 Task: Look for Airbnb options in Honda, Colombia from 4th December, 2023 to 15th December, 2023 for 2 adults. Place can be entire room with 1  bedroom having 1 bed and 1 bathroom. Property type can be hotel. Amenities needed are: washing machine.
Action: Mouse moved to (350, 164)
Screenshot: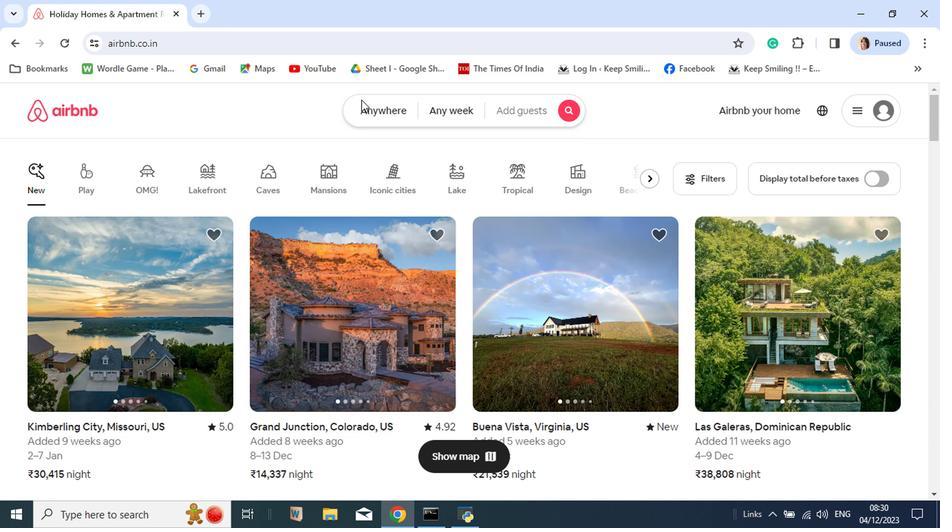 
Action: Mouse pressed left at (350, 164)
Screenshot: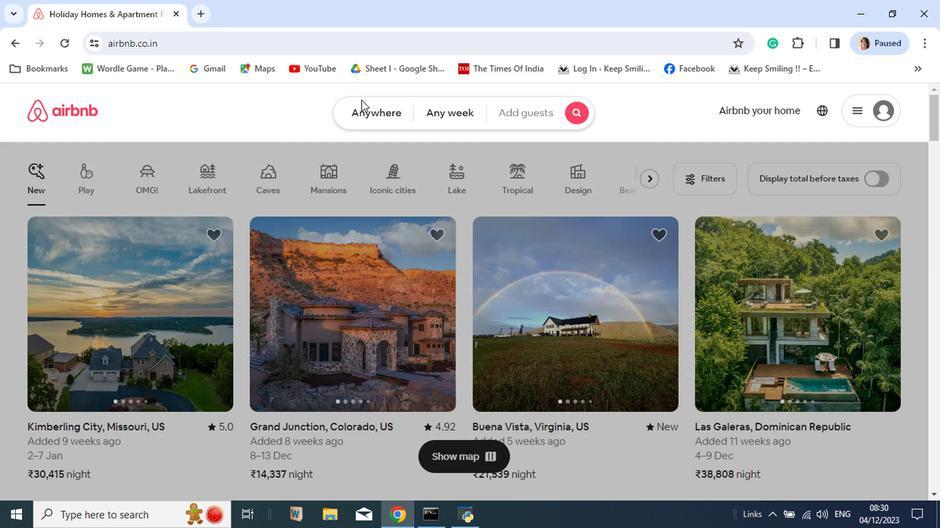 
Action: Mouse moved to (349, 164)
Screenshot: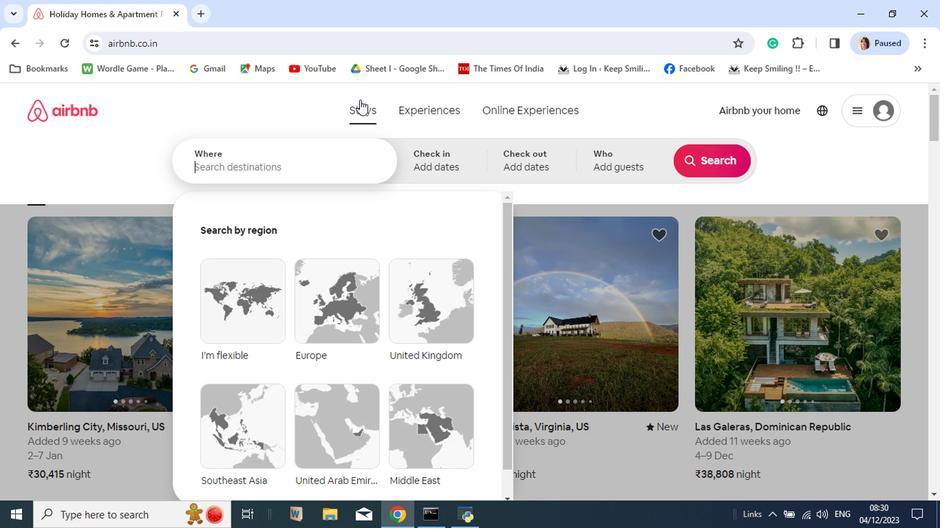 
Action: Key pressed <Key.shift>Honda
Screenshot: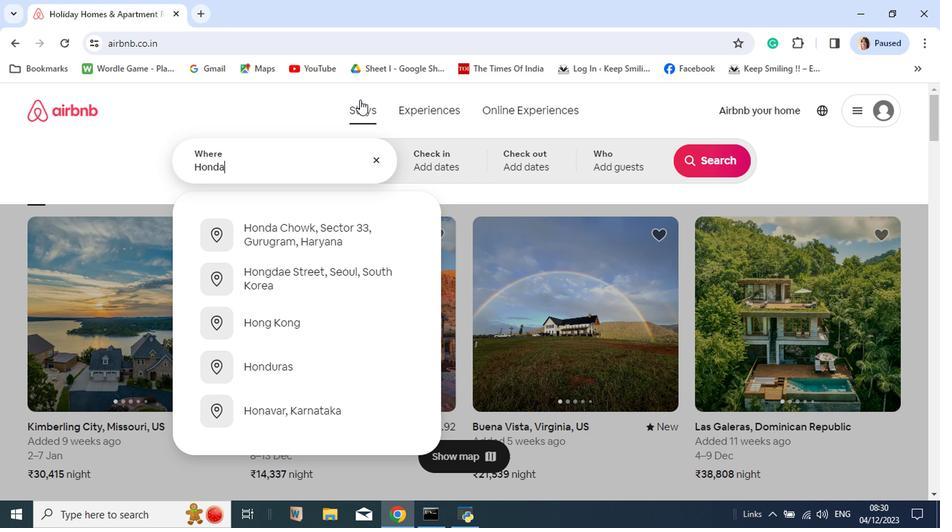 
Action: Mouse moved to (341, 318)
Screenshot: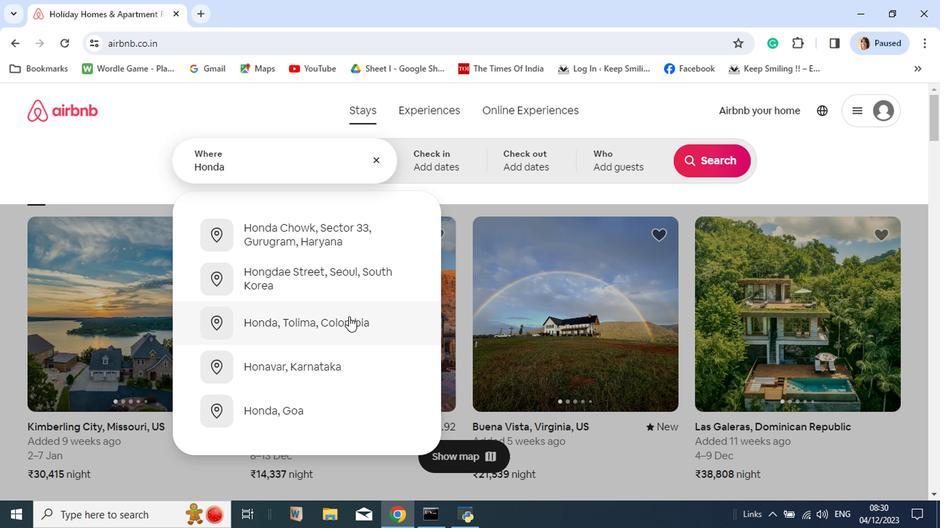 
Action: Mouse pressed left at (341, 318)
Screenshot: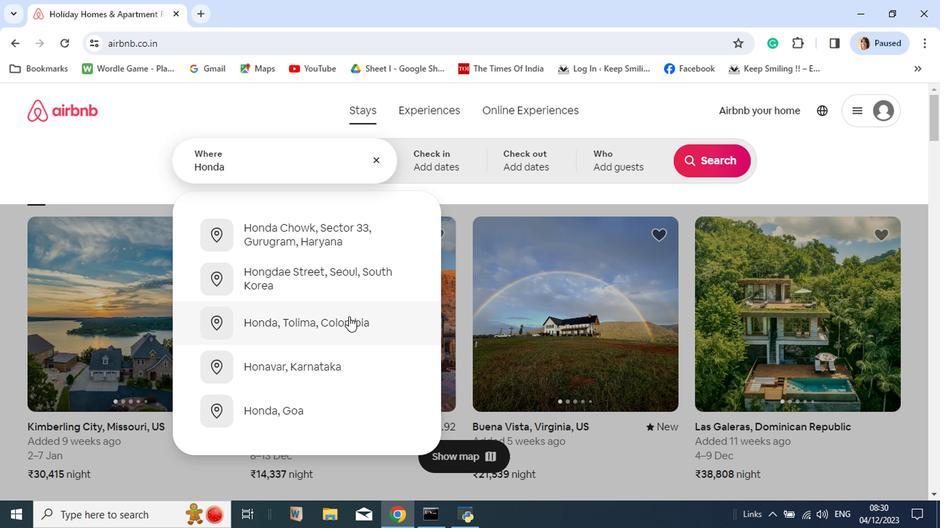 
Action: Mouse moved to (278, 211)
Screenshot: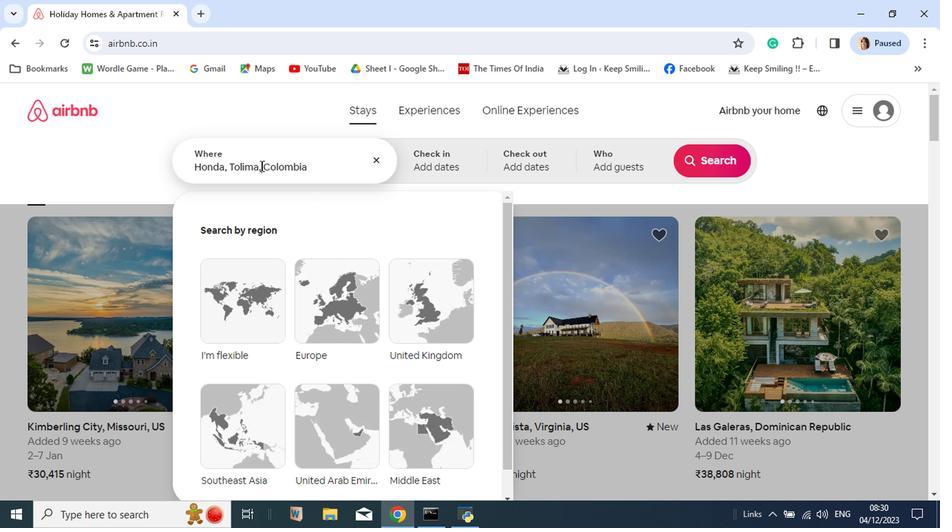 
Action: Mouse pressed left at (278, 211)
Screenshot: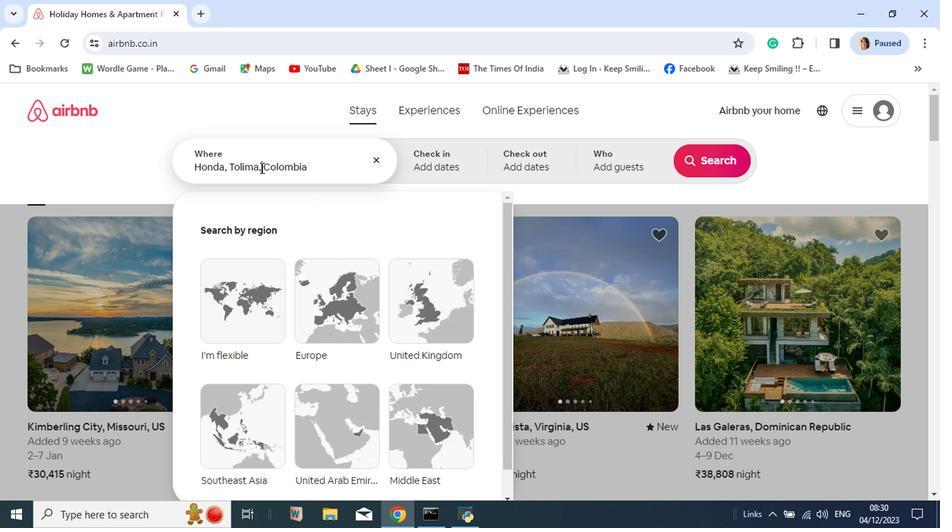 
Action: Mouse moved to (278, 223)
Screenshot: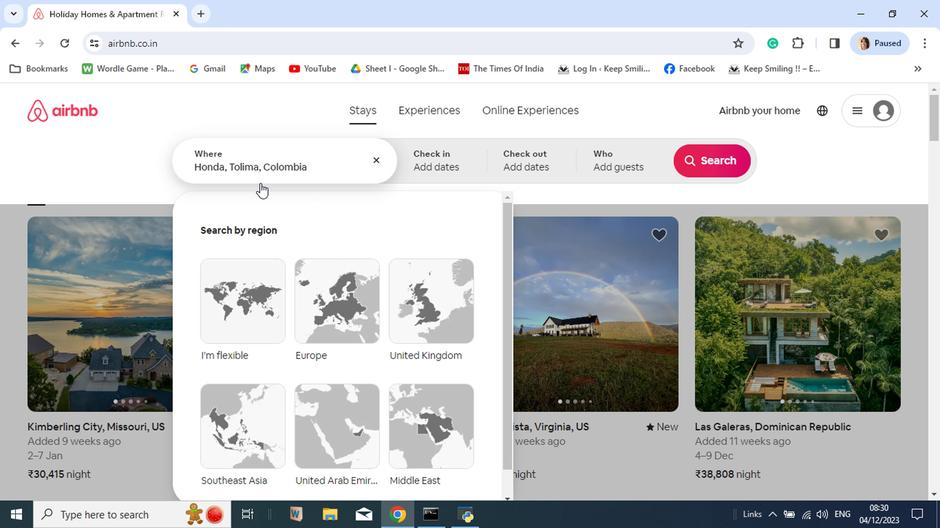 
Action: Key pressed <Key.backspace><Key.backspace><Key.backspace><Key.backspace><Key.backspace><Key.backspace><Key.backspace>
Screenshot: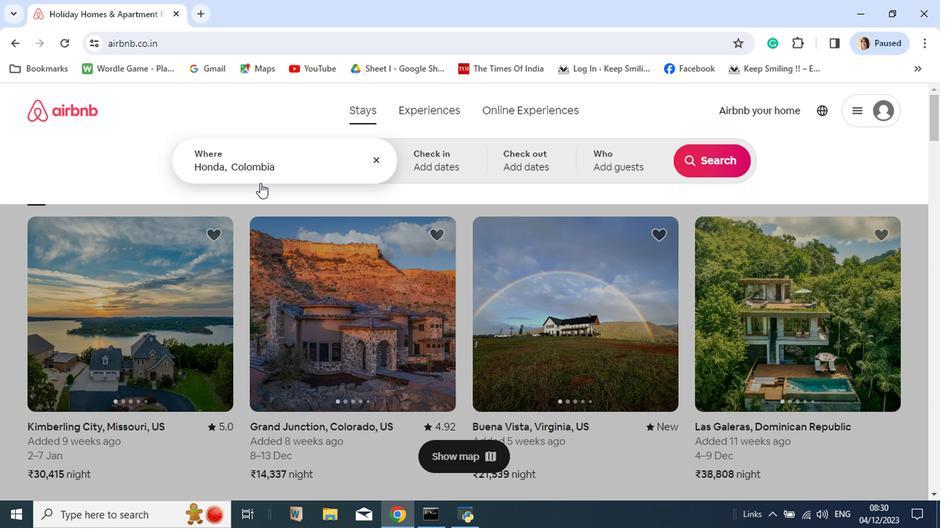 
Action: Mouse moved to (295, 213)
Screenshot: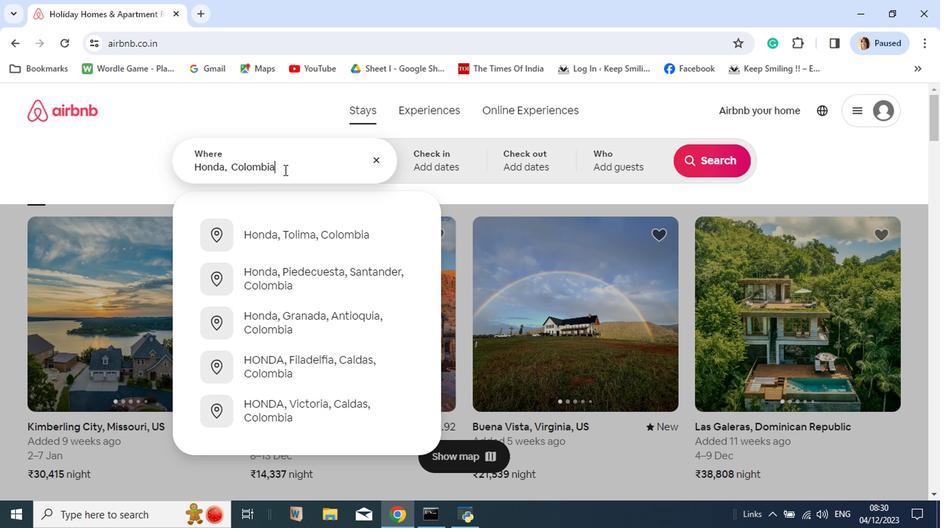 
Action: Mouse pressed left at (295, 213)
Screenshot: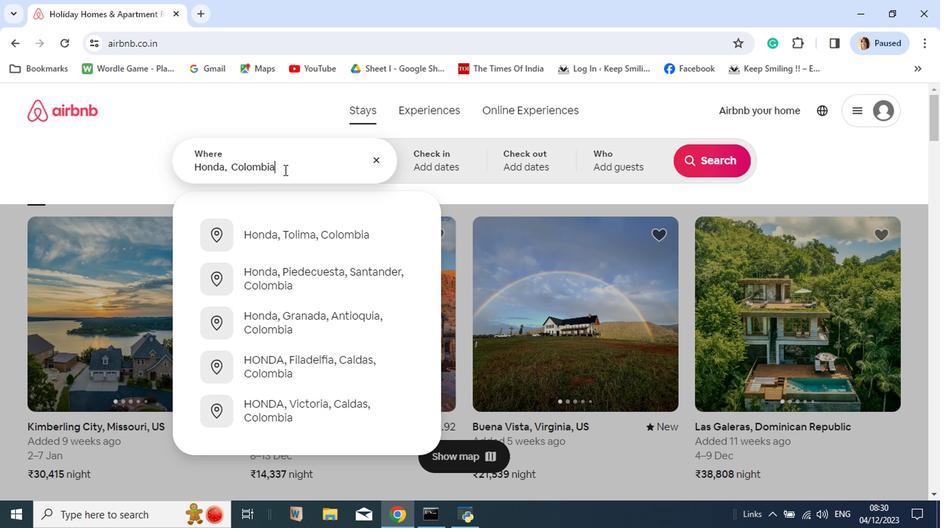 
Action: Key pressed <Key.enter>
Screenshot: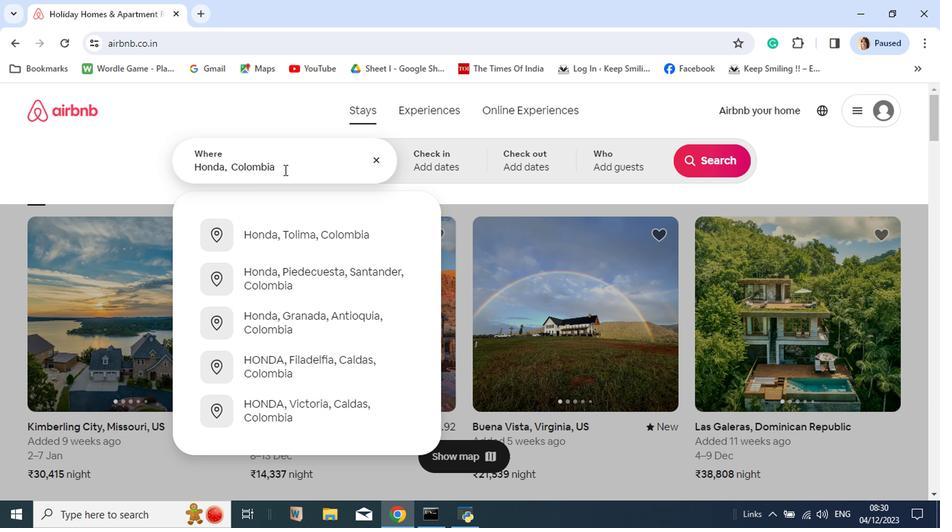 
Action: Mouse moved to (276, 355)
Screenshot: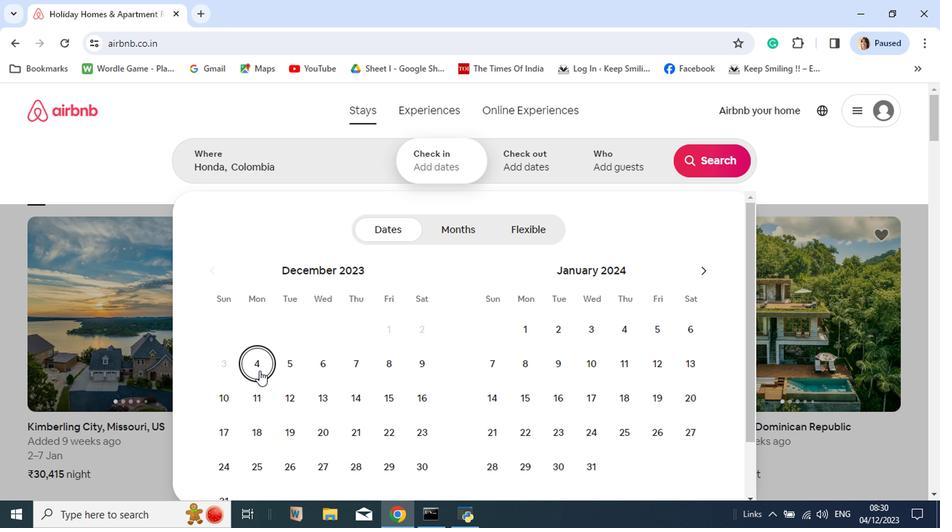
Action: Mouse pressed left at (276, 355)
Screenshot: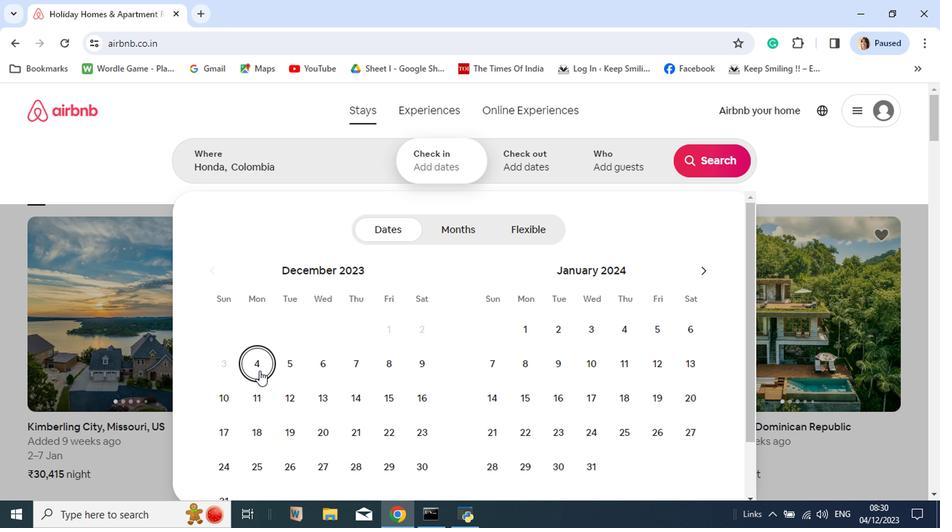 
Action: Mouse moved to (373, 379)
Screenshot: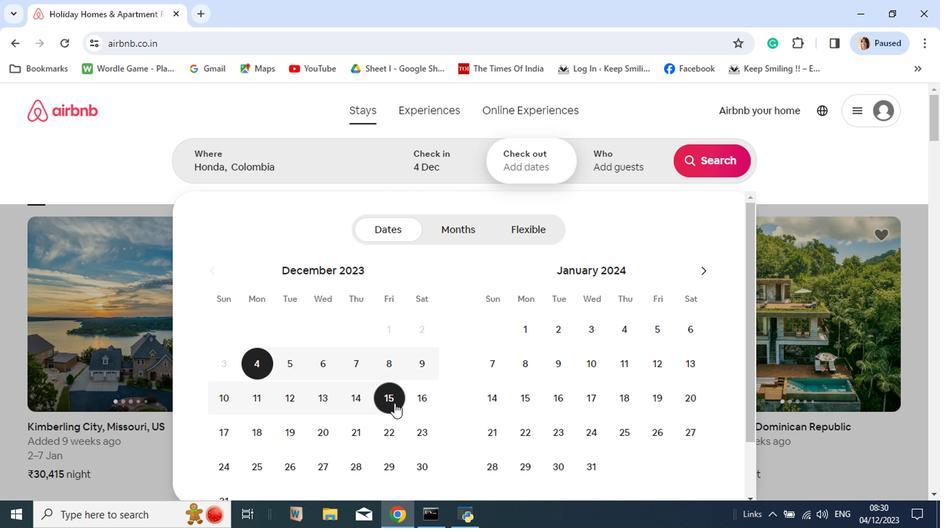 
Action: Mouse pressed left at (373, 379)
Screenshot: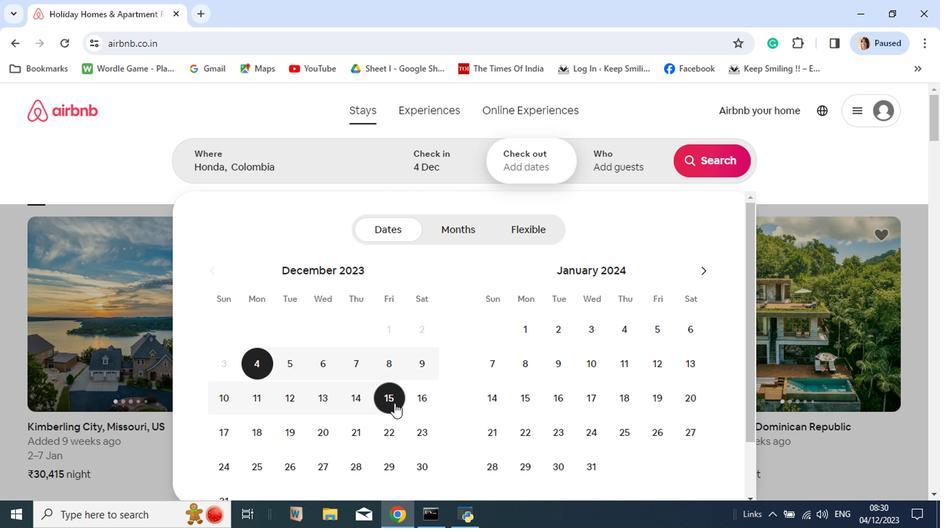 
Action: Mouse moved to (537, 208)
Screenshot: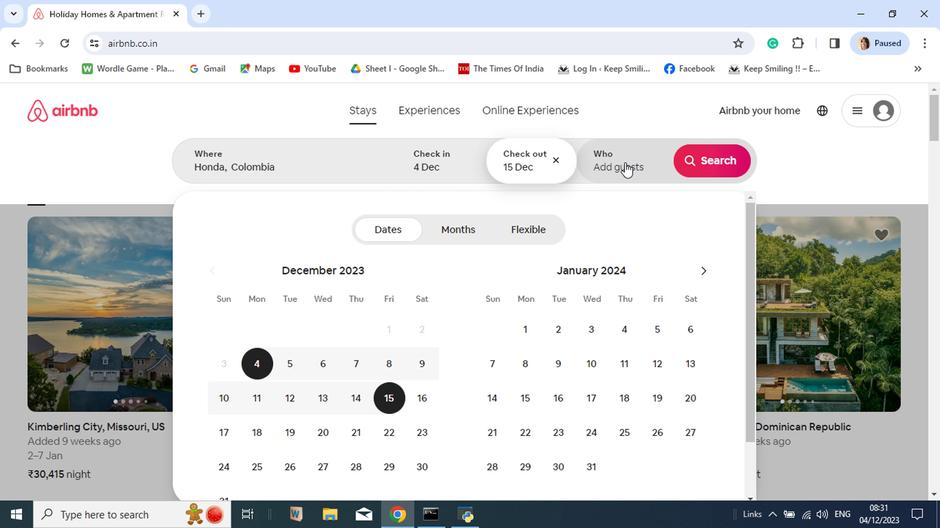 
Action: Mouse pressed left at (537, 208)
Screenshot: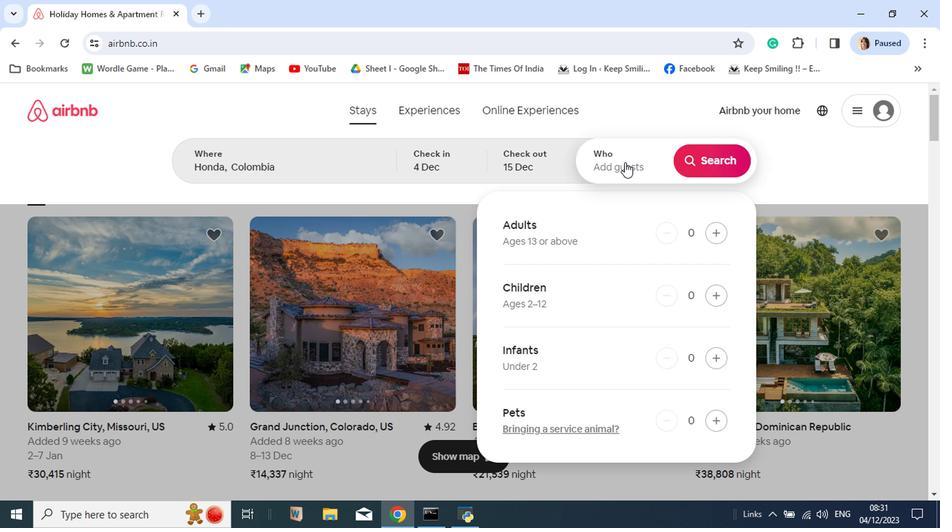 
Action: Mouse moved to (598, 261)
Screenshot: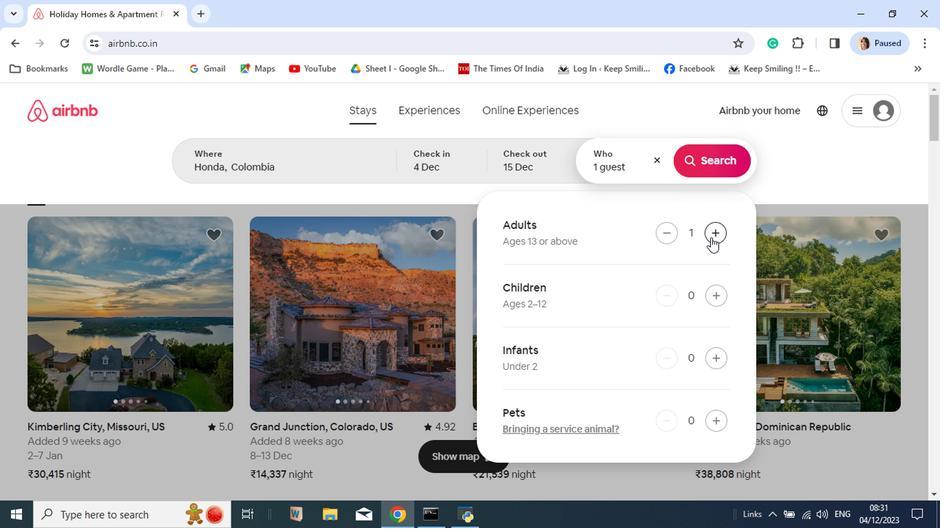 
Action: Mouse pressed left at (598, 261)
Screenshot: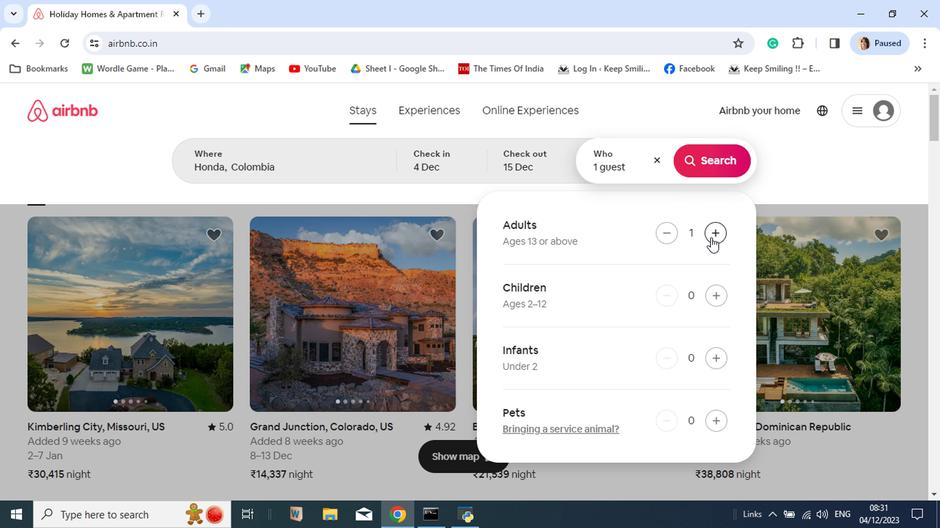 
Action: Mouse moved to (598, 261)
Screenshot: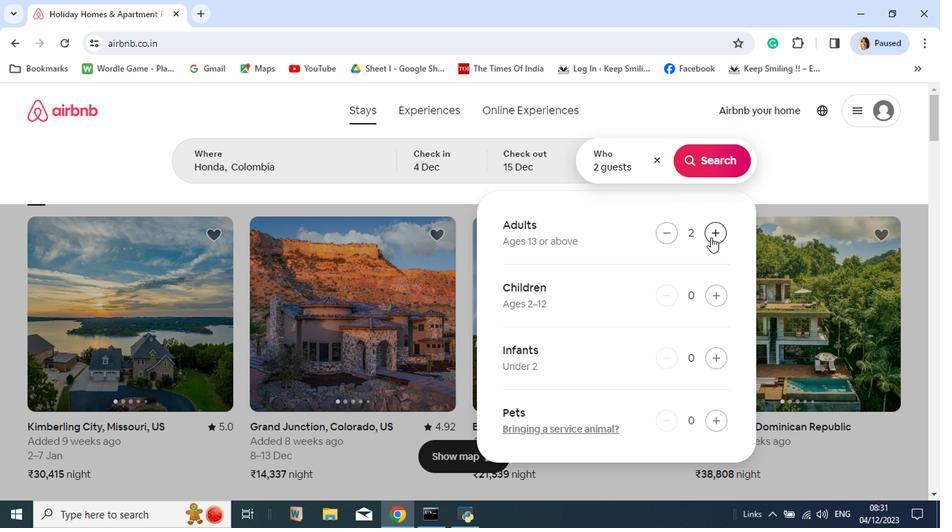 
Action: Mouse pressed left at (598, 261)
Screenshot: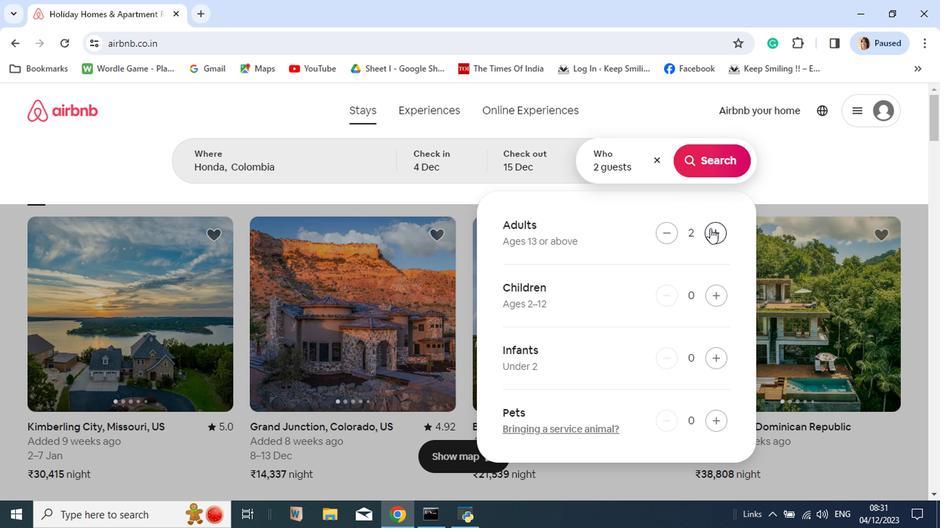 
Action: Mouse moved to (593, 204)
Screenshot: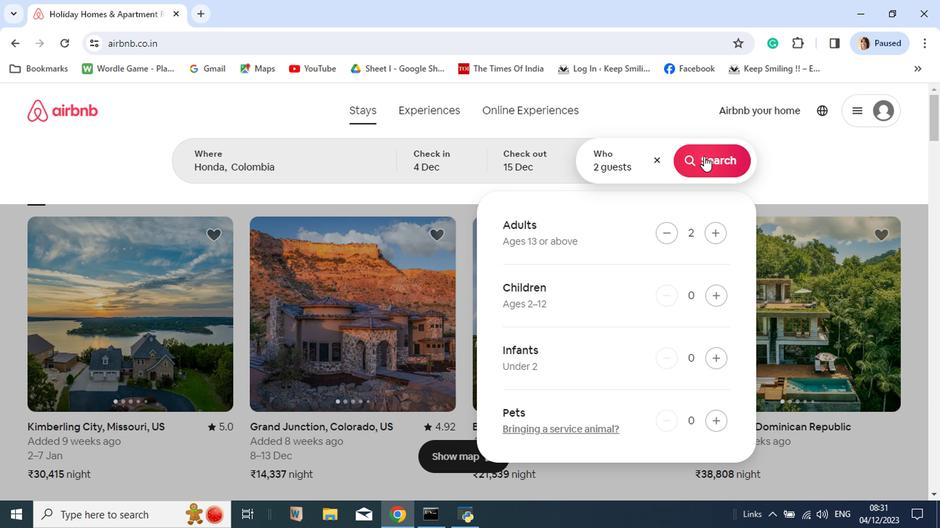 
Action: Mouse pressed left at (593, 204)
Screenshot: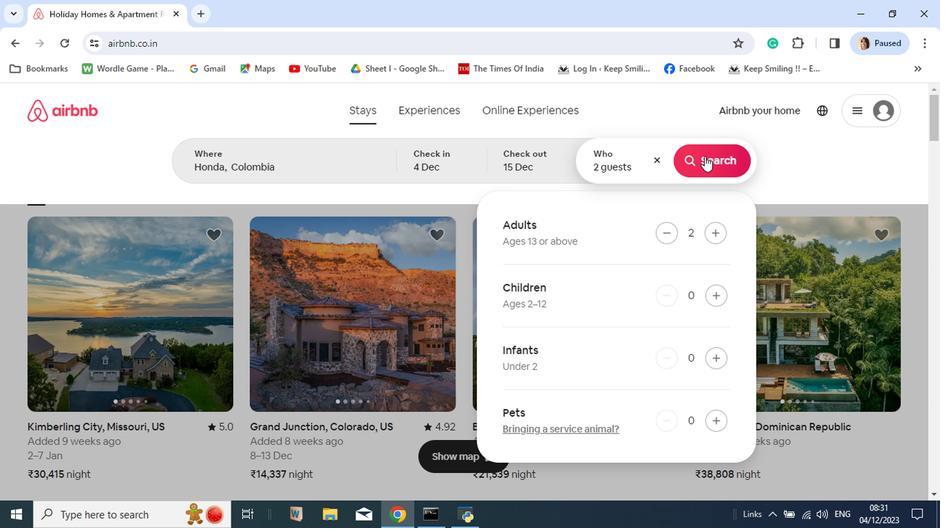 
Action: Mouse moved to (612, 206)
Screenshot: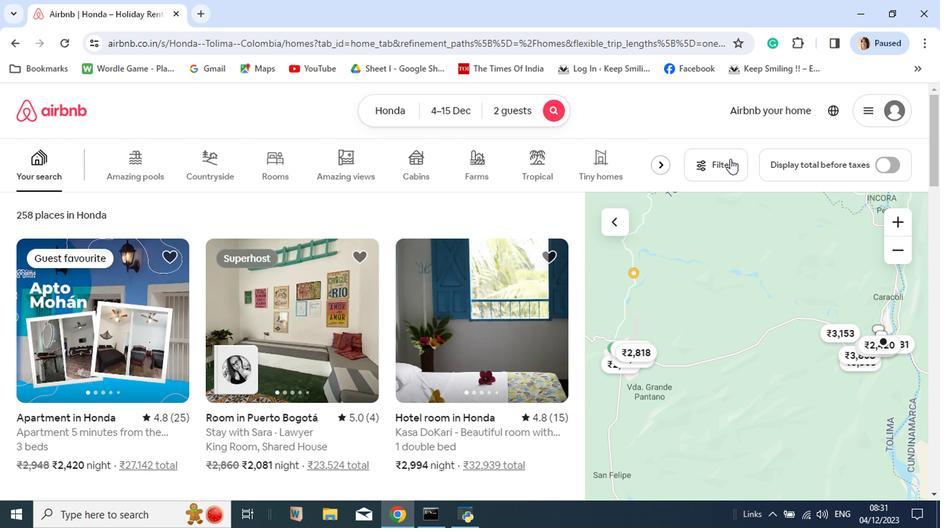 
Action: Mouse pressed left at (612, 206)
Screenshot: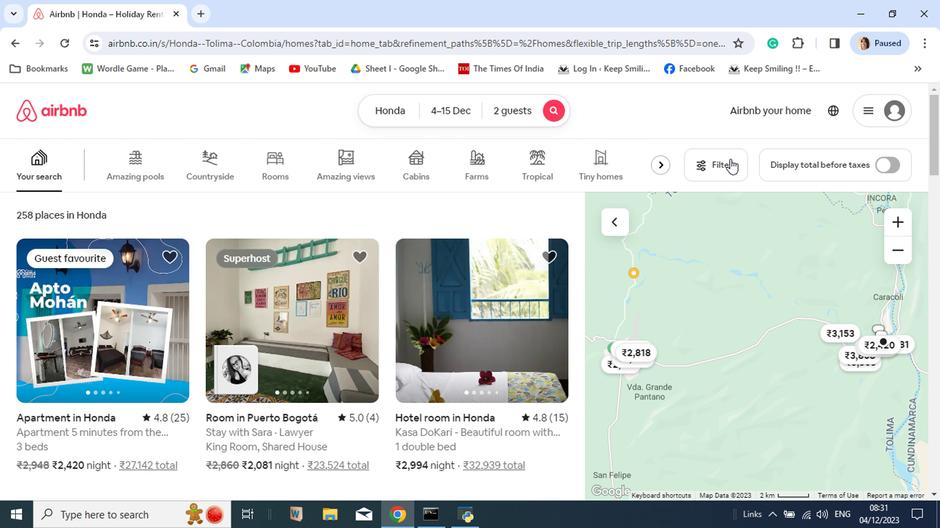 
Action: Mouse moved to (615, 217)
Screenshot: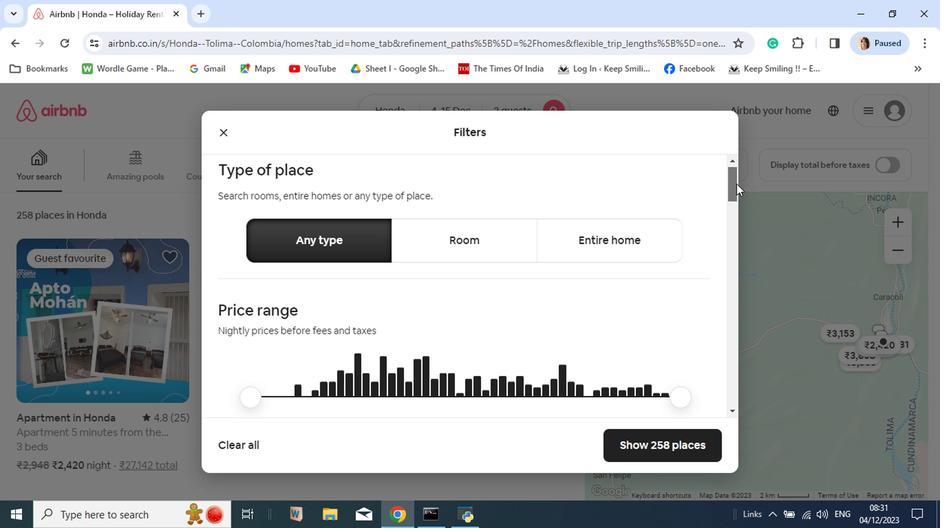 
Action: Mouse pressed left at (615, 217)
Screenshot: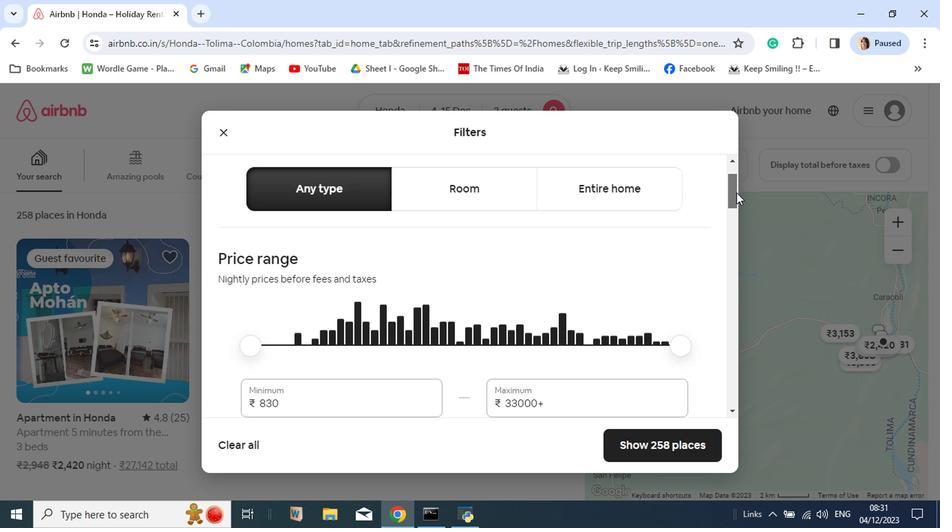 
Action: Mouse moved to (310, 237)
Screenshot: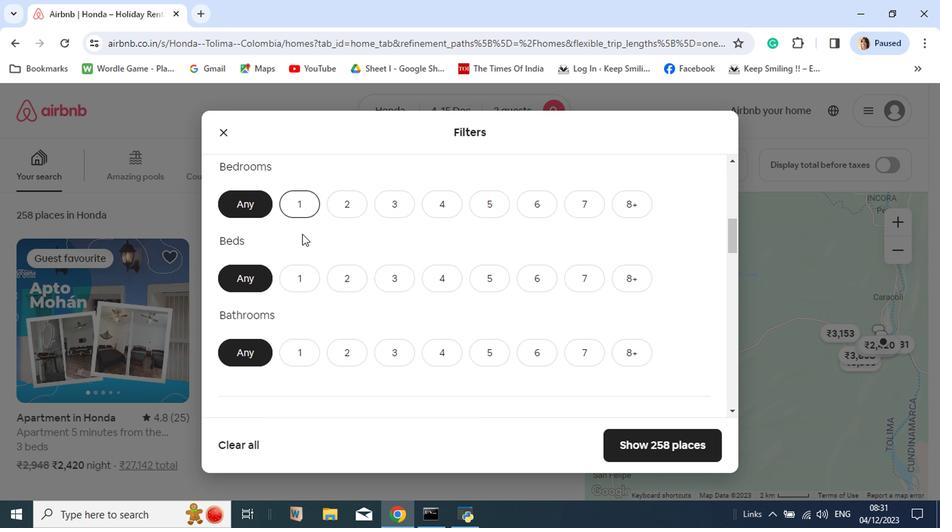 
Action: Mouse pressed left at (310, 237)
Screenshot: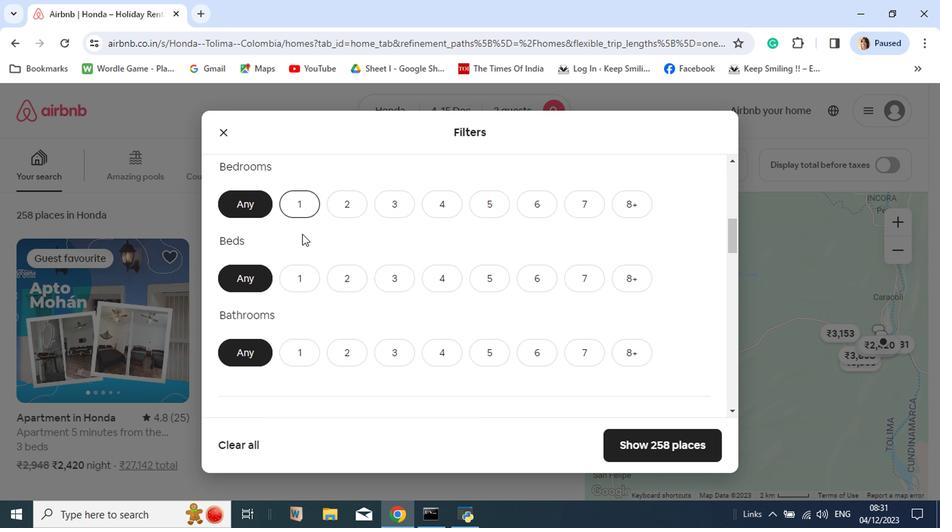 
Action: Mouse moved to (305, 286)
Screenshot: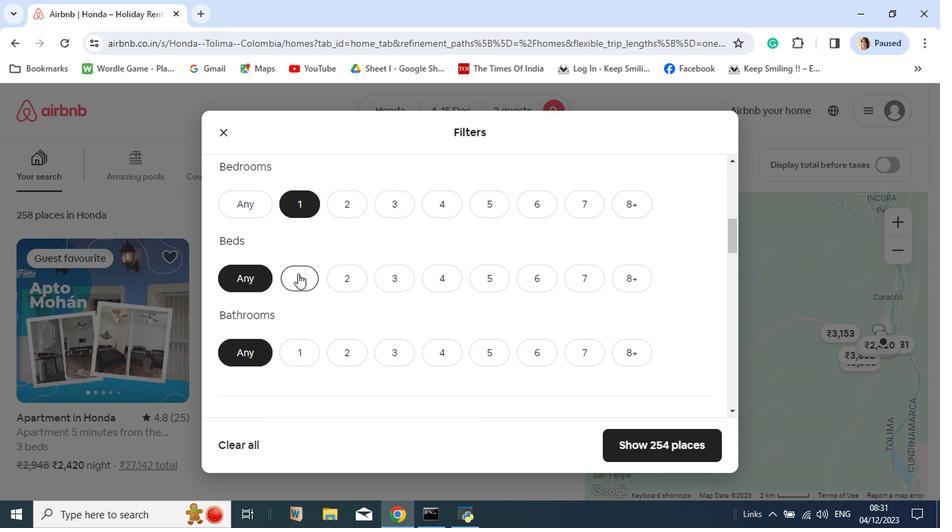 
Action: Mouse pressed left at (305, 286)
Screenshot: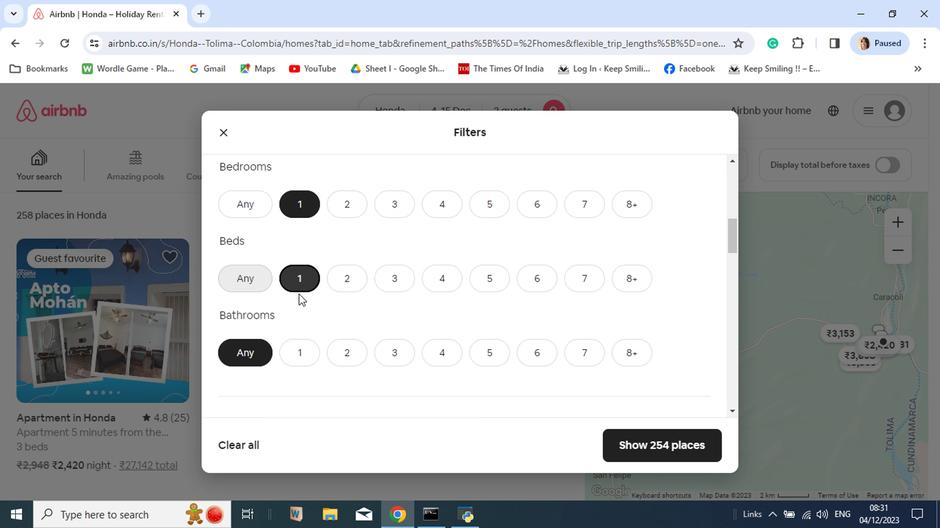 
Action: Mouse moved to (301, 345)
Screenshot: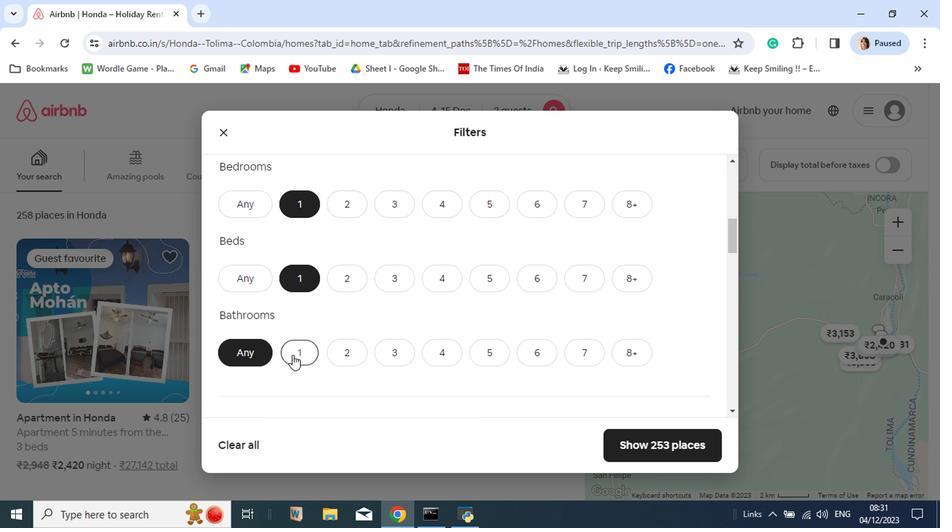 
Action: Mouse pressed left at (301, 345)
Screenshot: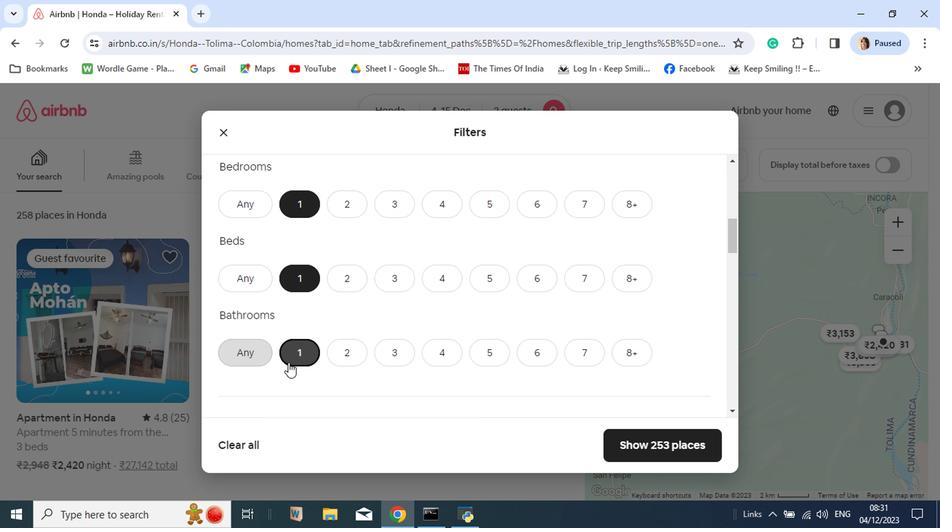 
Action: Mouse moved to (303, 367)
Screenshot: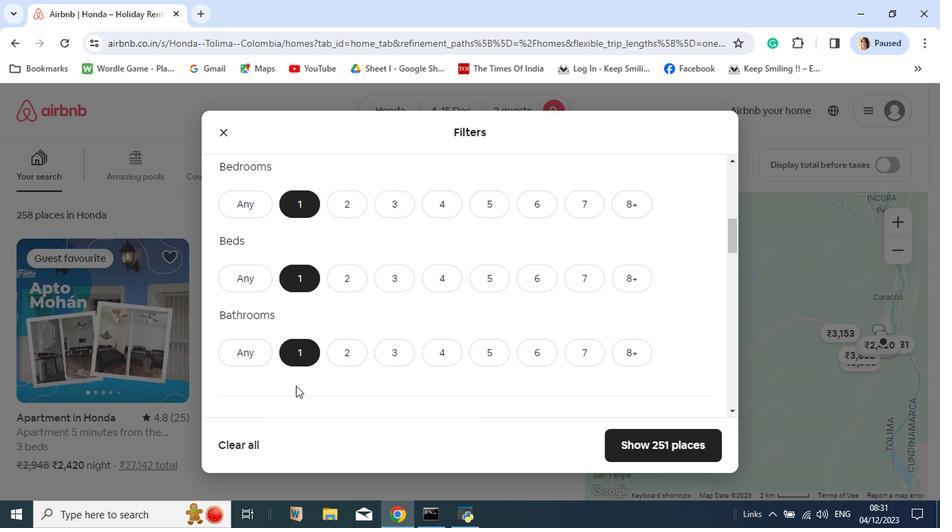 
Action: Mouse scrolled (303, 367) with delta (0, 0)
Screenshot: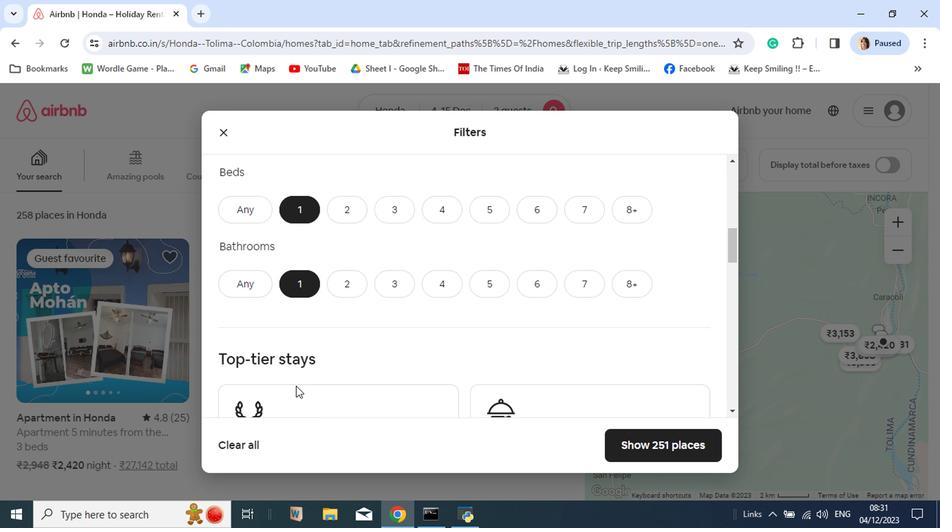 
Action: Mouse moved to (303, 367)
Screenshot: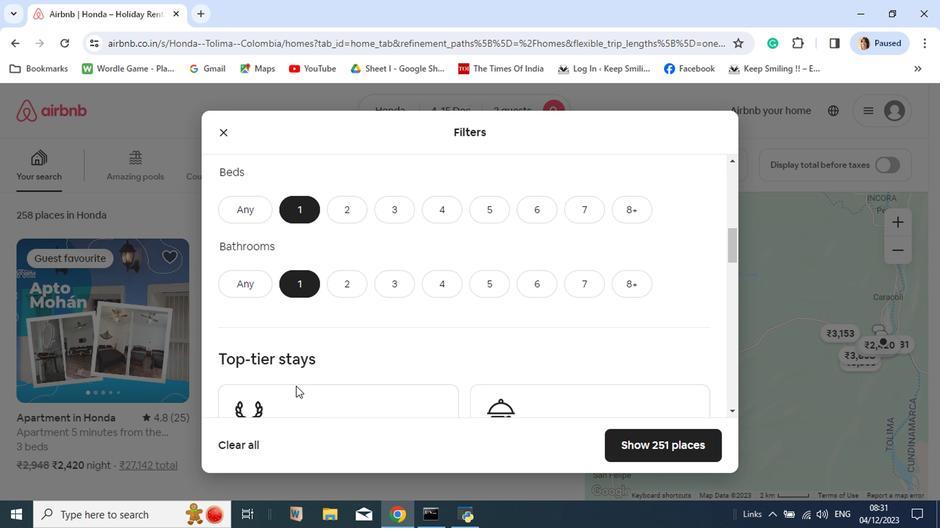 
Action: Mouse scrolled (303, 367) with delta (0, 0)
Screenshot: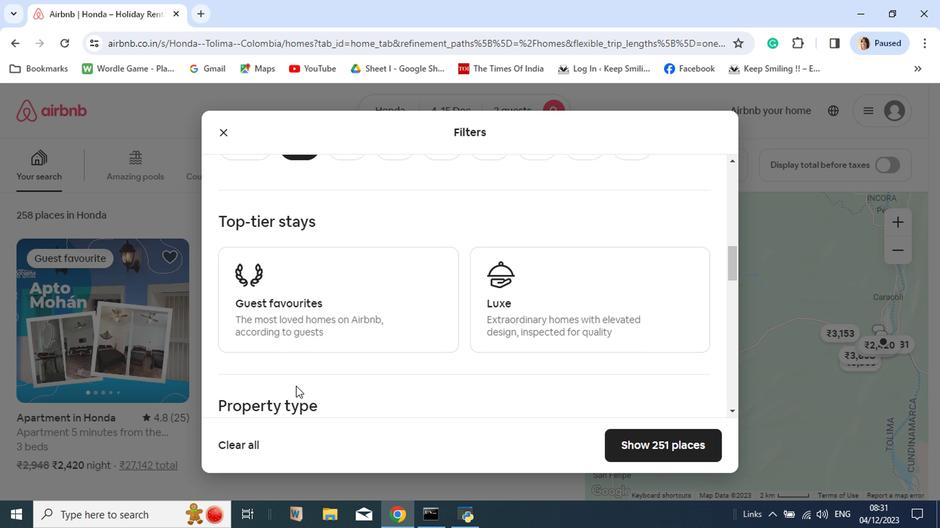 
Action: Mouse scrolled (303, 367) with delta (0, 0)
Screenshot: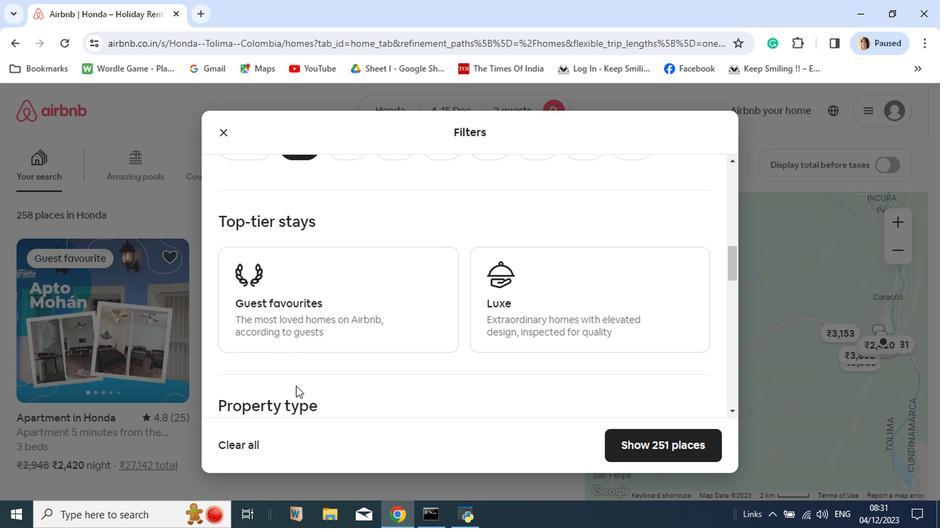 
Action: Mouse moved to (303, 367)
Screenshot: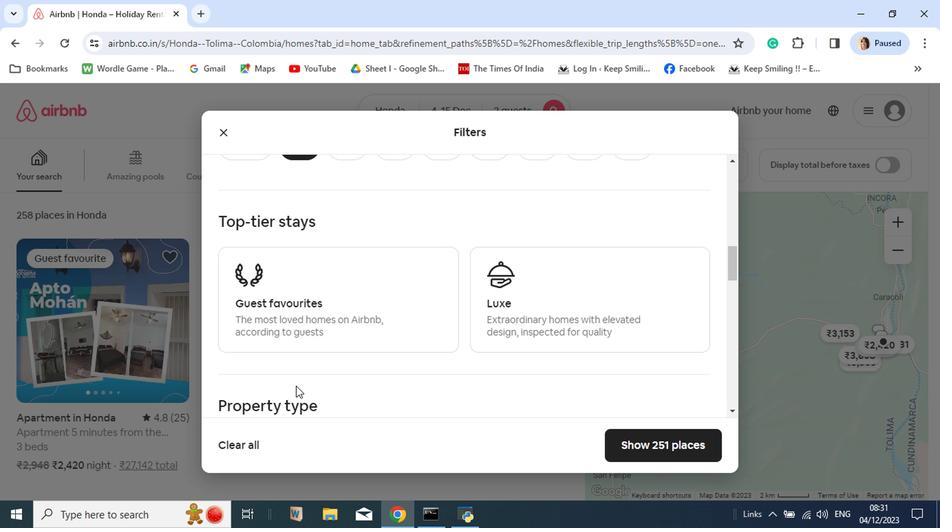 
Action: Mouse scrolled (303, 367) with delta (0, 0)
Screenshot: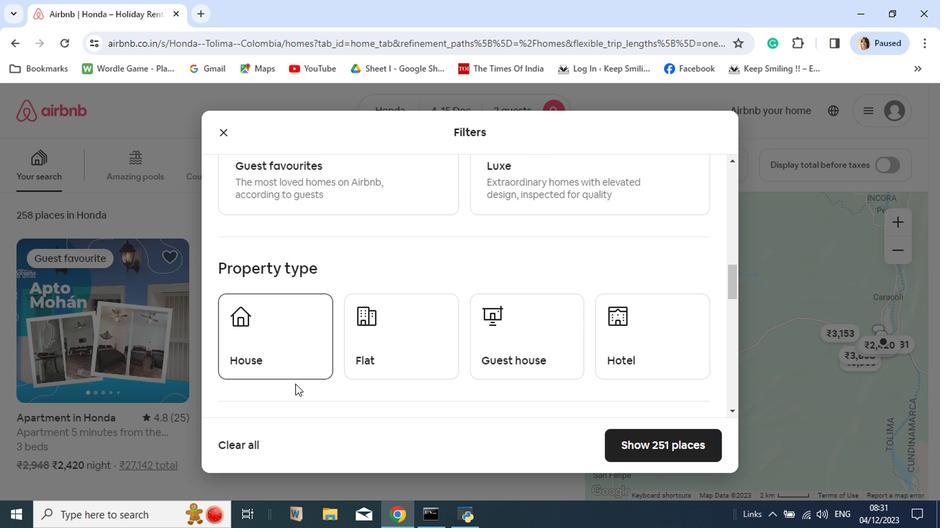 
Action: Mouse scrolled (303, 367) with delta (0, 0)
Screenshot: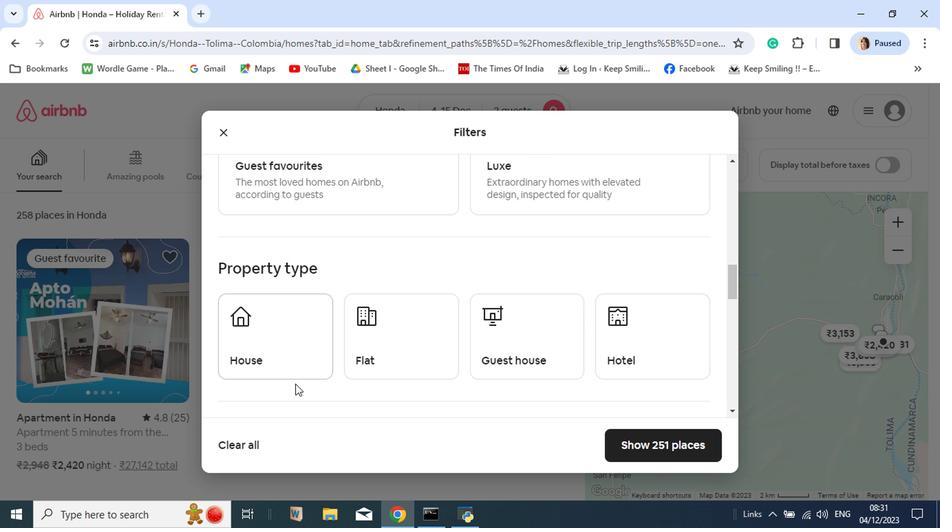 
Action: Mouse moved to (542, 345)
Screenshot: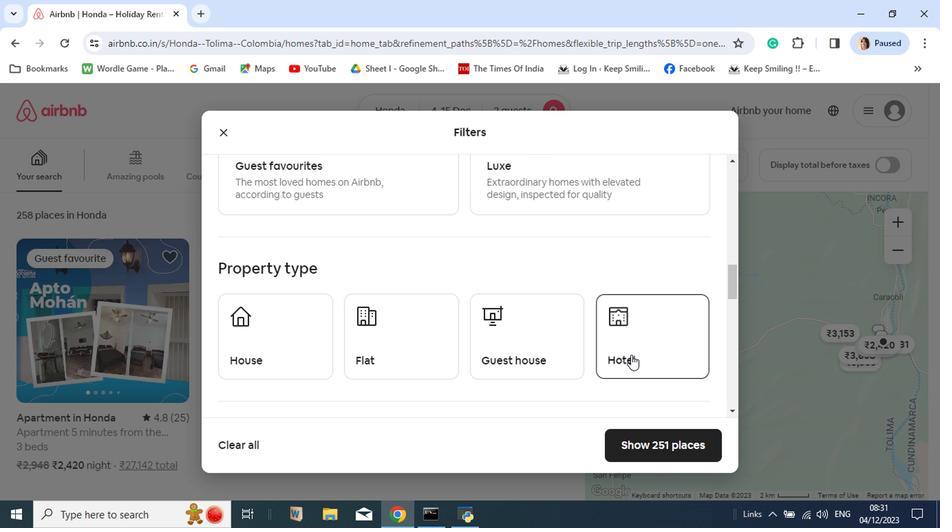 
Action: Mouse pressed left at (542, 345)
Screenshot: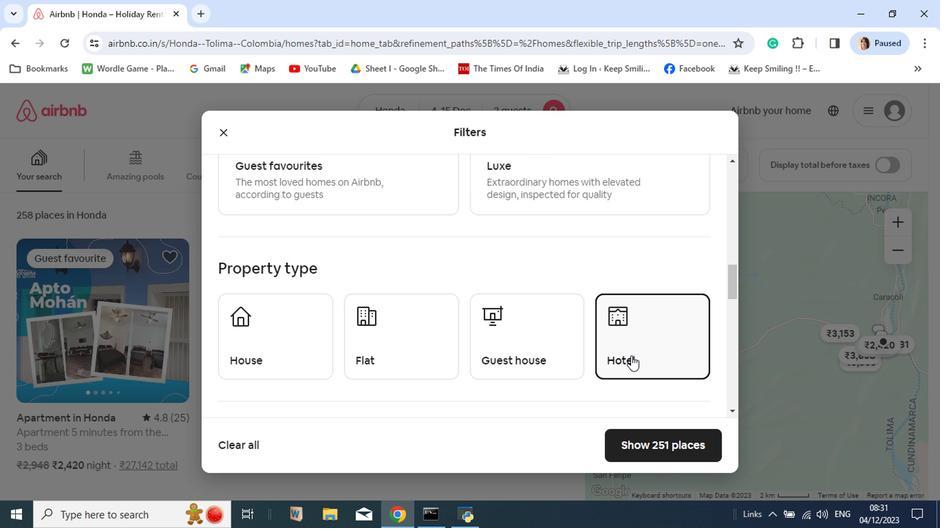 
Action: Mouse moved to (410, 367)
Screenshot: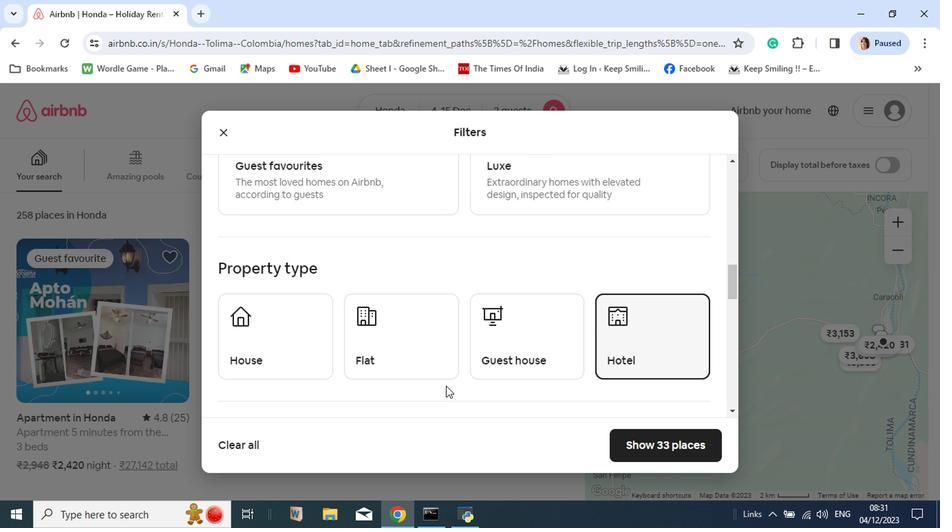 
Action: Mouse scrolled (410, 367) with delta (0, 0)
Screenshot: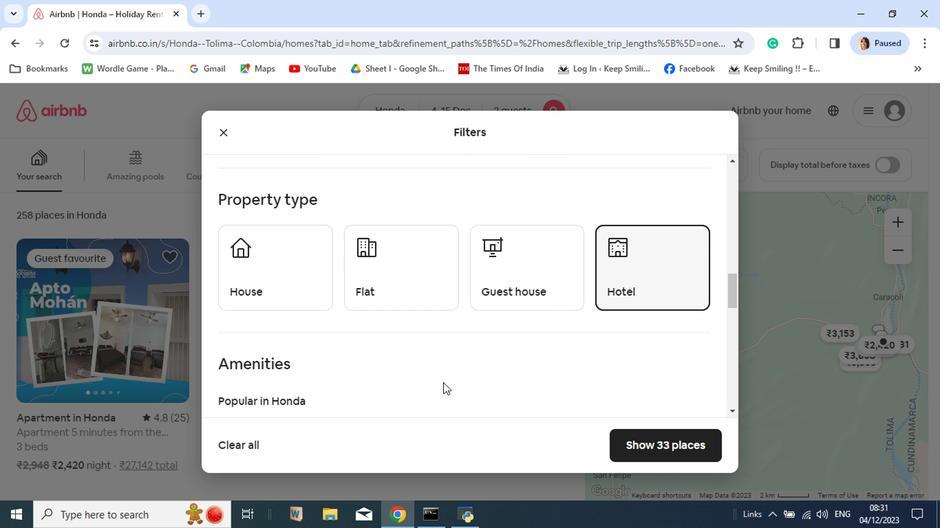 
Action: Mouse moved to (408, 365)
Screenshot: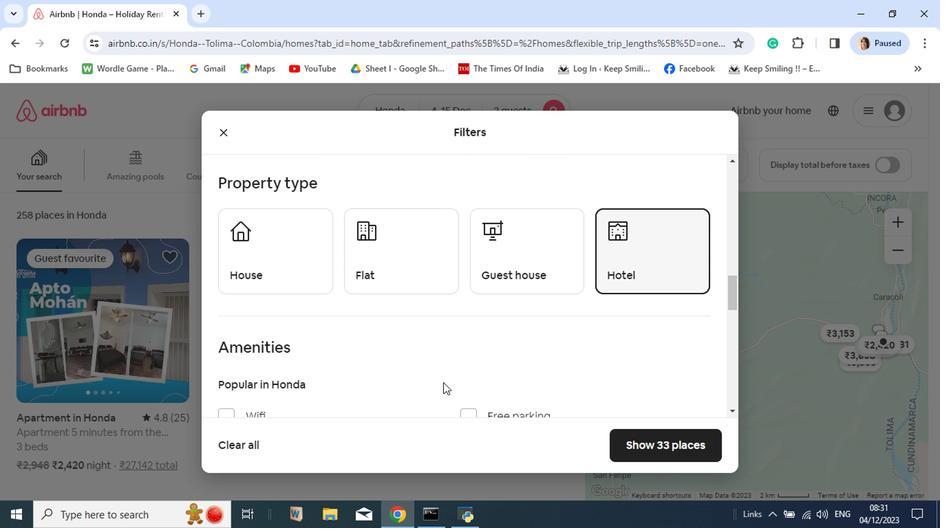 
Action: Mouse scrolled (408, 364) with delta (0, 0)
Screenshot: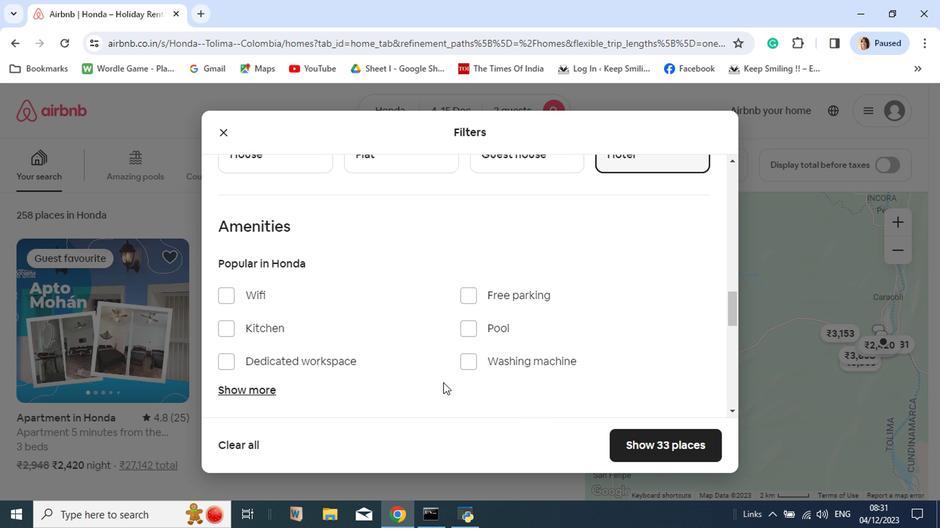 
Action: Mouse scrolled (408, 364) with delta (0, 0)
Screenshot: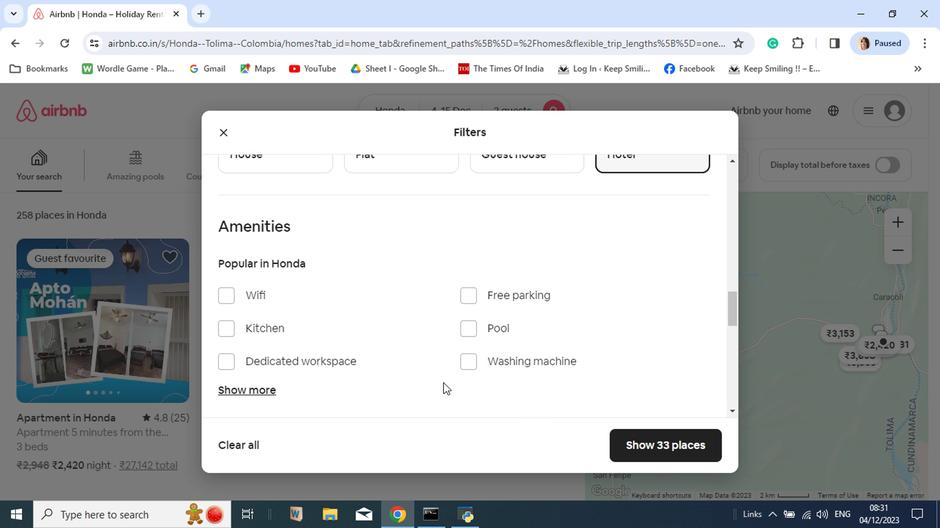 
Action: Mouse moved to (425, 350)
Screenshot: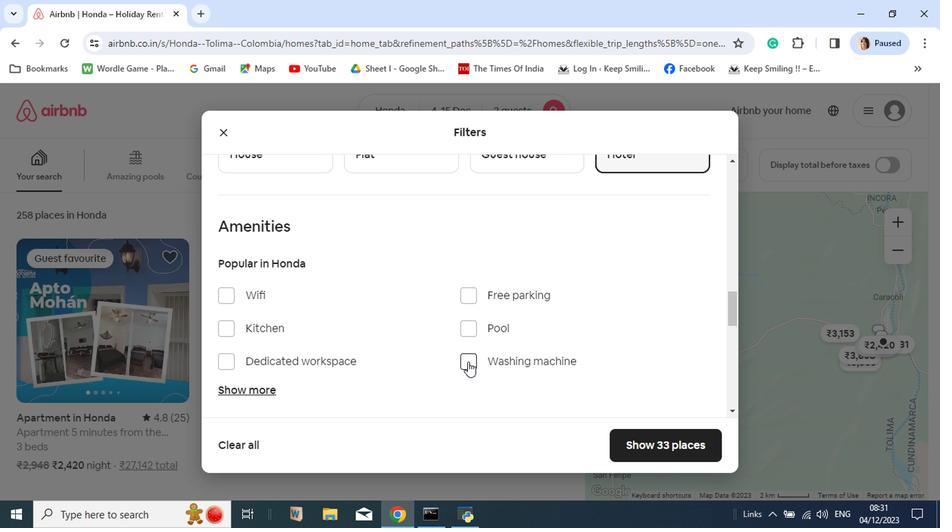 
Action: Mouse pressed left at (425, 350)
Screenshot: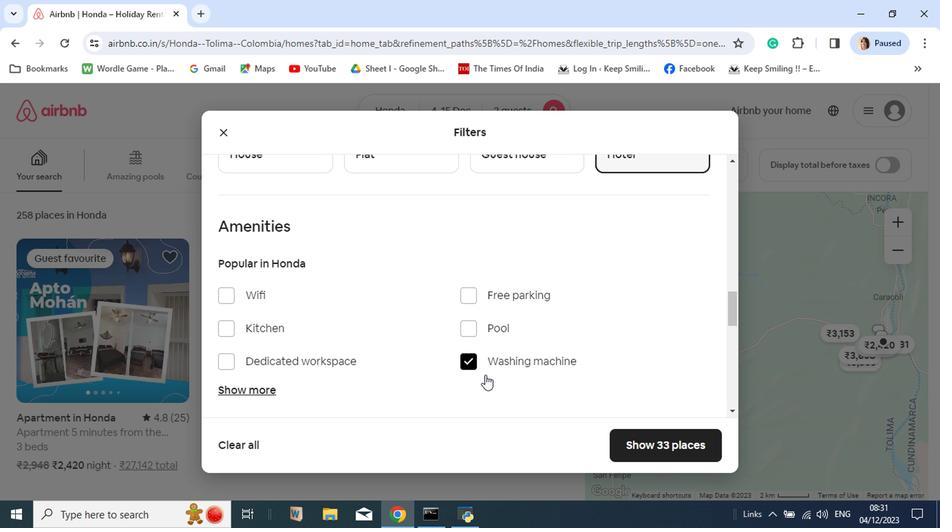 
Action: Mouse moved to (563, 411)
Screenshot: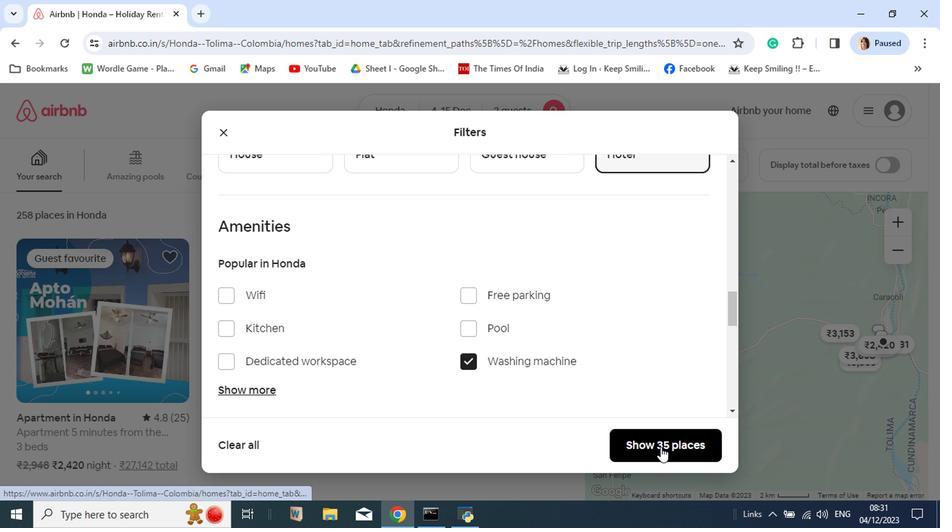 
Action: Mouse pressed left at (563, 411)
Screenshot: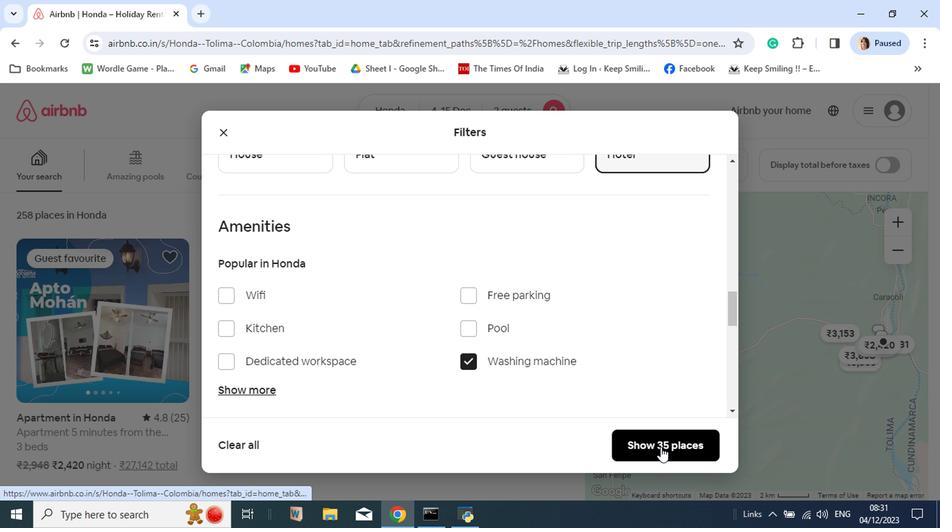 
Action: Mouse moved to (359, 400)
Screenshot: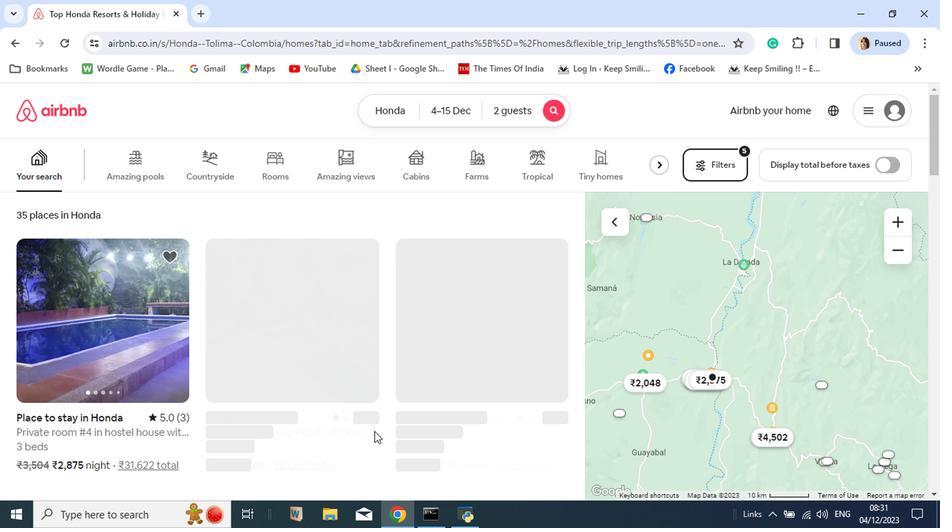 
Action: Mouse scrolled (359, 399) with delta (0, 0)
Screenshot: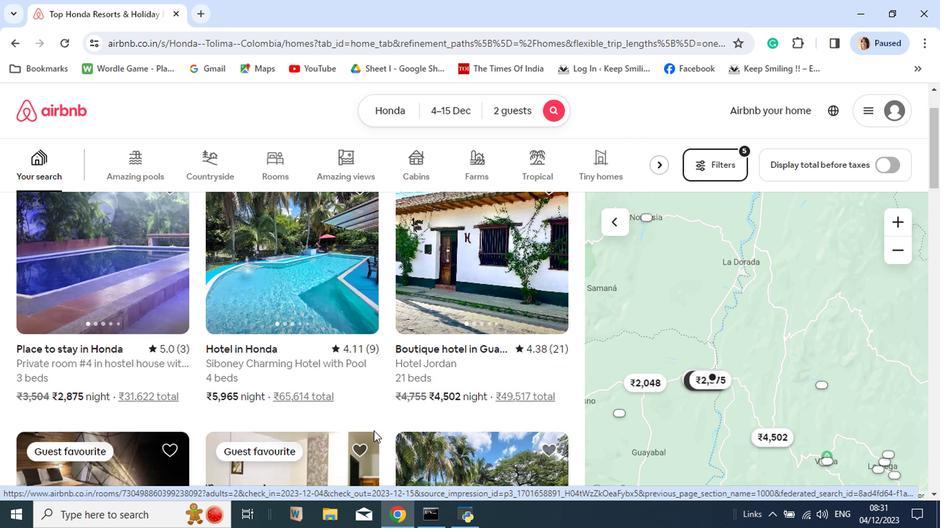 
Action: Mouse moved to (165, 339)
Screenshot: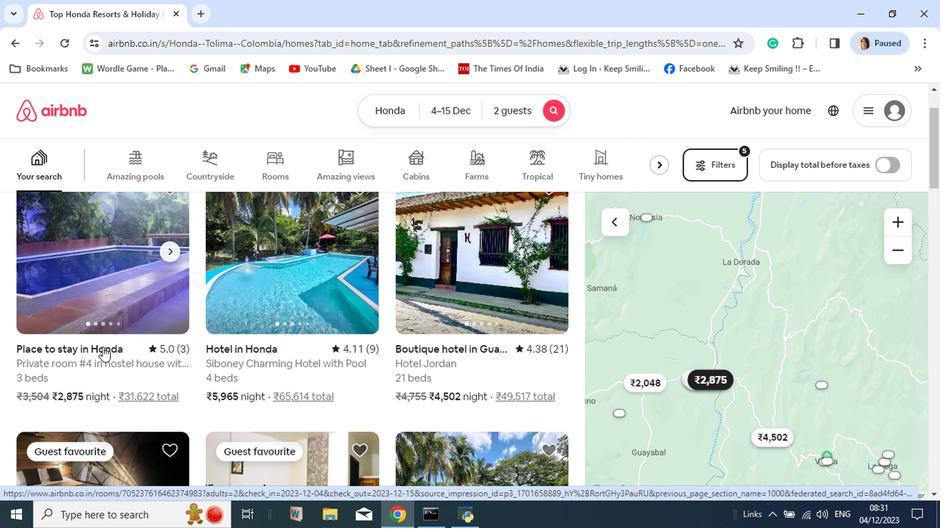 
Action: Mouse pressed left at (165, 339)
Screenshot: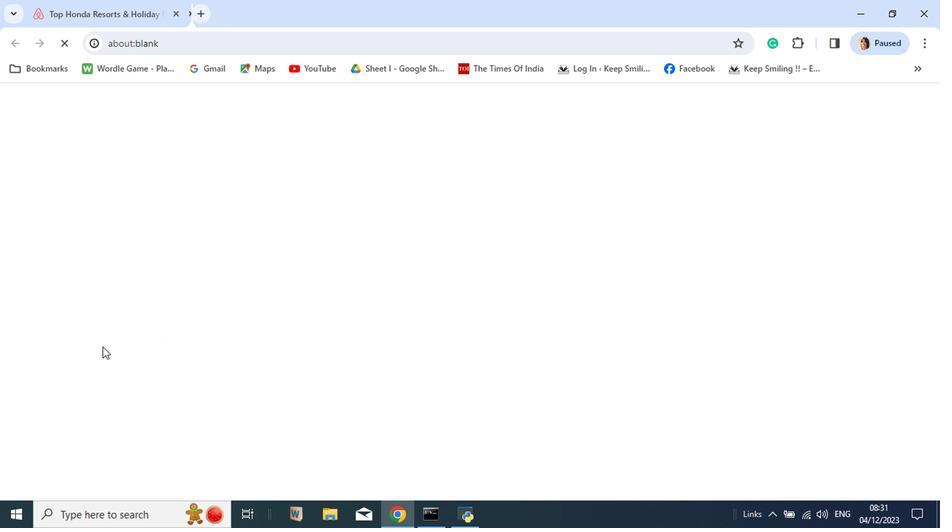 
Action: Mouse moved to (654, 353)
Screenshot: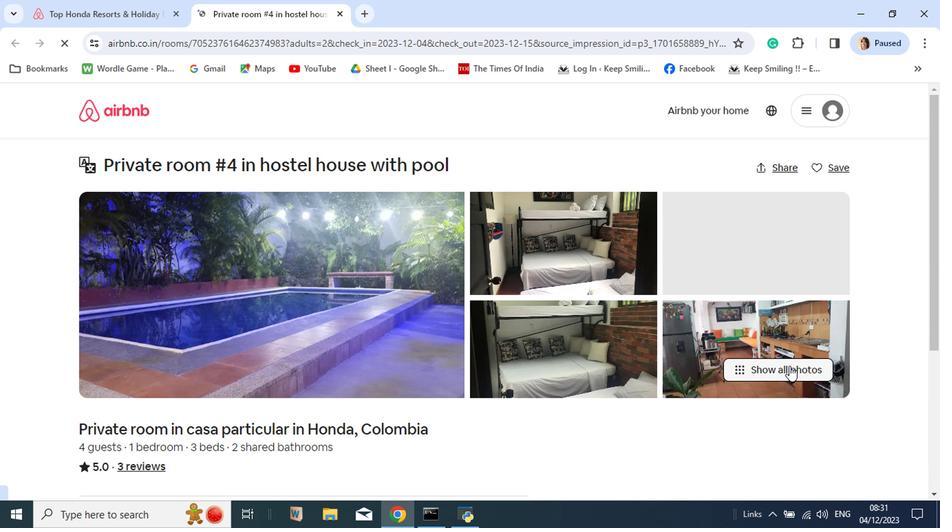 
Action: Mouse pressed left at (654, 353)
Screenshot: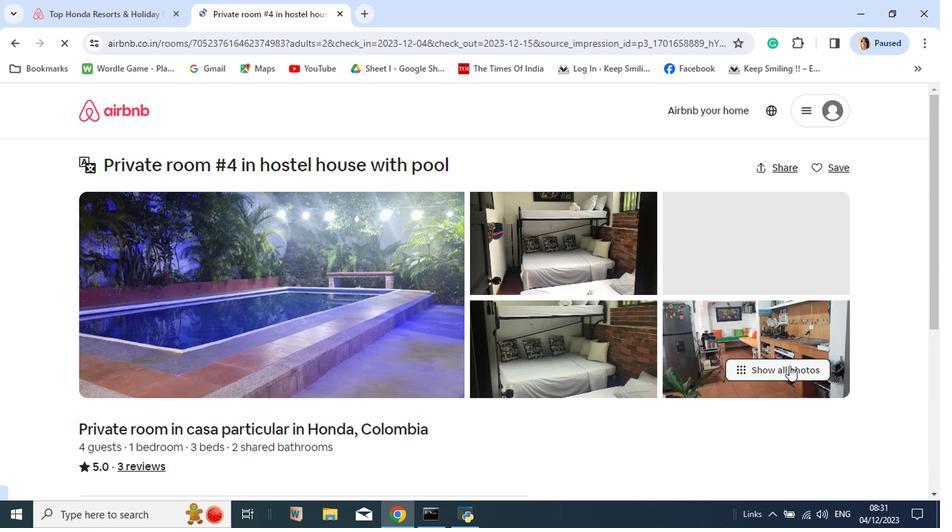 
Action: Mouse moved to (676, 363)
Screenshot: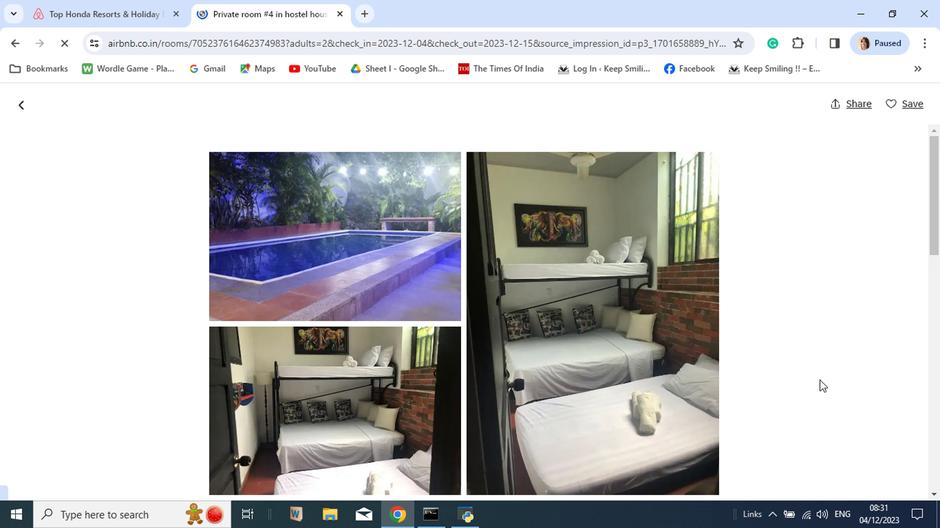 
Action: Mouse scrolled (676, 362) with delta (0, 0)
Screenshot: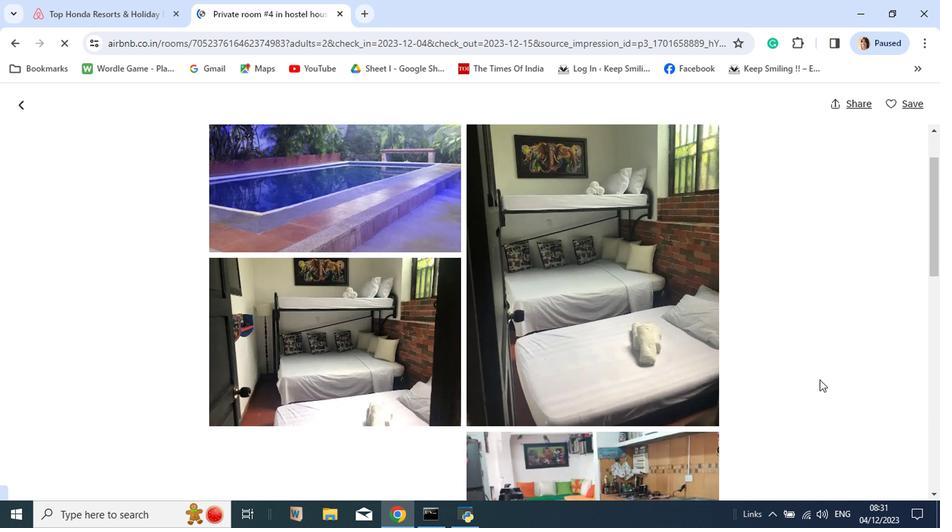 
Action: Mouse scrolled (676, 362) with delta (0, 0)
Screenshot: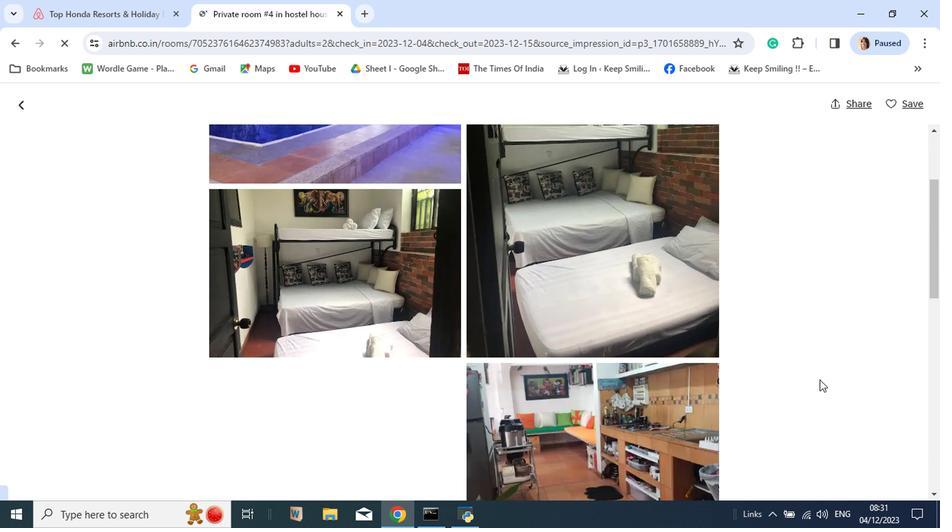 
Action: Mouse scrolled (676, 362) with delta (0, 0)
Screenshot: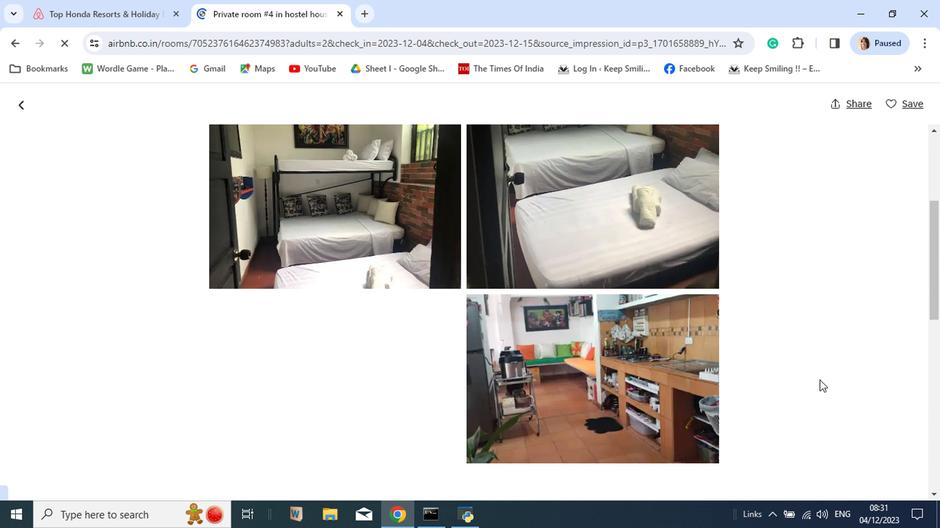 
Action: Mouse scrolled (676, 362) with delta (0, 0)
Screenshot: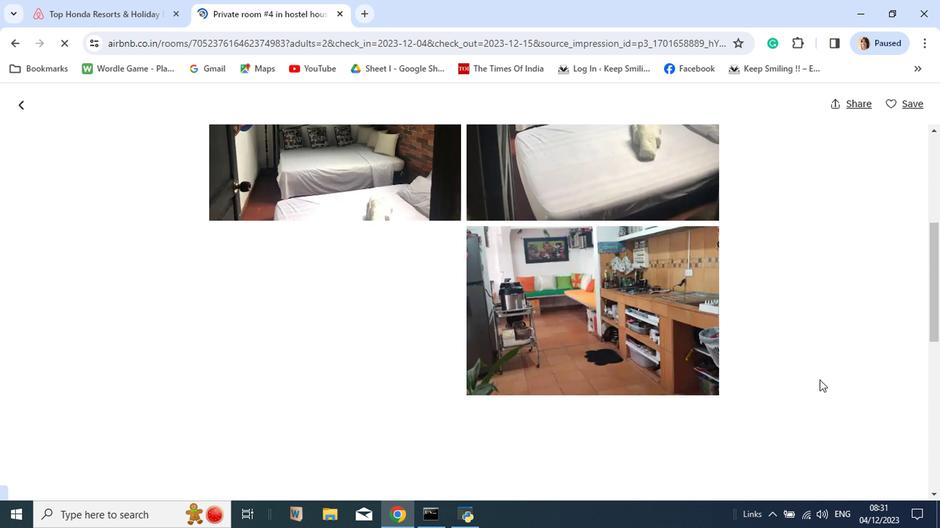 
Action: Mouse moved to (667, 361)
Screenshot: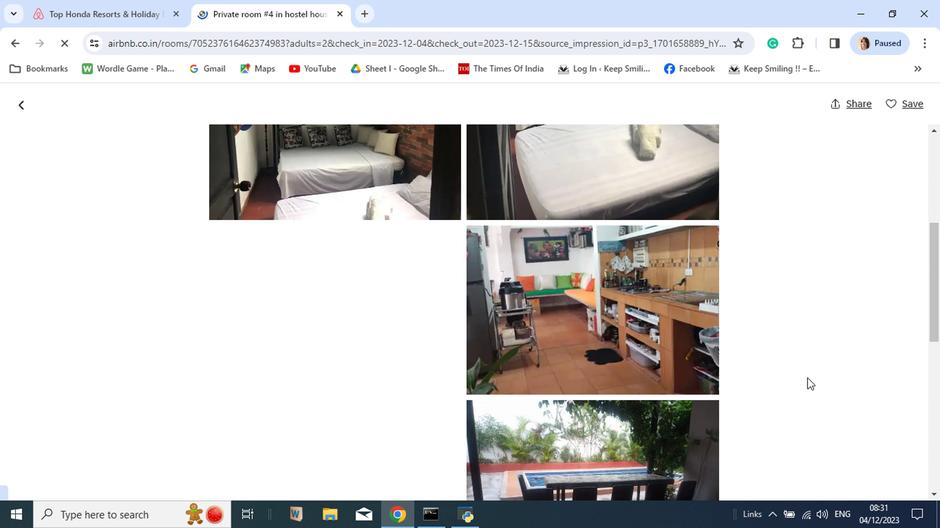 
Action: Mouse scrolled (667, 361) with delta (0, 0)
Screenshot: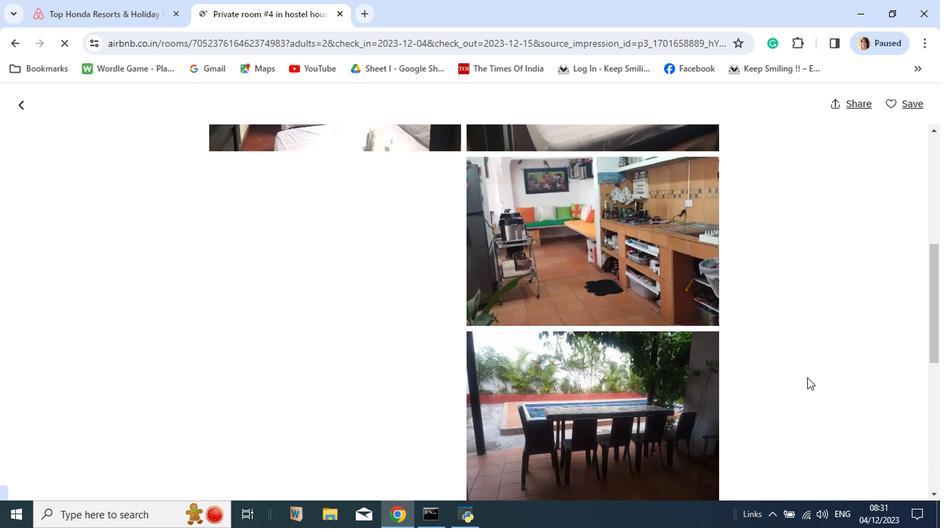 
Action: Mouse scrolled (667, 361) with delta (0, 0)
Screenshot: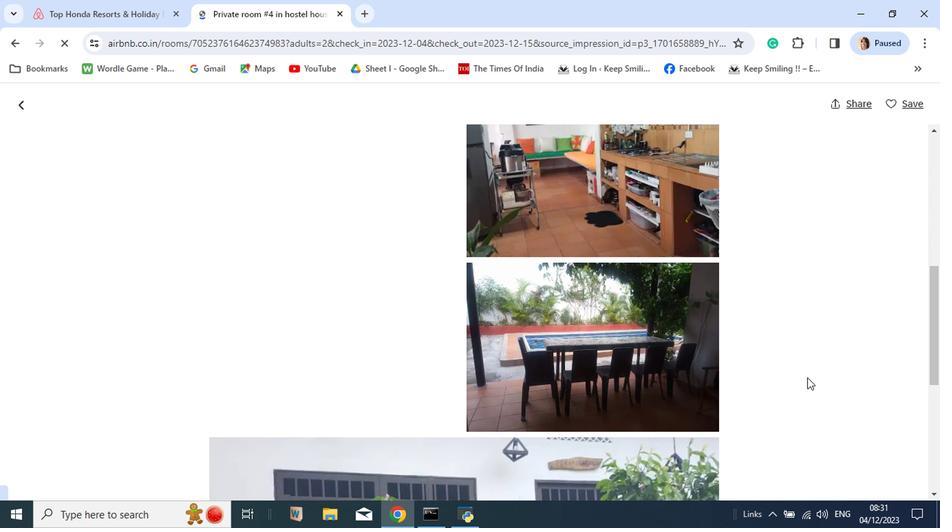 
Action: Mouse scrolled (667, 361) with delta (0, 0)
Screenshot: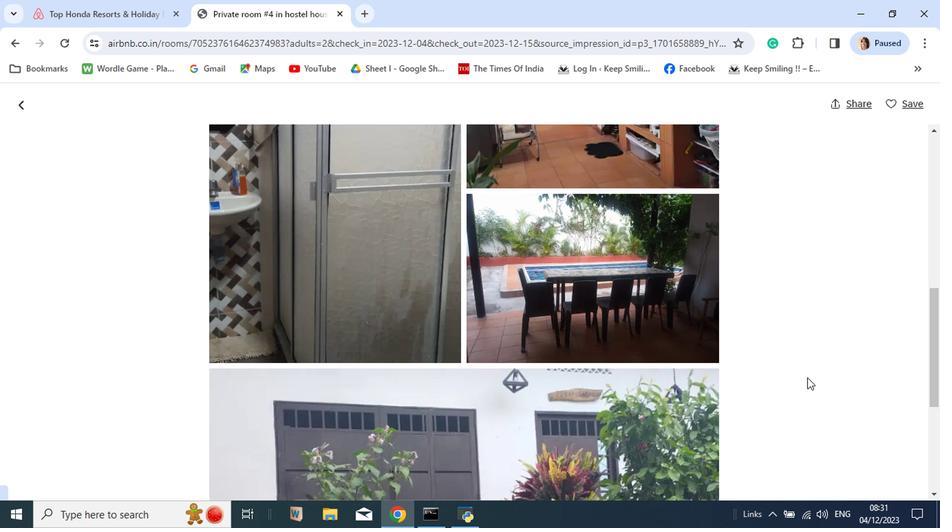 
Action: Mouse moved to (666, 361)
Screenshot: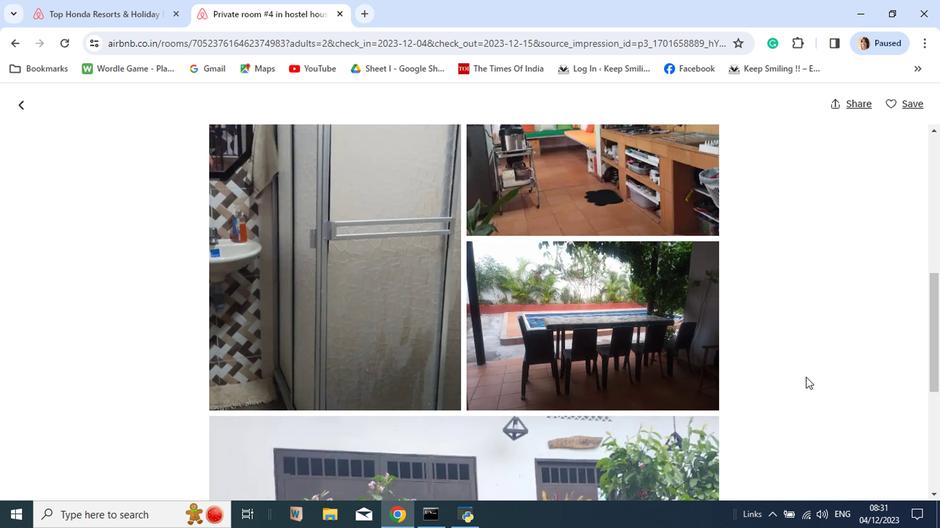 
Action: Mouse scrolled (666, 361) with delta (0, 0)
Screenshot: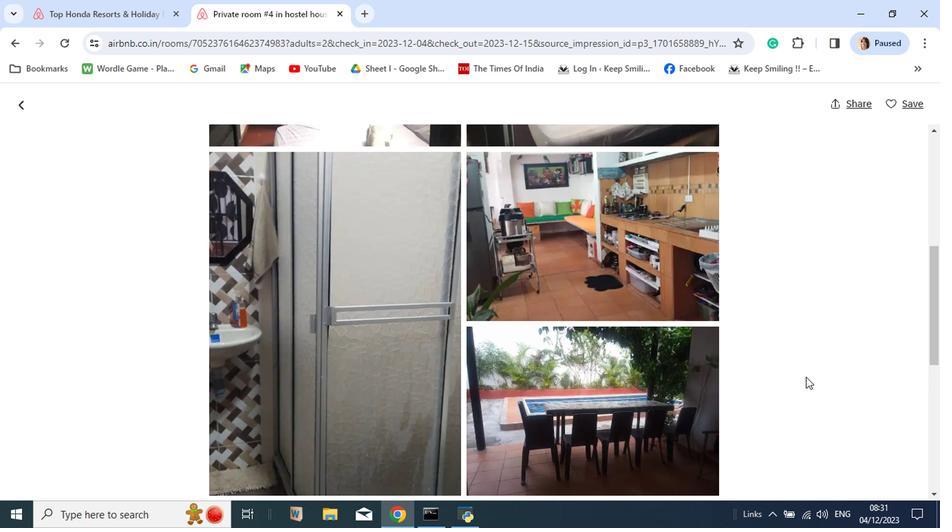 
Action: Mouse scrolled (666, 361) with delta (0, 0)
Screenshot: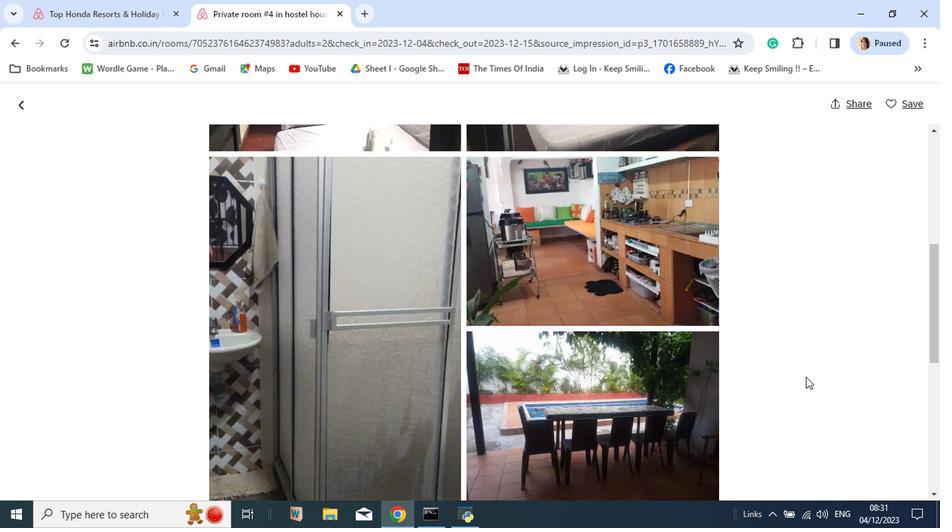 
Action: Mouse scrolled (666, 361) with delta (0, 0)
Screenshot: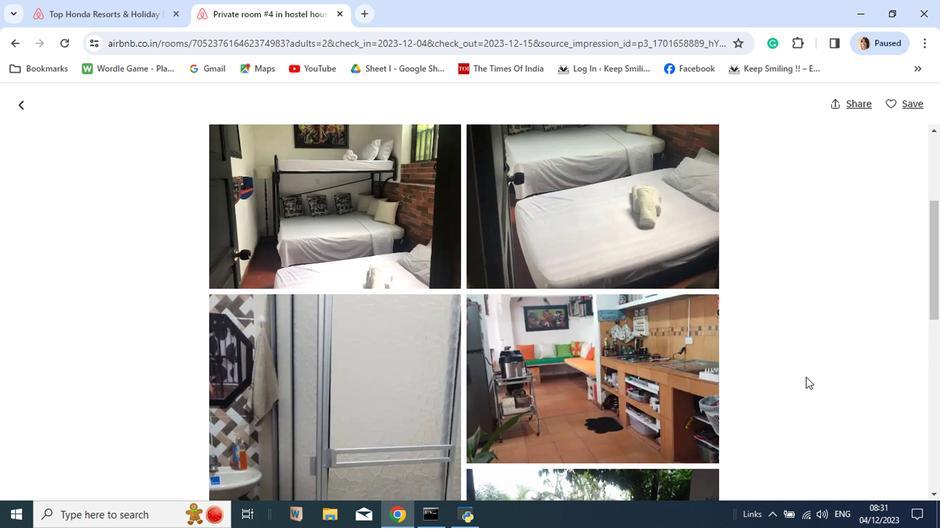 
Action: Mouse scrolled (666, 361) with delta (0, 0)
Screenshot: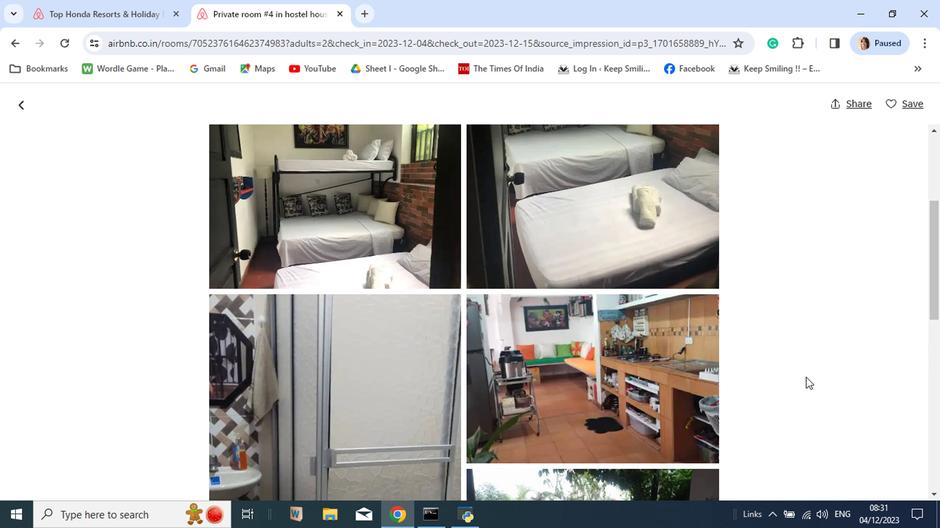 
Action: Mouse scrolled (666, 361) with delta (0, 0)
Screenshot: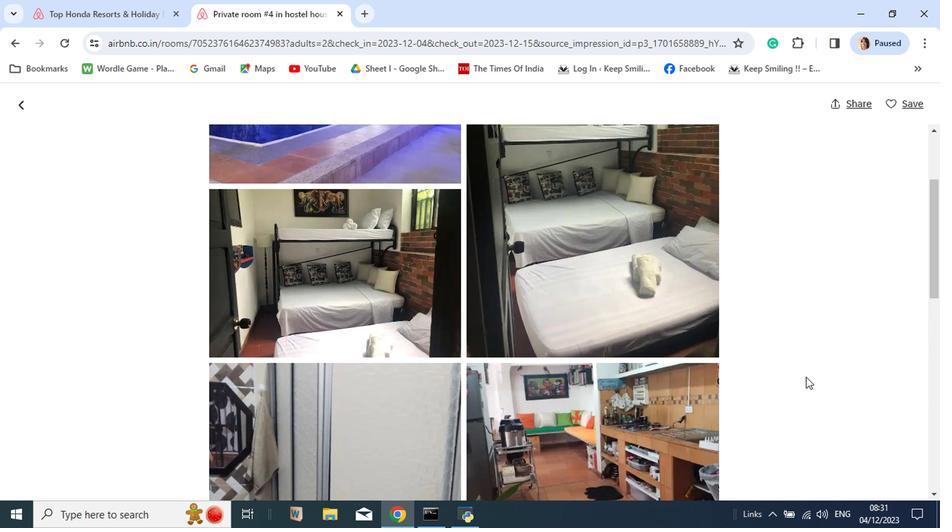 
Action: Mouse scrolled (666, 361) with delta (0, 0)
Screenshot: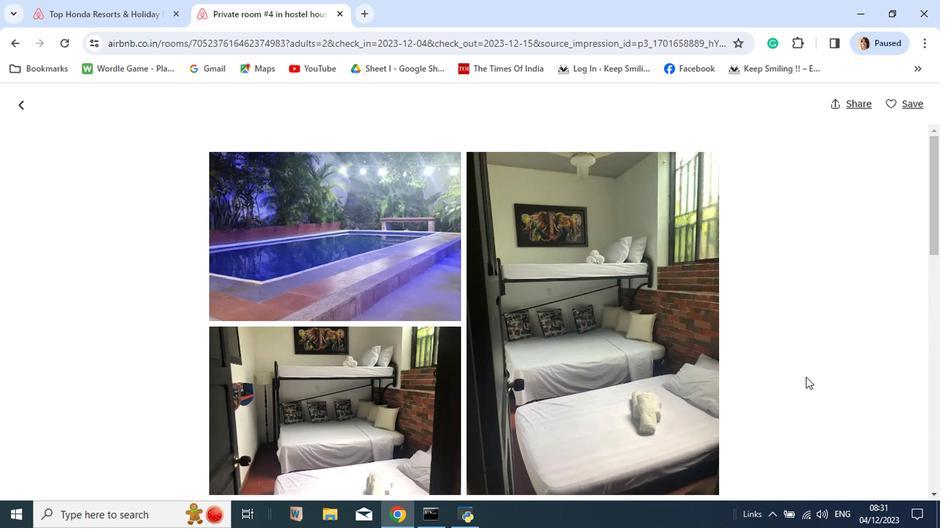 
Action: Mouse scrolled (666, 361) with delta (0, 0)
Screenshot: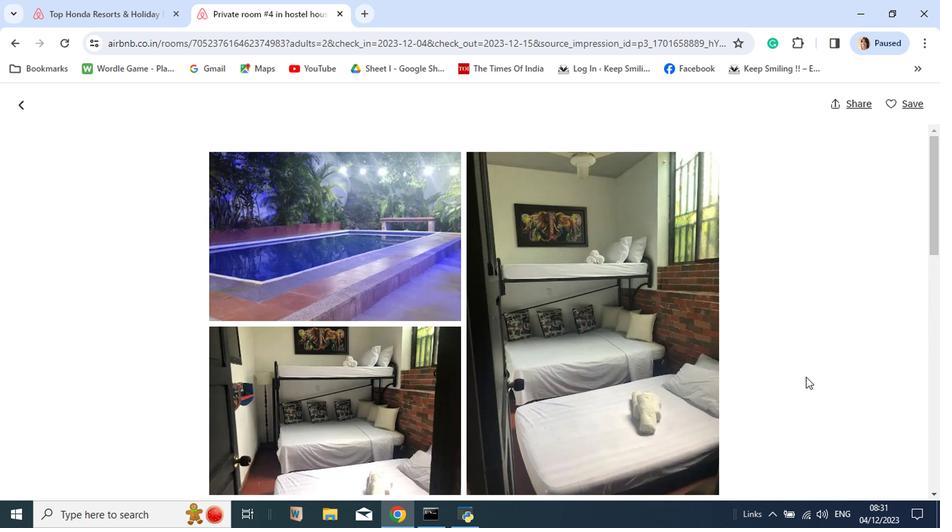 
Action: Mouse scrolled (666, 361) with delta (0, 0)
Screenshot: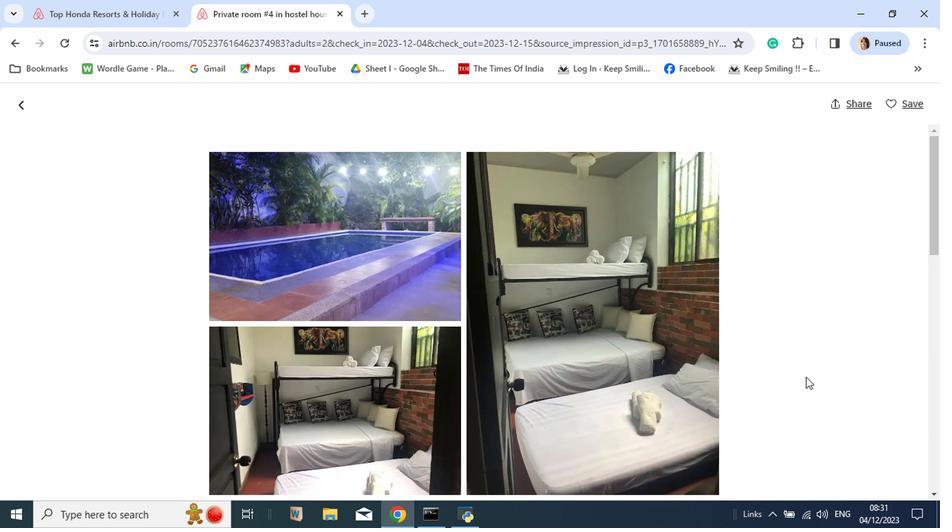 
Action: Mouse scrolled (666, 361) with delta (0, 0)
Screenshot: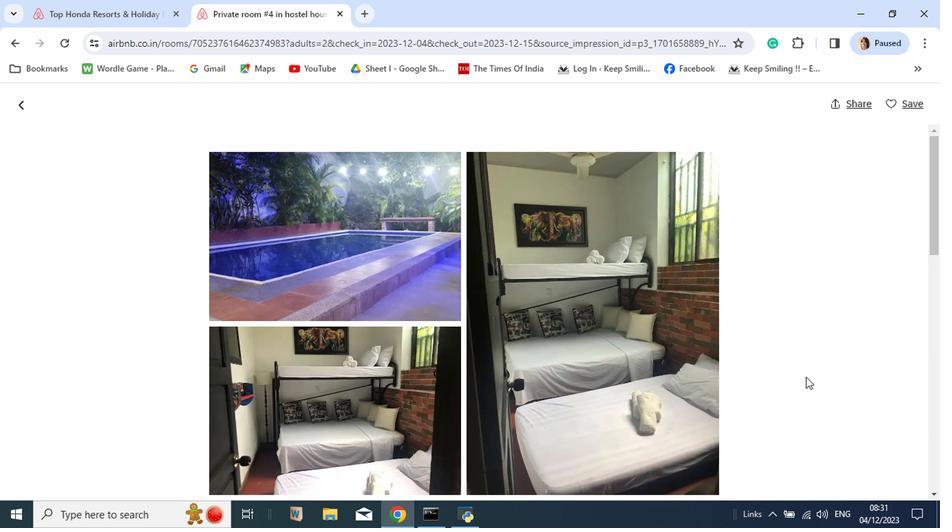 
Action: Mouse scrolled (666, 360) with delta (0, 0)
Screenshot: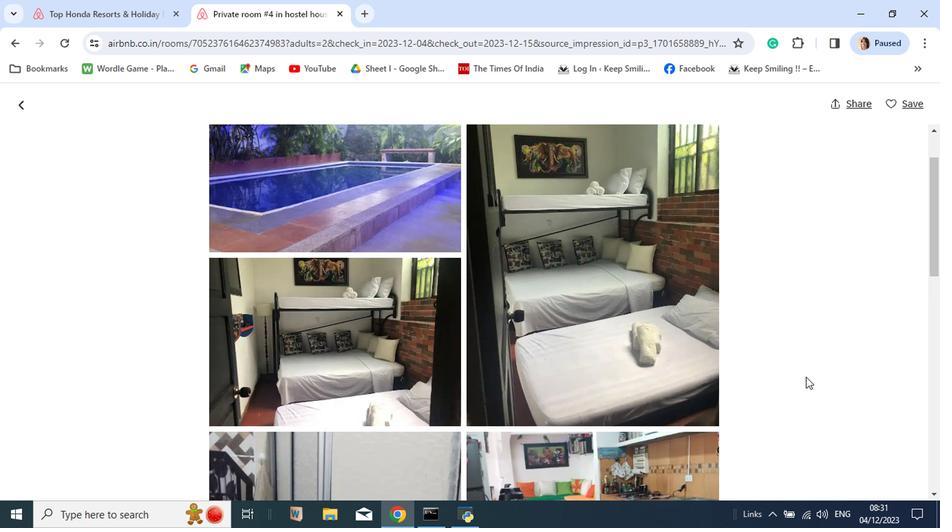 
Action: Mouse scrolled (666, 360) with delta (0, 0)
Screenshot: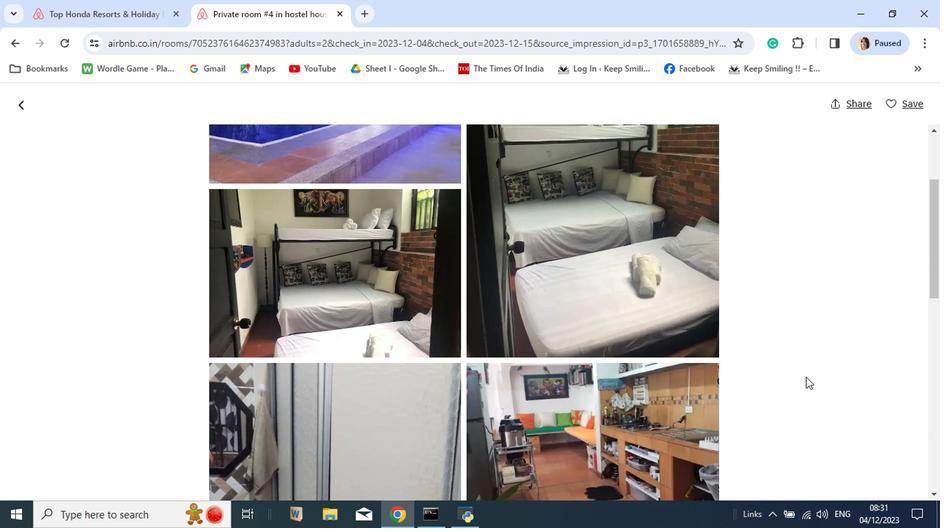 
Action: Mouse scrolled (666, 360) with delta (0, 0)
Screenshot: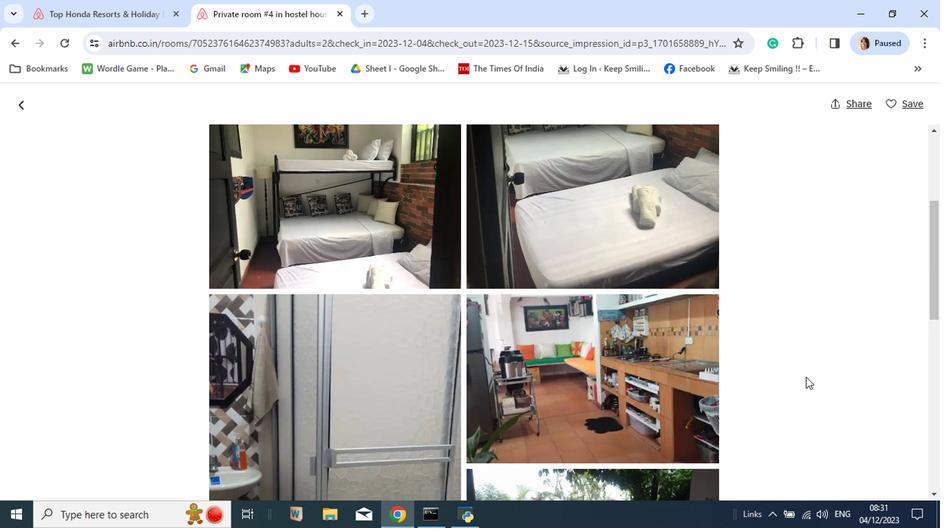 
Action: Mouse scrolled (666, 360) with delta (0, 0)
Screenshot: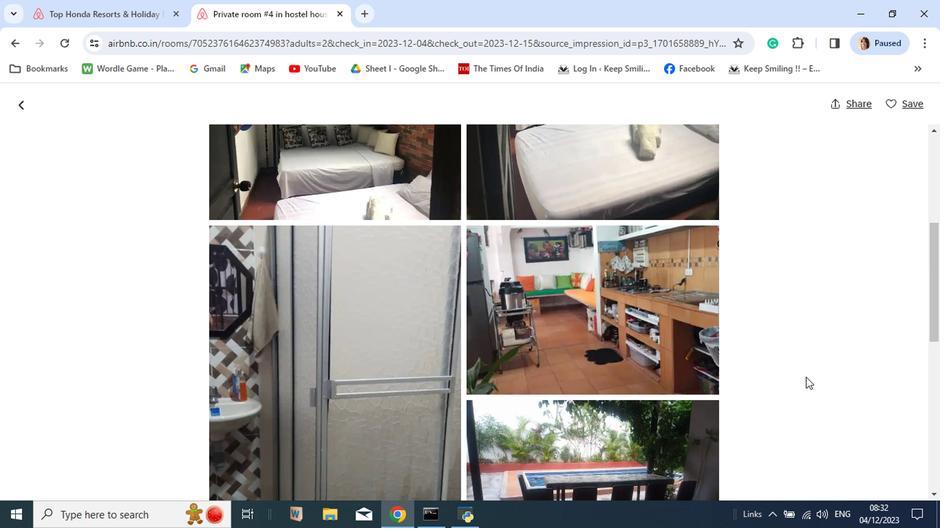 
Action: Mouse scrolled (666, 360) with delta (0, 0)
Screenshot: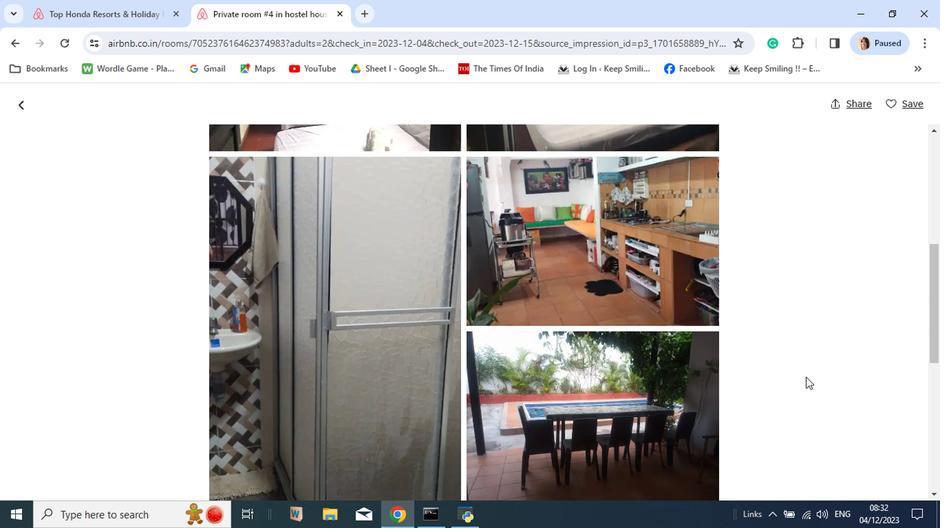 
Action: Mouse scrolled (666, 360) with delta (0, 0)
Screenshot: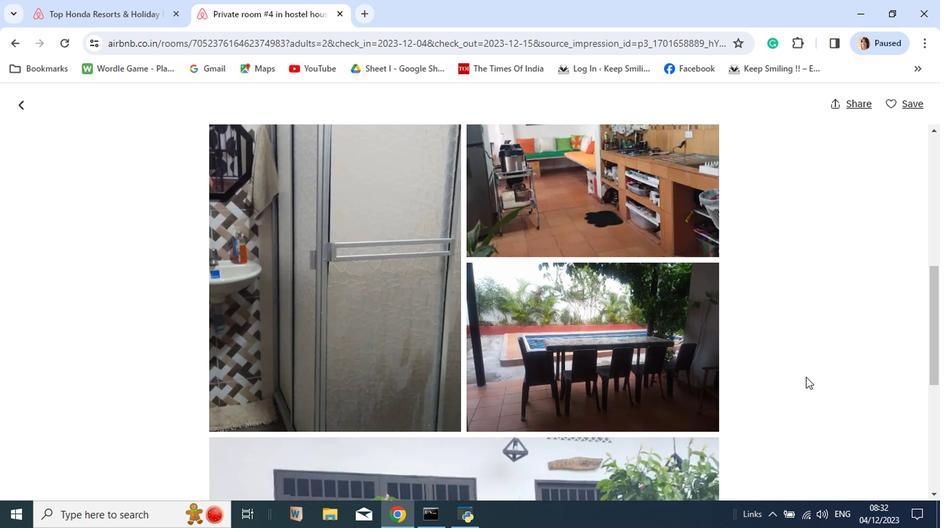 
Action: Mouse scrolled (666, 360) with delta (0, 0)
Screenshot: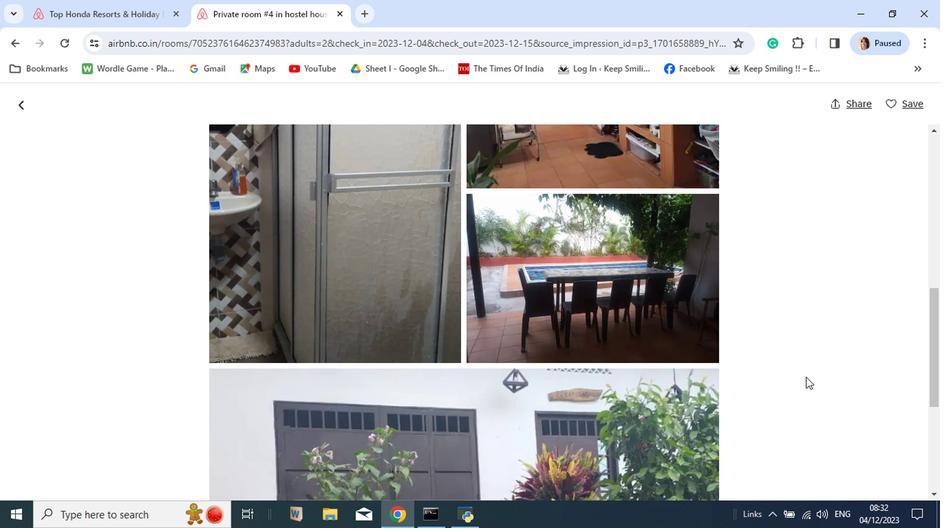 
Action: Mouse scrolled (666, 360) with delta (0, 0)
Screenshot: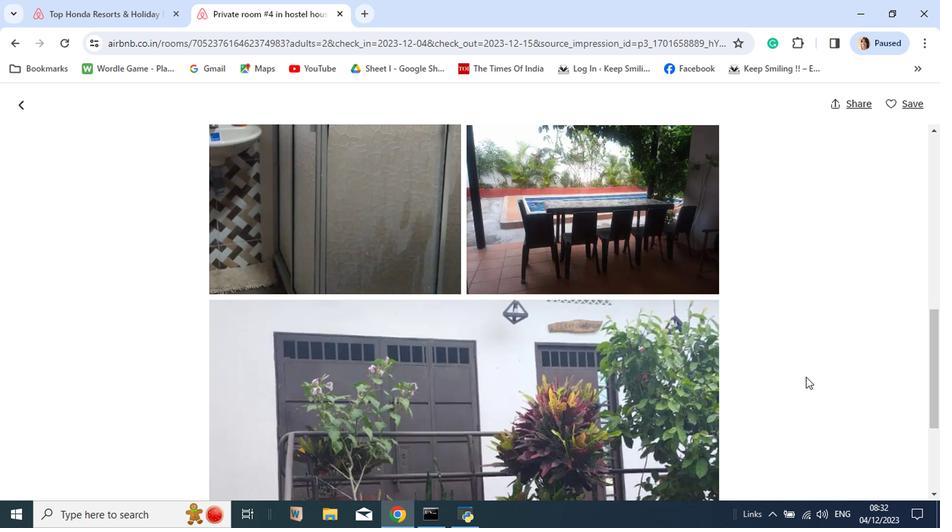 
Action: Mouse scrolled (666, 360) with delta (0, 0)
Screenshot: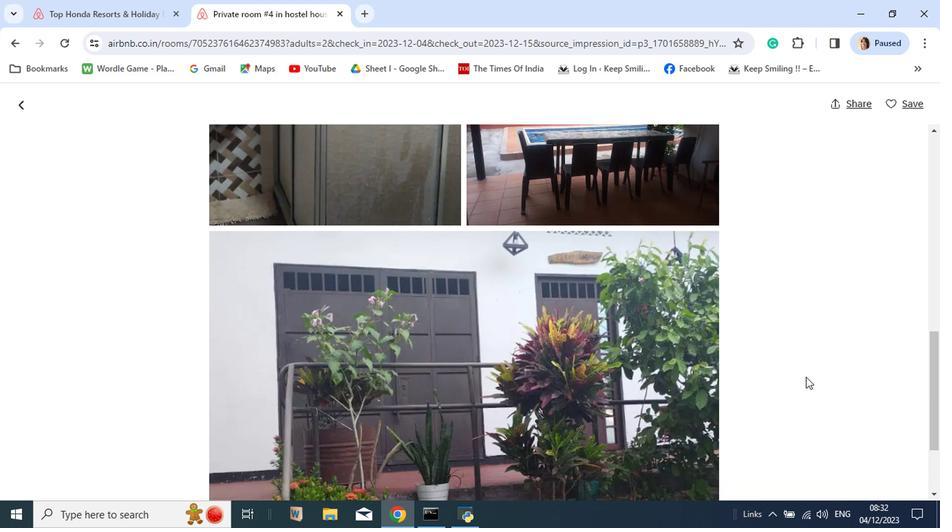
Action: Mouse scrolled (666, 360) with delta (0, 0)
Screenshot: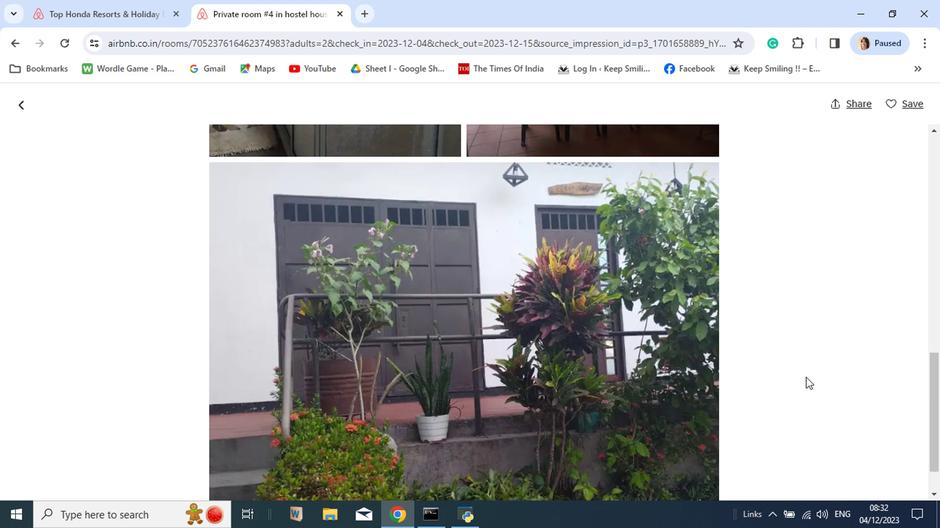 
Action: Mouse scrolled (666, 360) with delta (0, 0)
Screenshot: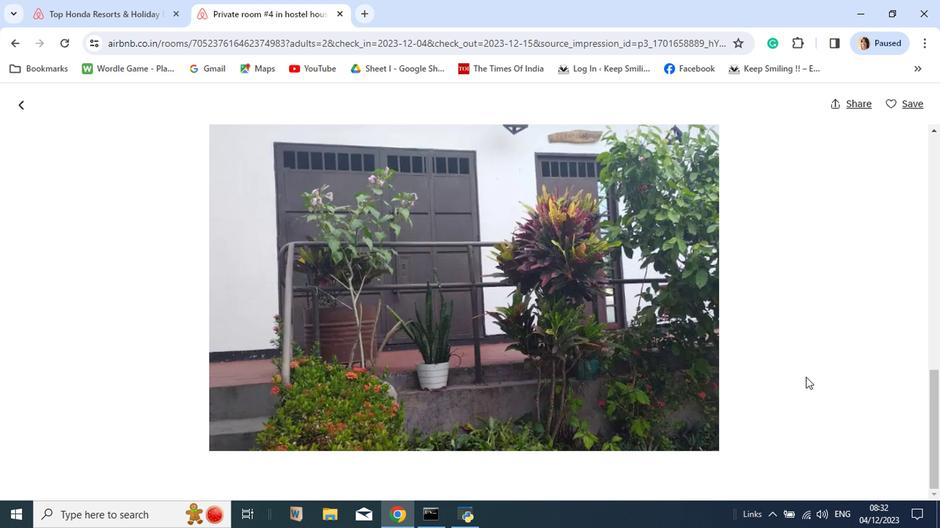 
Action: Mouse scrolled (666, 360) with delta (0, 0)
Screenshot: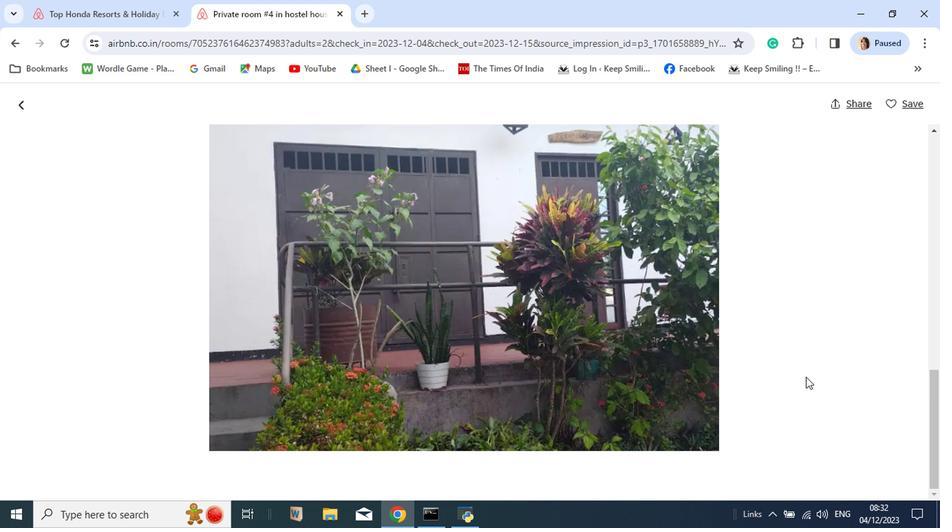 
Action: Mouse scrolled (666, 360) with delta (0, 0)
Screenshot: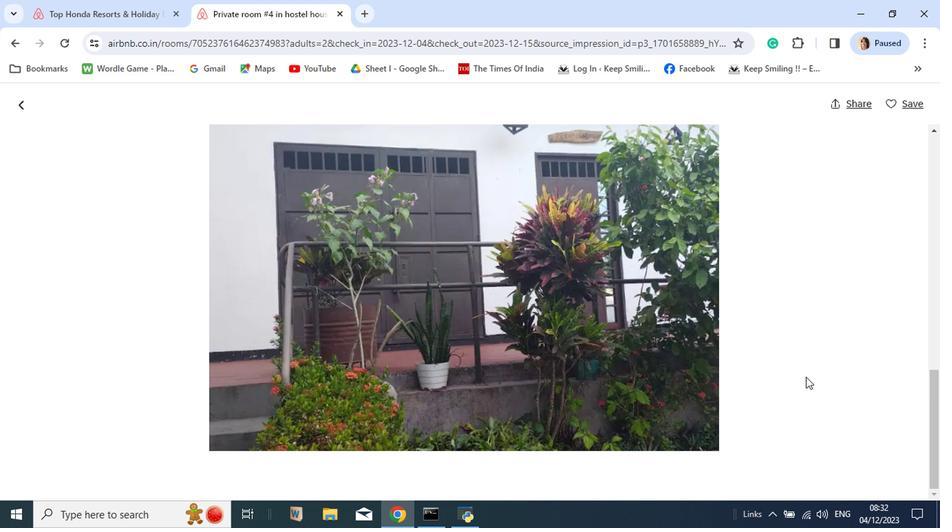 
Action: Mouse moved to (666, 361)
Screenshot: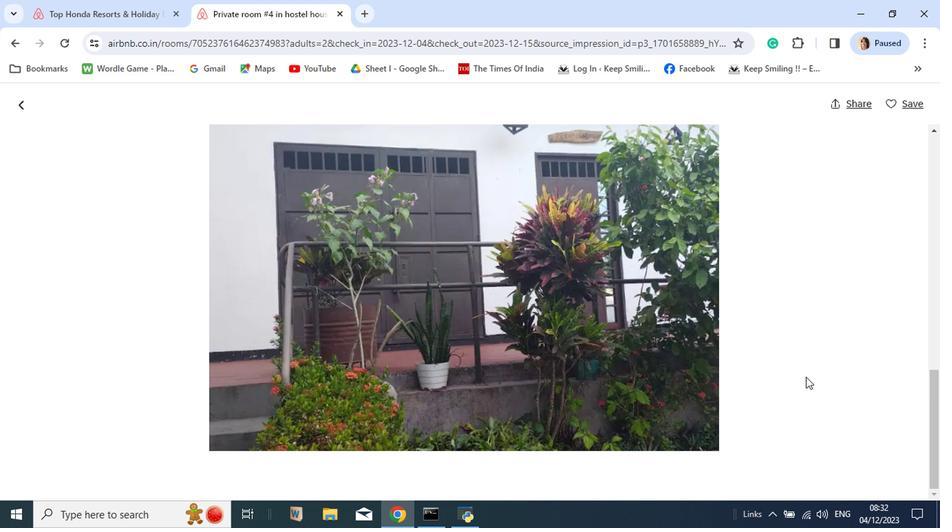 
Action: Mouse scrolled (666, 360) with delta (0, 0)
Screenshot: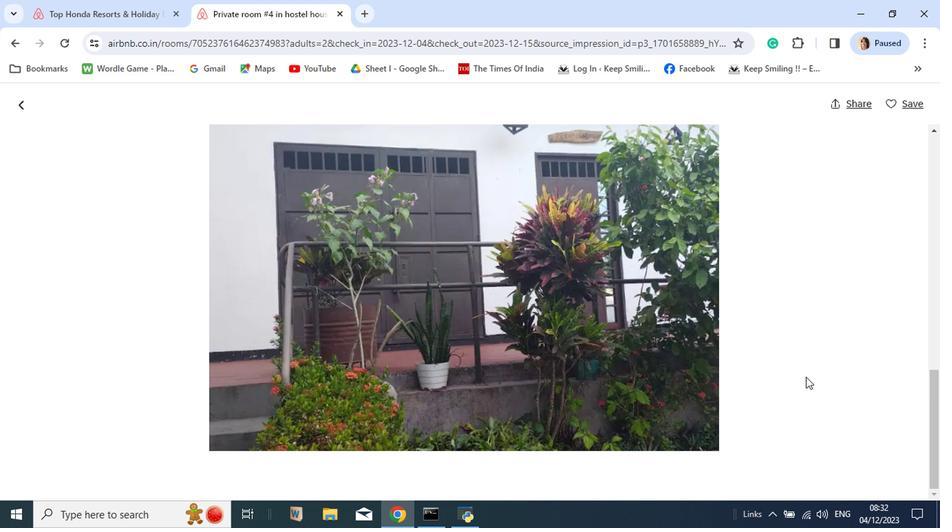
Action: Mouse scrolled (666, 360) with delta (0, 0)
Screenshot: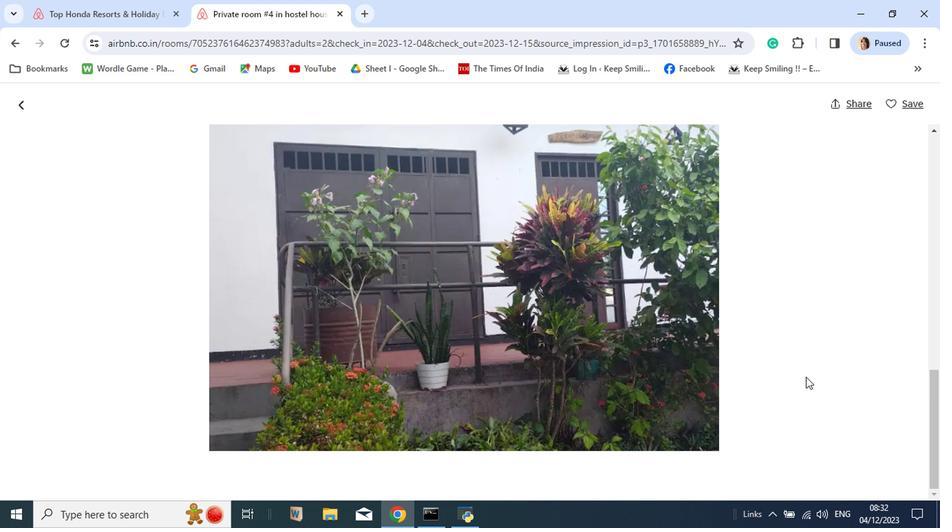 
Action: Mouse moved to (105, 163)
Screenshot: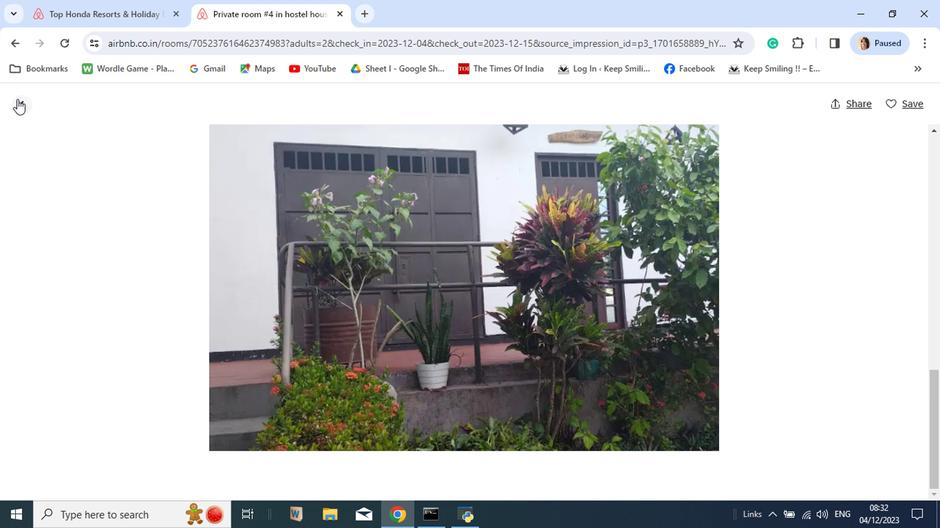 
Action: Mouse pressed left at (105, 163)
Screenshot: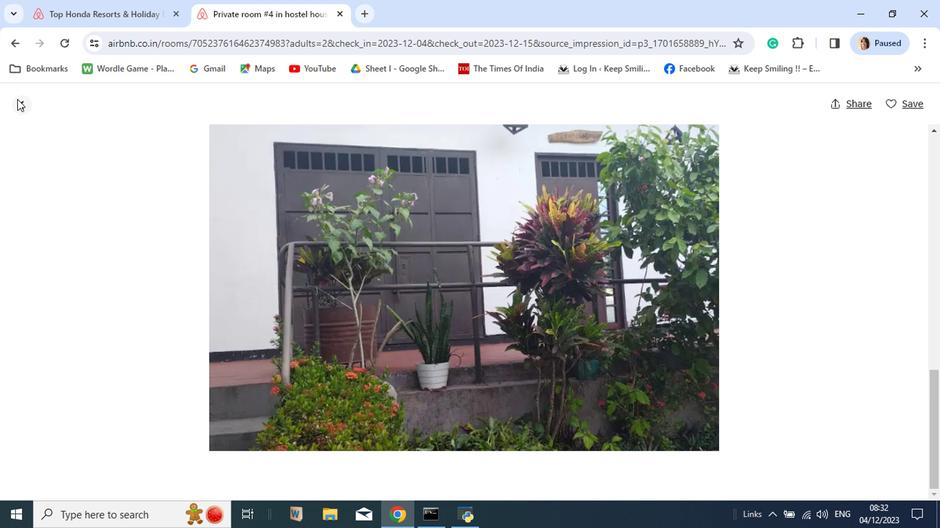 
Action: Mouse moved to (742, 401)
Screenshot: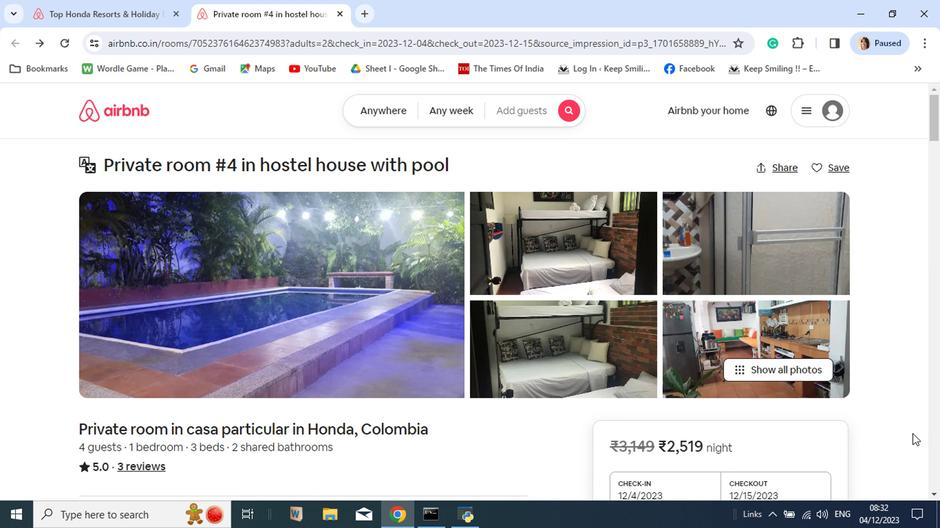 
Action: Mouse scrolled (742, 400) with delta (0, 0)
Screenshot: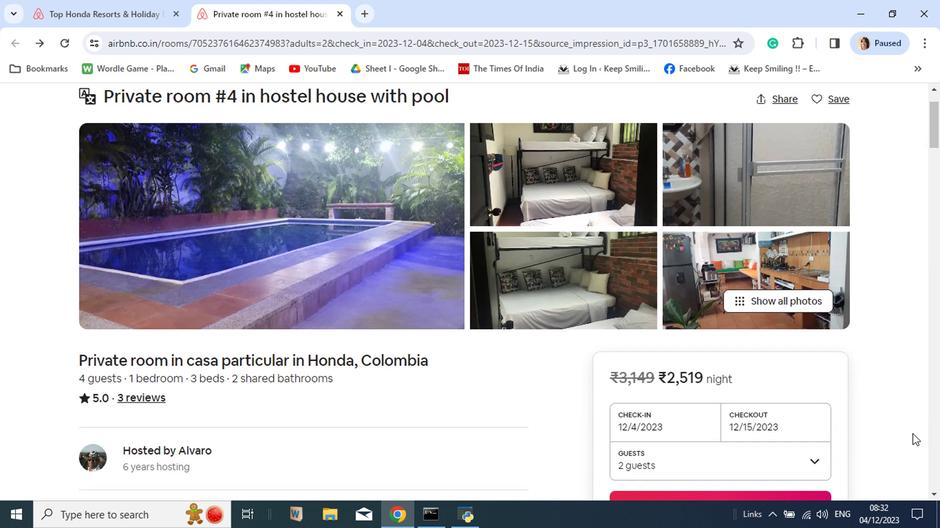 
Action: Mouse scrolled (742, 400) with delta (0, 0)
Screenshot: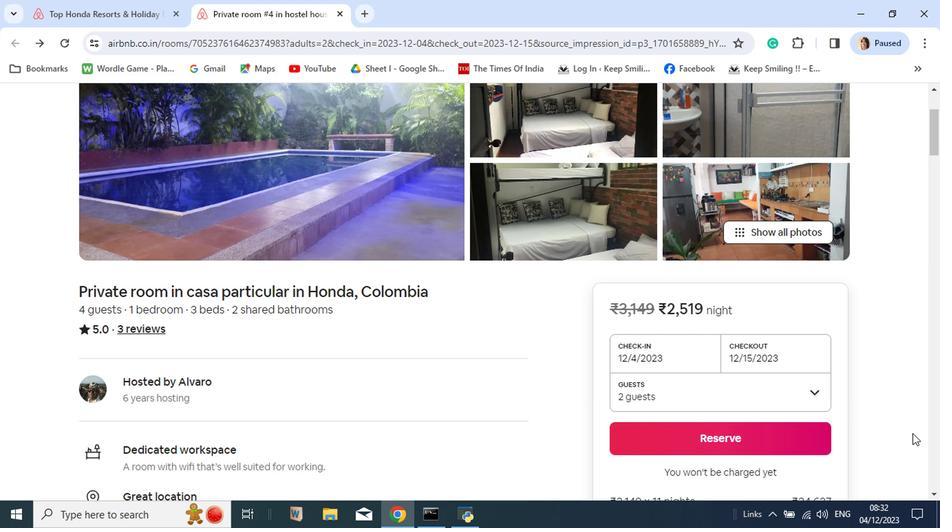 
Action: Mouse scrolled (742, 400) with delta (0, 0)
Screenshot: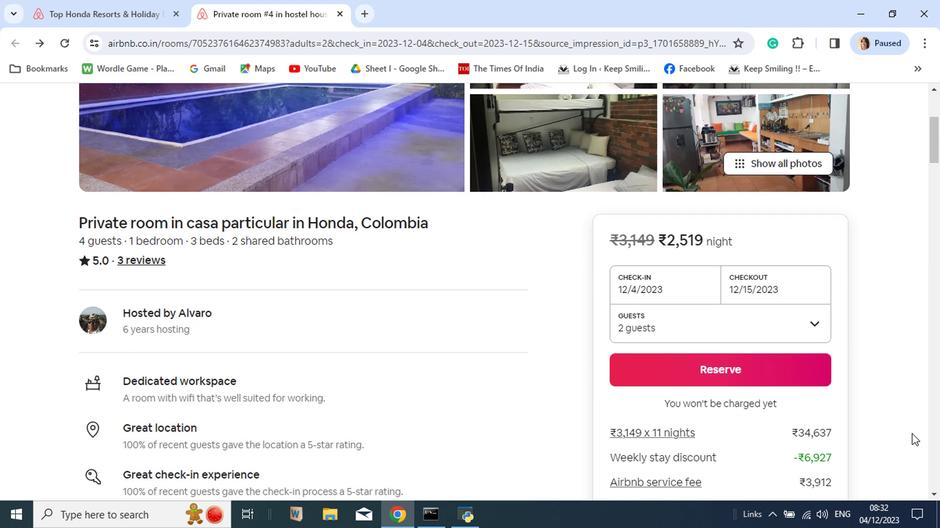 
Action: Mouse moved to (741, 401)
Screenshot: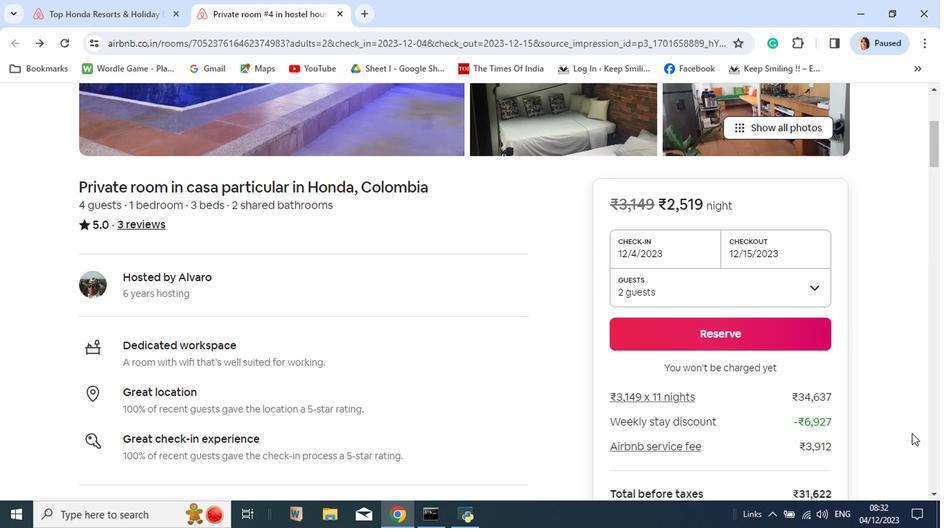 
Action: Mouse scrolled (741, 400) with delta (0, 0)
Screenshot: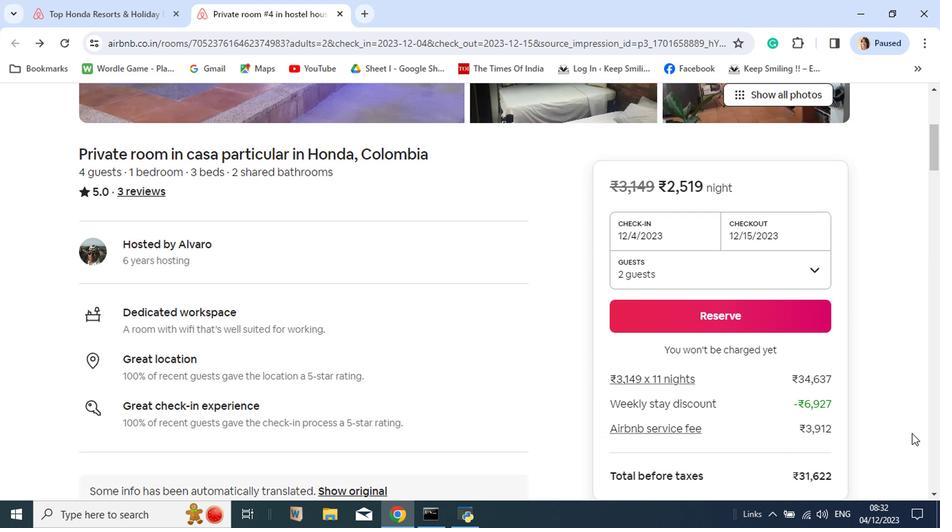 
Action: Mouse scrolled (741, 400) with delta (0, 0)
Screenshot: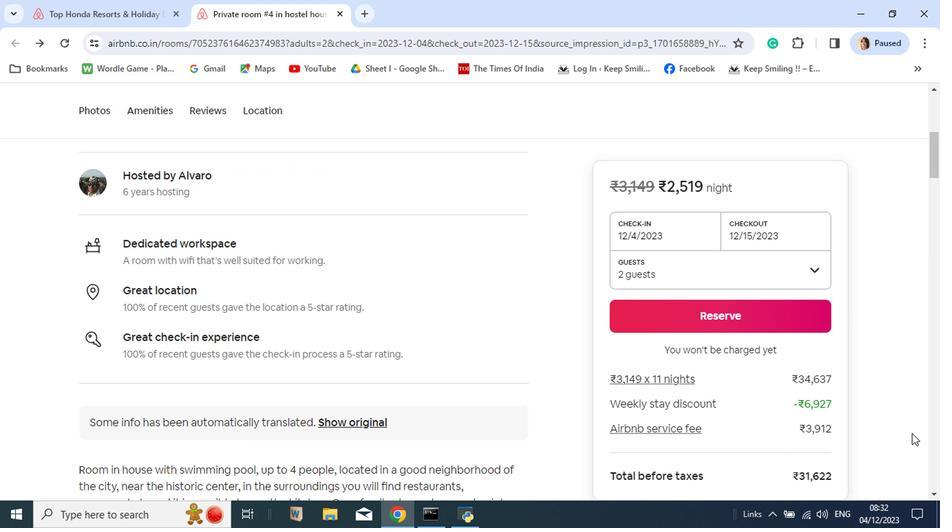 
Action: Mouse scrolled (741, 400) with delta (0, 0)
Screenshot: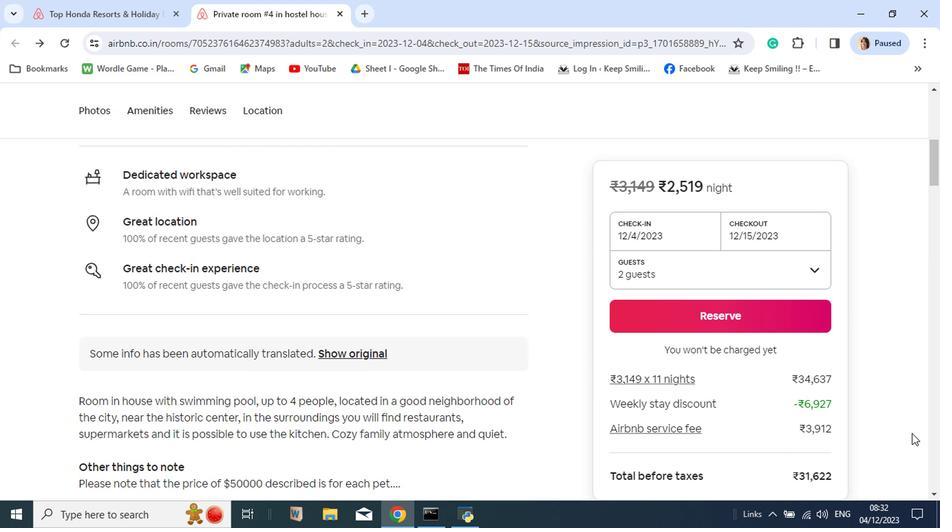 
Action: Mouse moved to (741, 400)
Screenshot: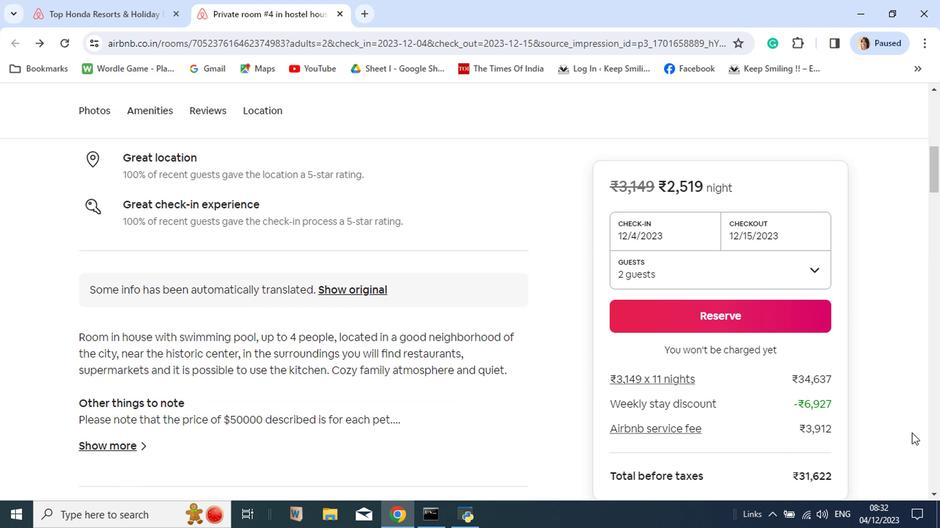 
Action: Mouse scrolled (741, 400) with delta (0, 0)
Screenshot: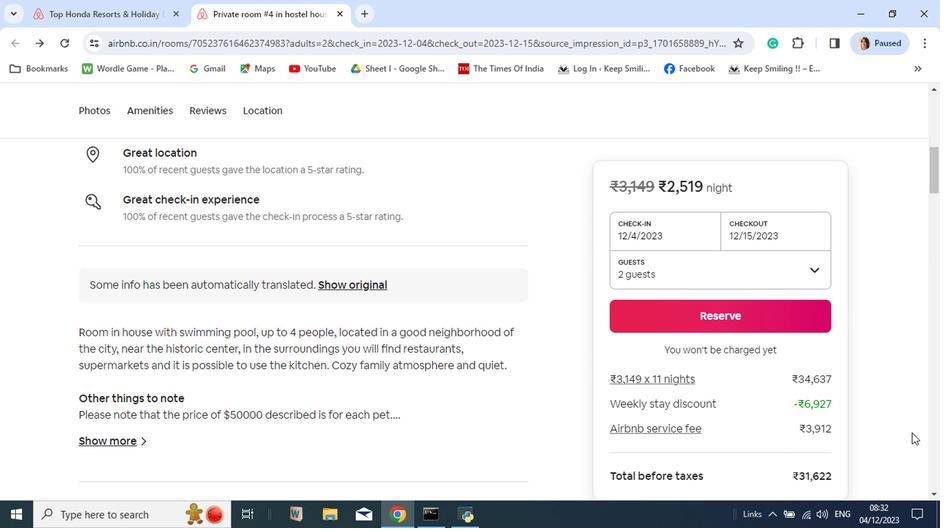 
Action: Mouse scrolled (741, 400) with delta (0, 0)
Screenshot: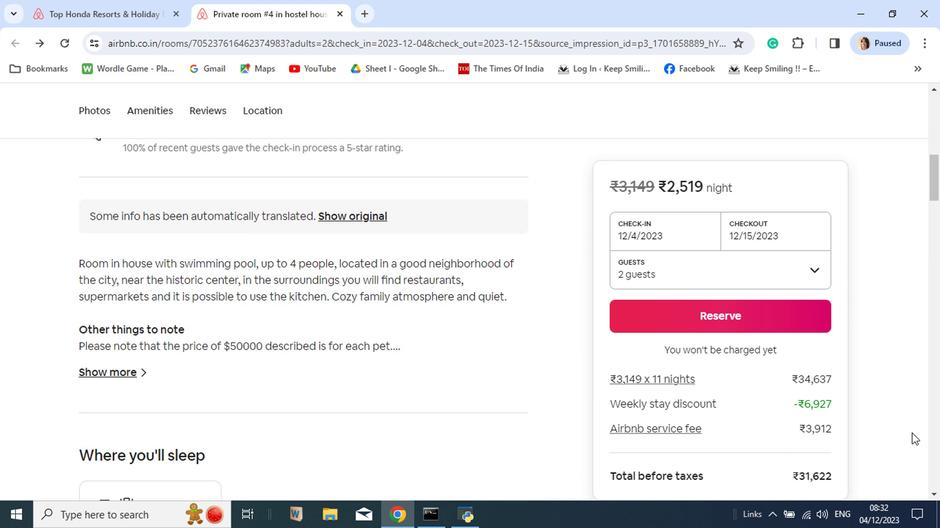 
Action: Mouse moved to (163, 357)
Screenshot: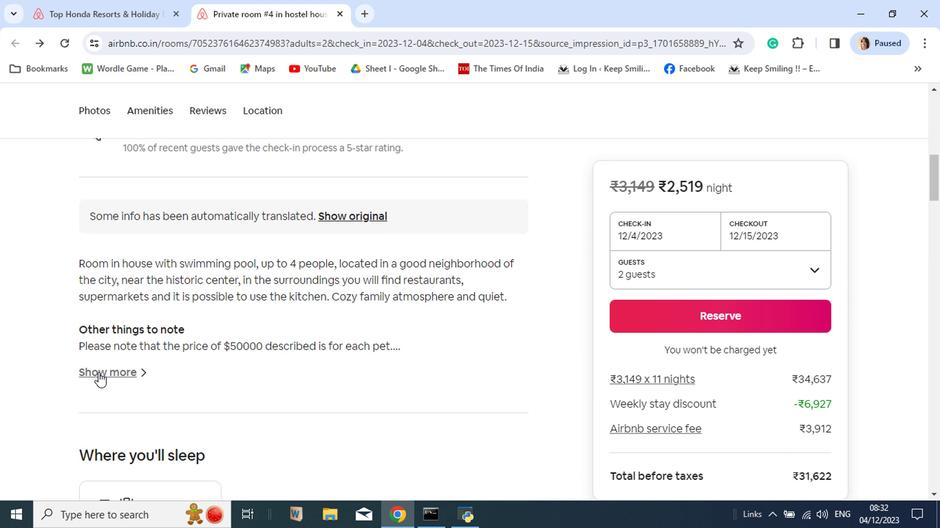 
Action: Mouse pressed left at (163, 357)
Screenshot: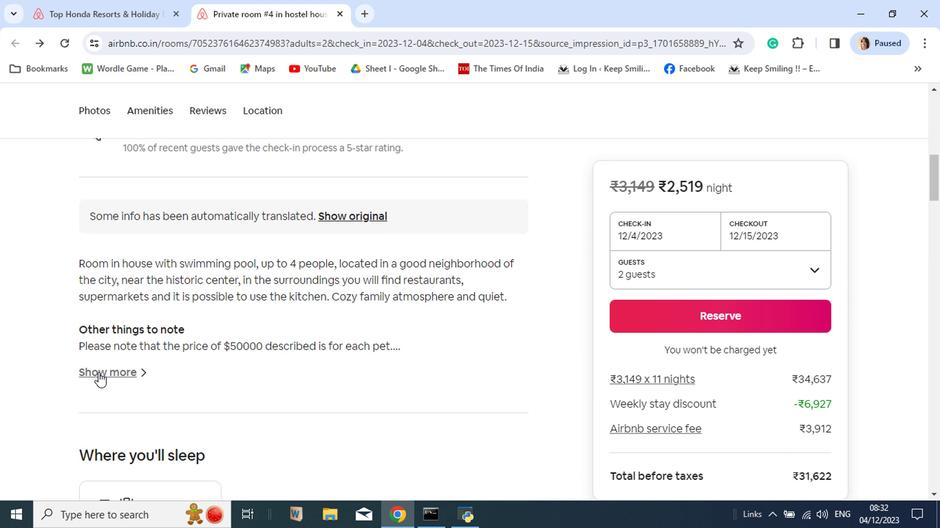 
Action: Mouse moved to (252, 213)
Screenshot: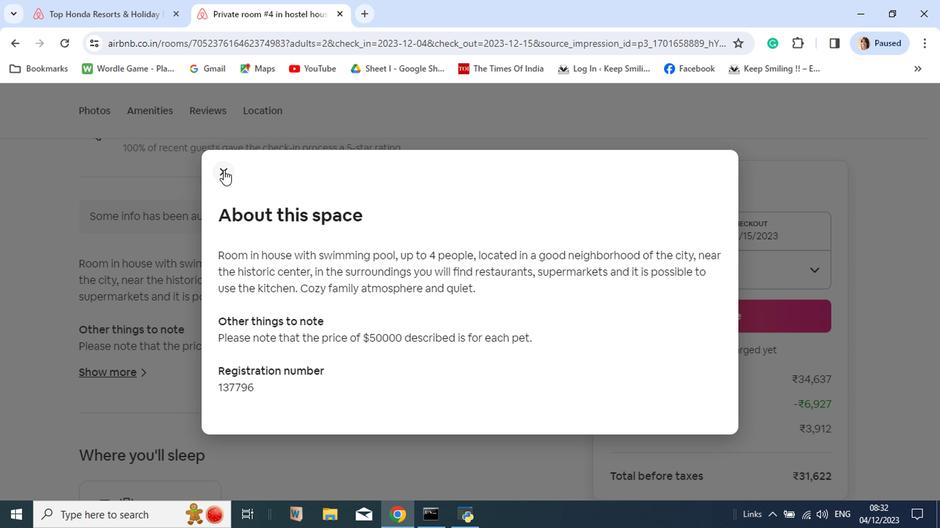 
Action: Mouse pressed left at (252, 213)
Screenshot: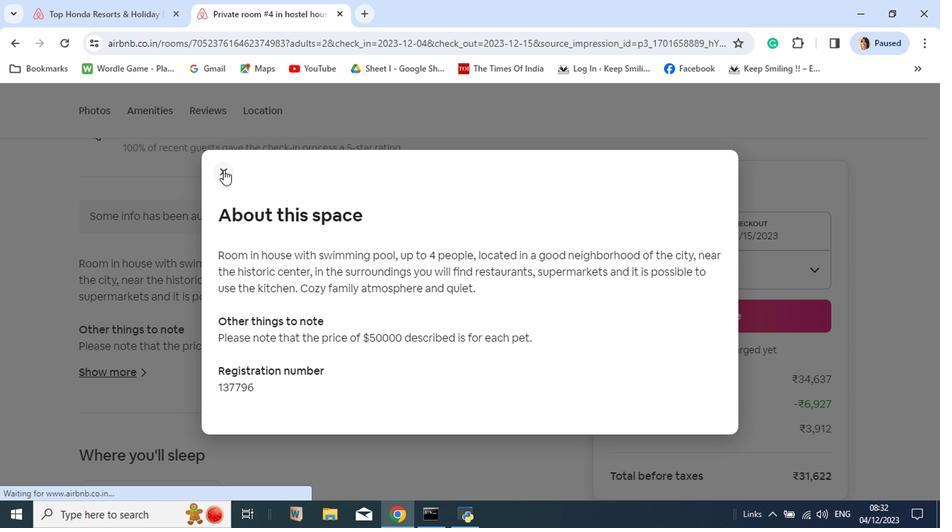 
Action: Mouse moved to (747, 376)
Screenshot: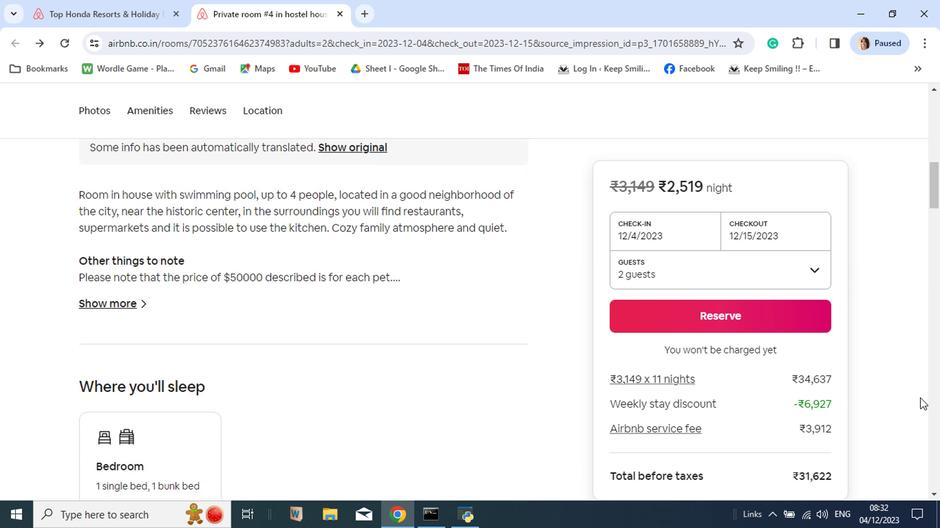 
Action: Mouse scrolled (747, 375) with delta (0, 0)
Screenshot: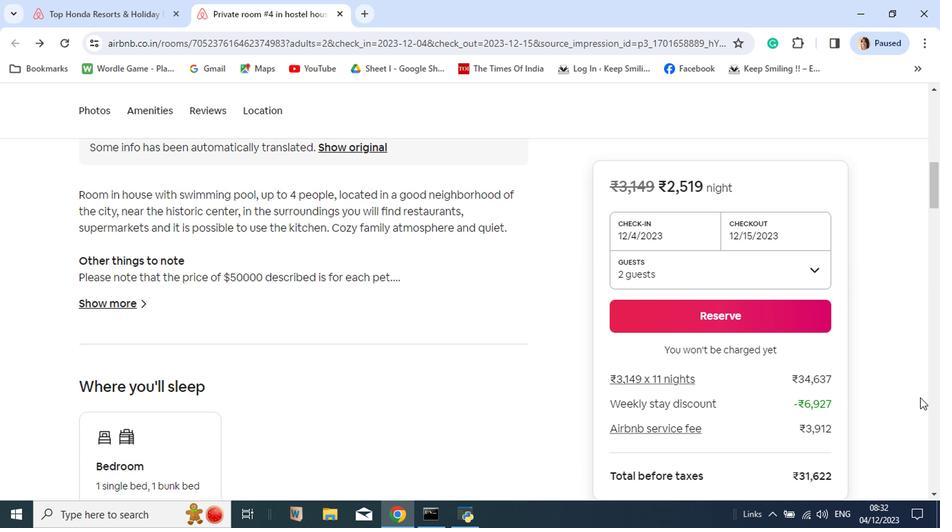 
Action: Mouse scrolled (747, 375) with delta (0, 0)
Screenshot: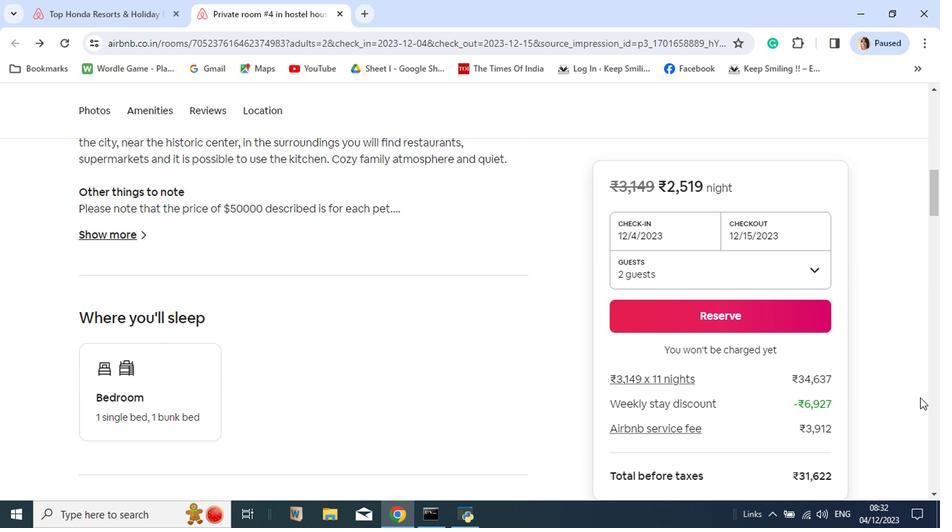 
Action: Mouse moved to (746, 375)
Screenshot: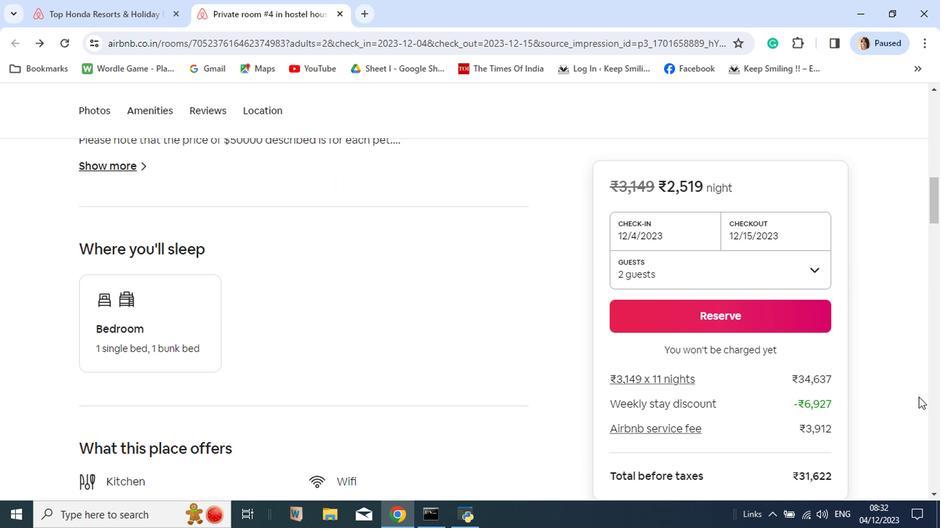 
Action: Mouse scrolled (746, 375) with delta (0, 0)
Screenshot: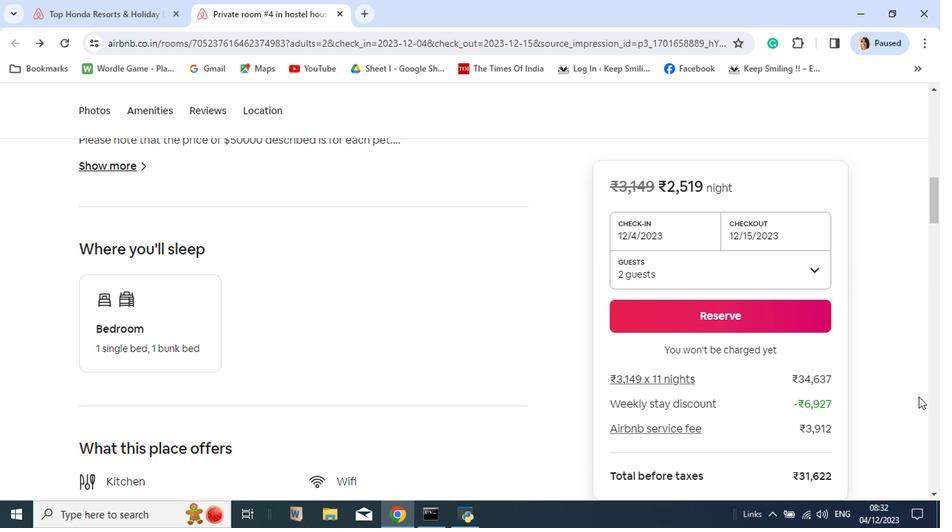
Action: Mouse scrolled (746, 375) with delta (0, 0)
Screenshot: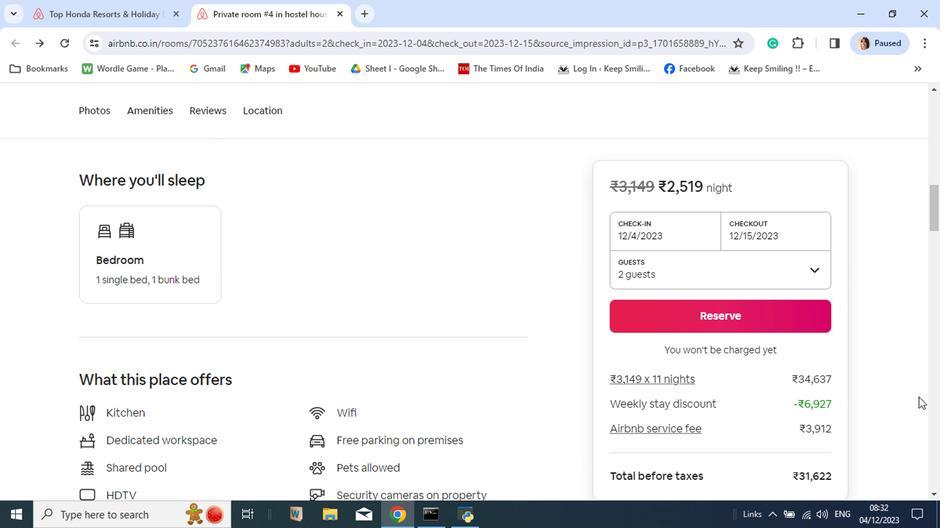 
Action: Mouse scrolled (746, 375) with delta (0, 0)
Screenshot: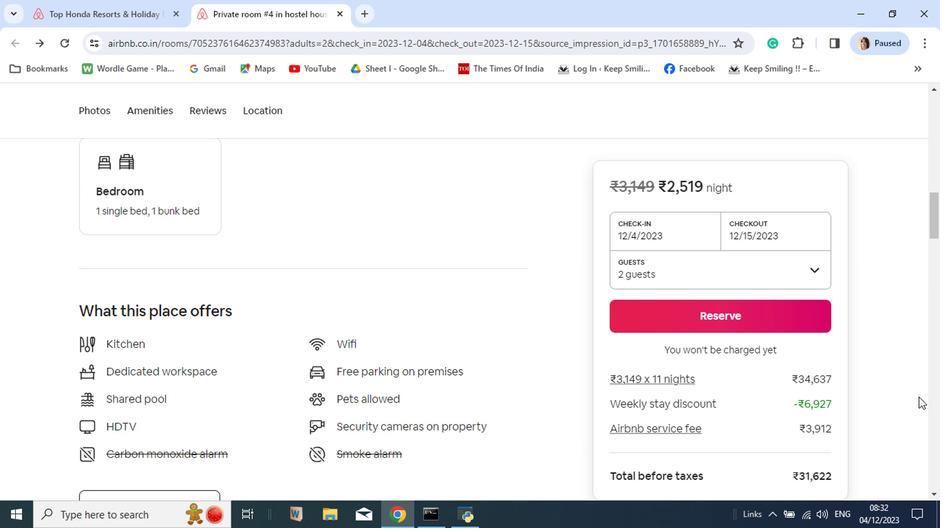 
Action: Mouse moved to (746, 375)
Screenshot: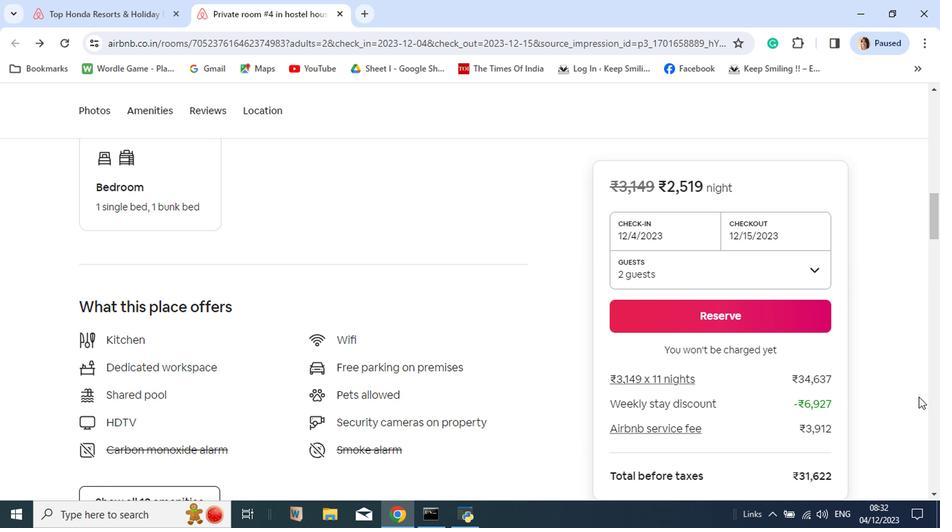 
Action: Mouse scrolled (746, 375) with delta (0, 0)
Screenshot: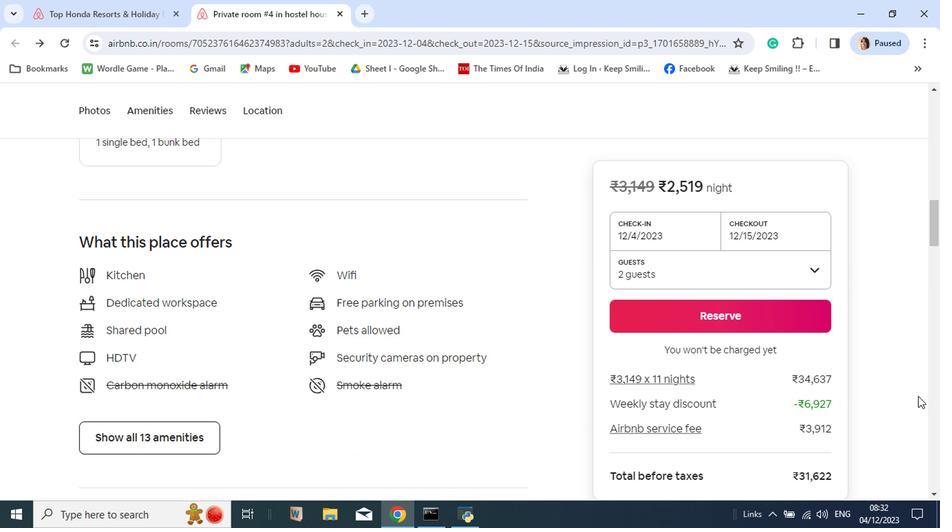 
Action: Mouse moved to (746, 375)
Screenshot: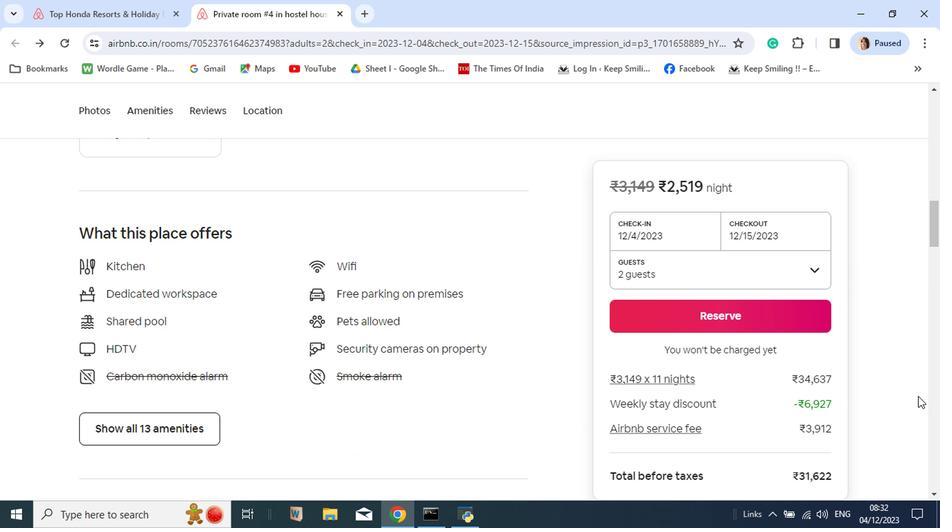 
Action: Mouse scrolled (746, 374) with delta (0, 0)
Screenshot: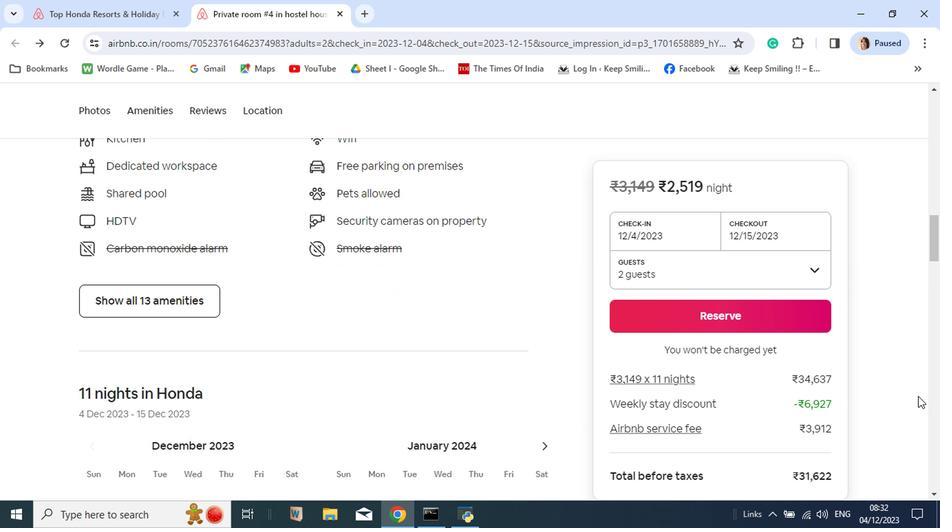 
Action: Mouse scrolled (746, 374) with delta (0, 0)
Screenshot: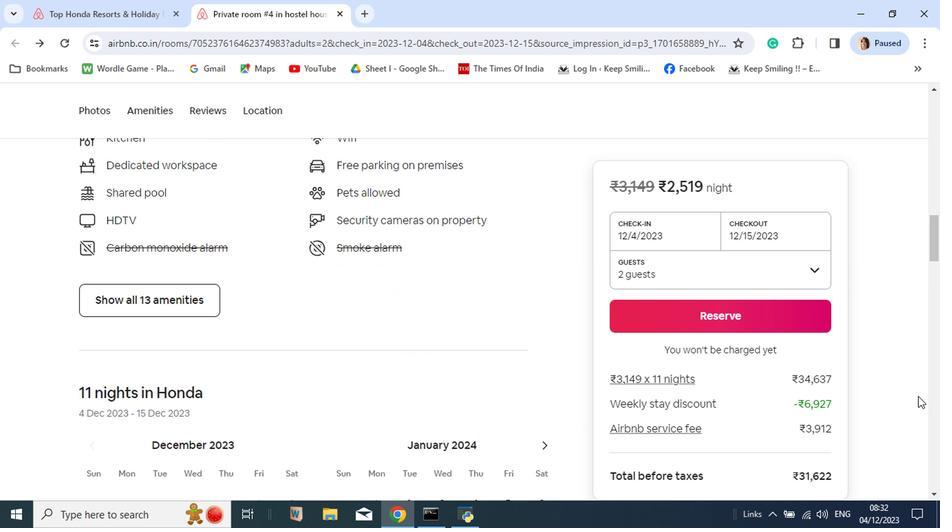 
Action: Mouse moved to (199, 306)
Screenshot: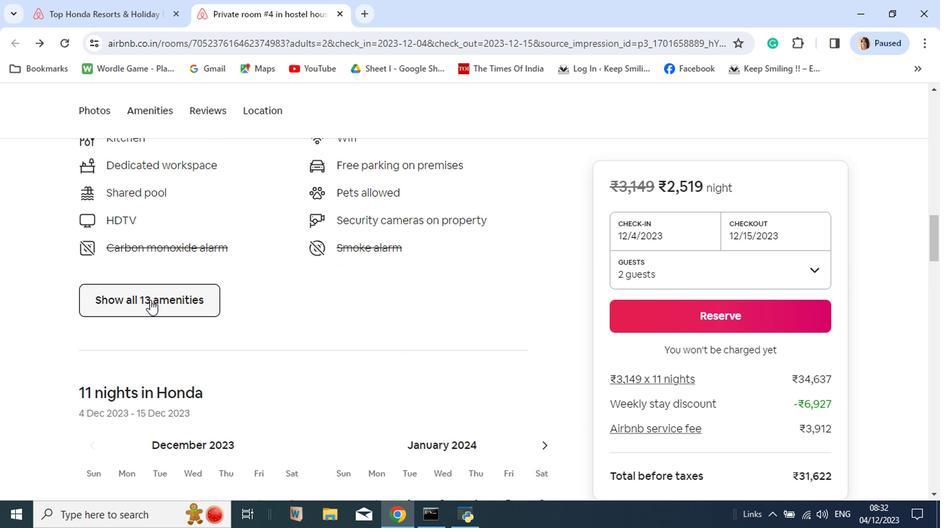 
Action: Mouse pressed left at (199, 306)
Screenshot: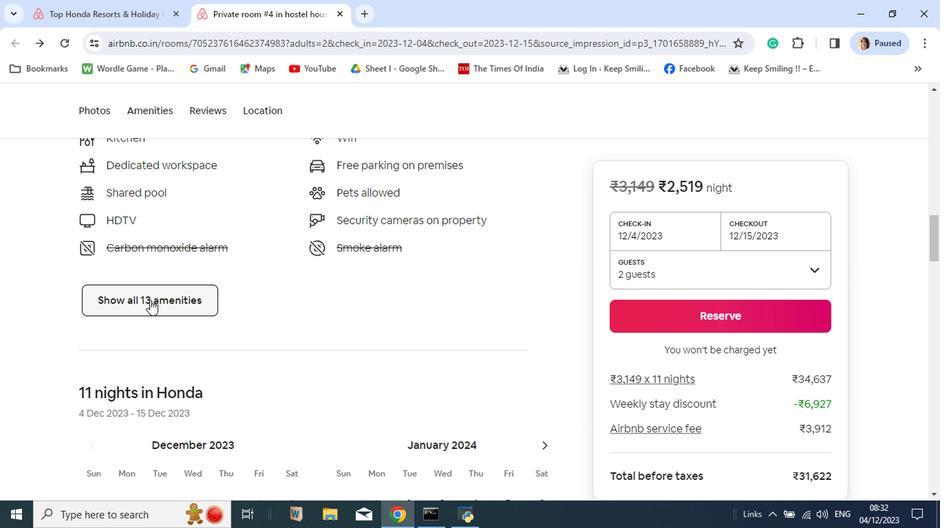 
Action: Mouse moved to (444, 365)
Screenshot: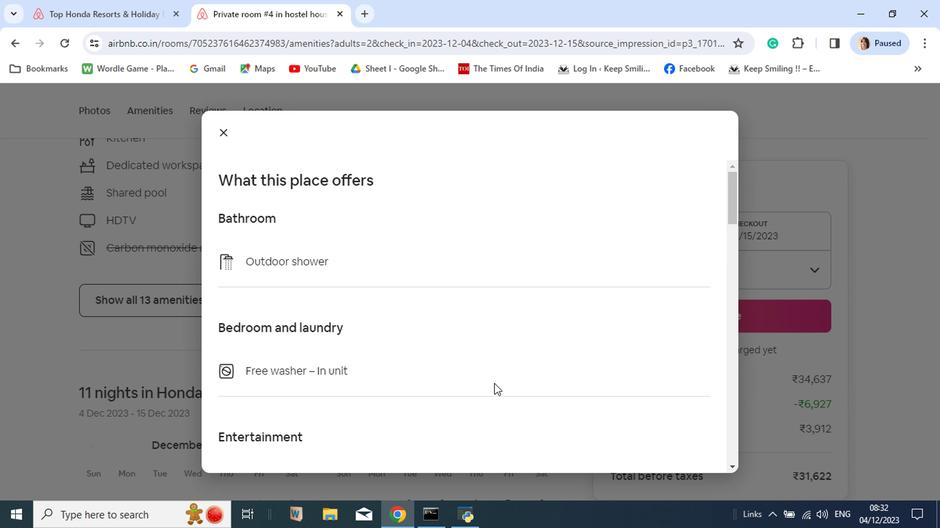 
Action: Mouse scrolled (444, 365) with delta (0, 0)
Screenshot: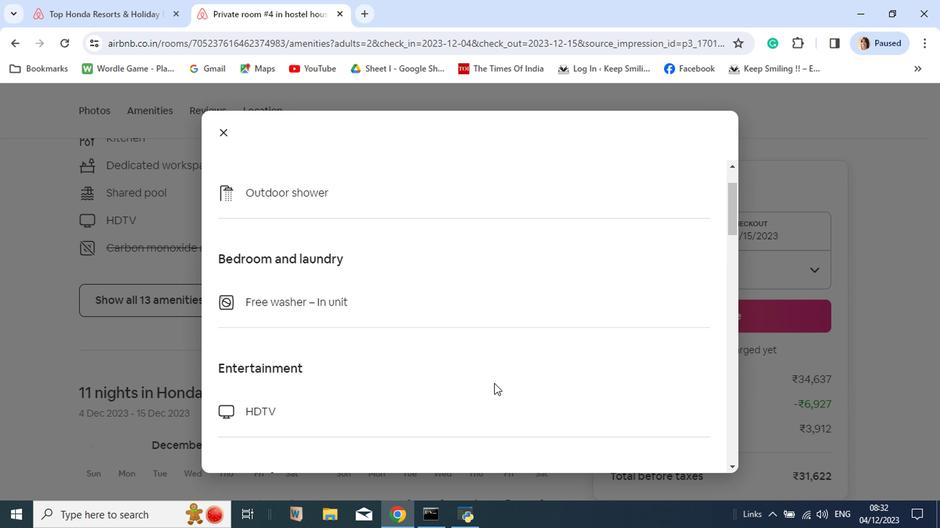
Action: Mouse scrolled (444, 365) with delta (0, 0)
Screenshot: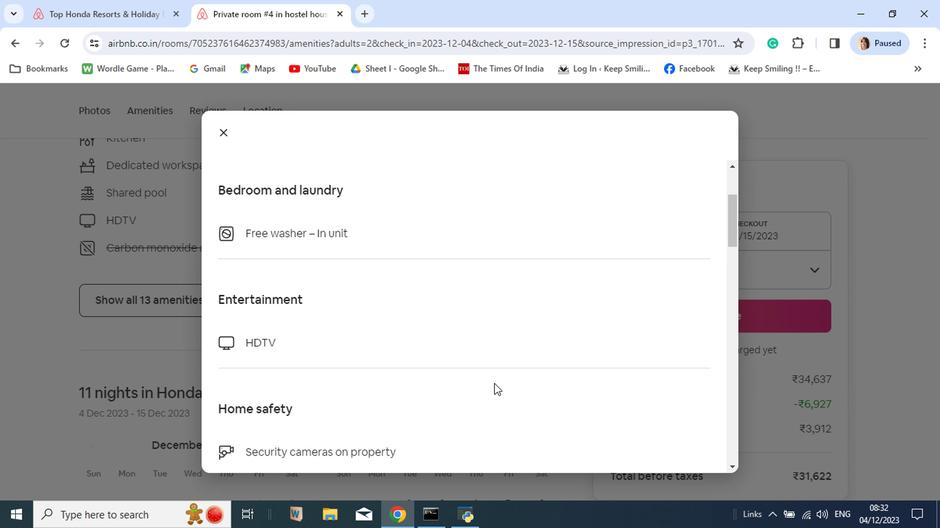 
Action: Mouse scrolled (444, 365) with delta (0, 0)
Screenshot: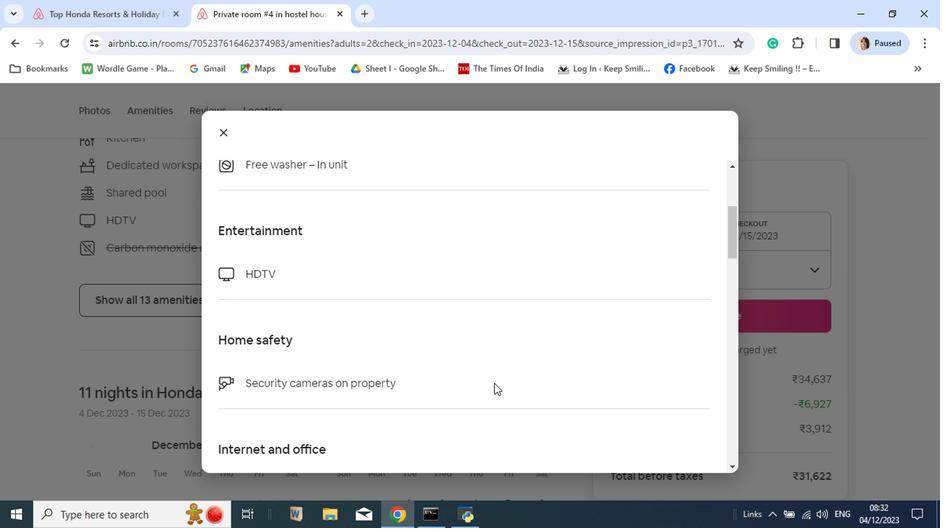 
Action: Mouse scrolled (444, 365) with delta (0, 0)
Screenshot: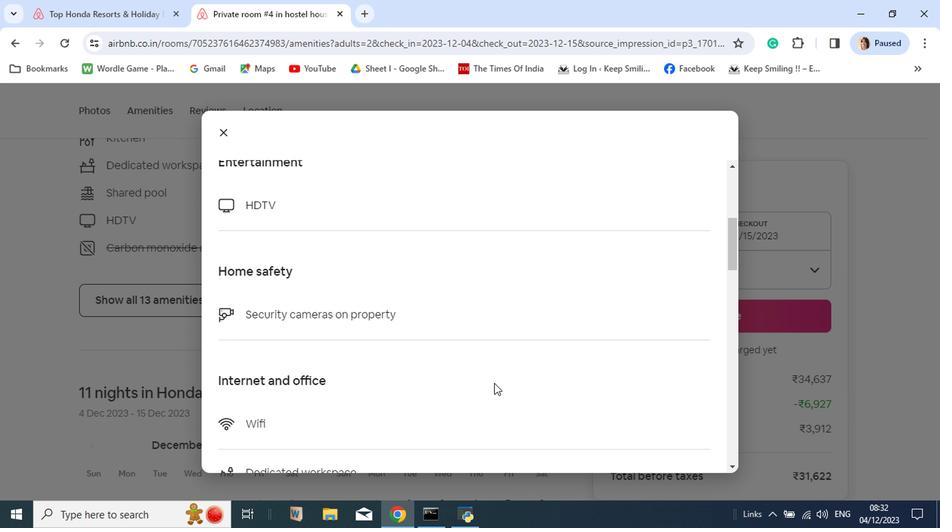 
Action: Mouse scrolled (444, 365) with delta (0, 0)
Screenshot: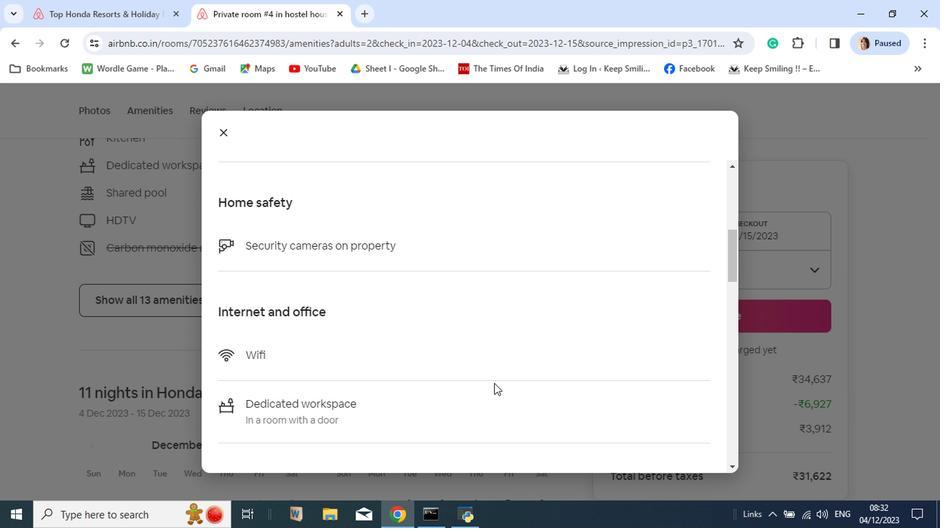 
Action: Mouse scrolled (444, 365) with delta (0, 0)
Screenshot: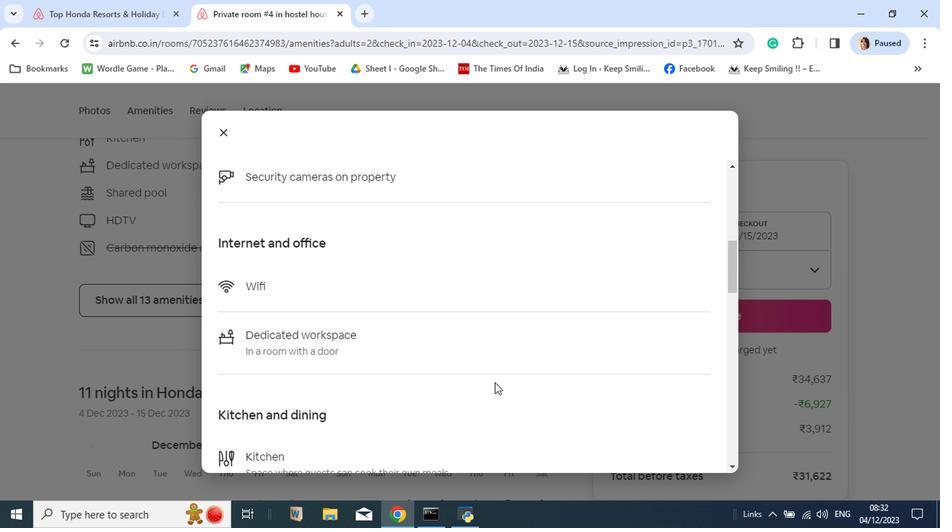
Action: Mouse moved to (445, 365)
Screenshot: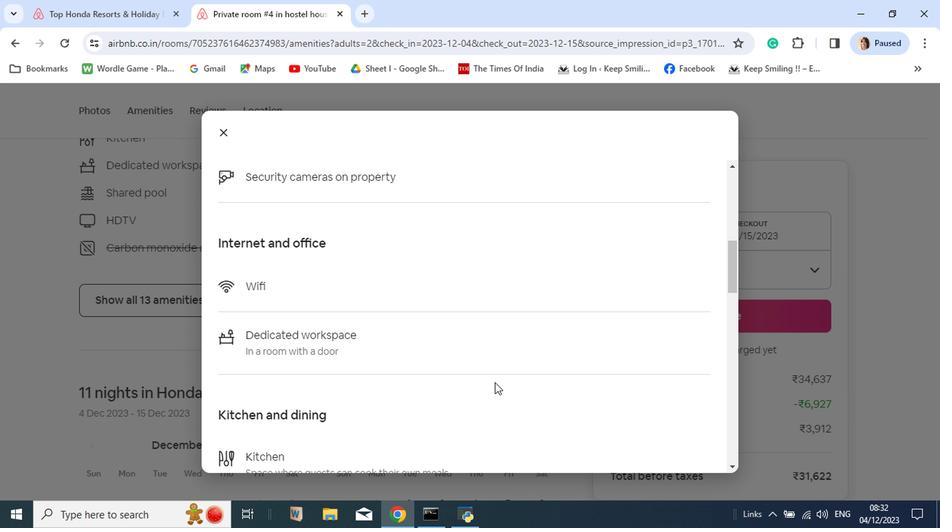 
Action: Mouse scrolled (445, 364) with delta (0, 0)
Screenshot: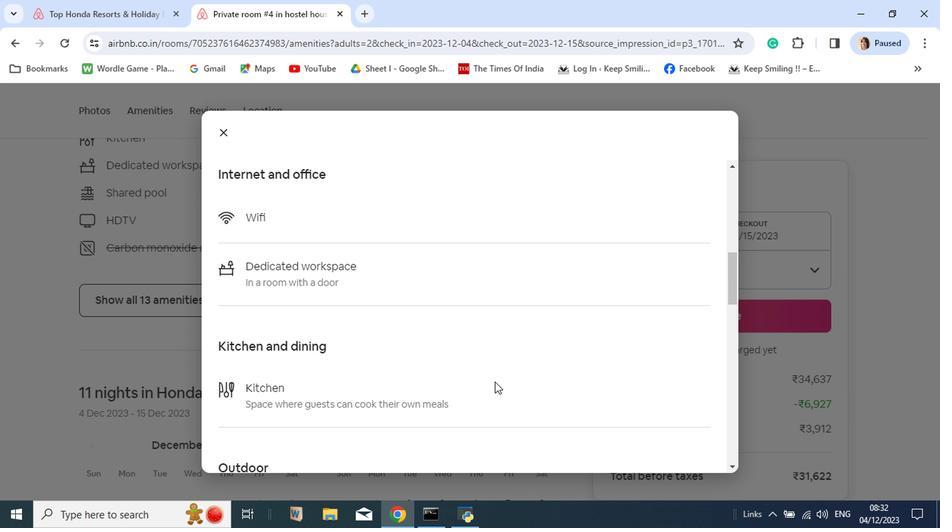 
Action: Mouse moved to (445, 364)
Screenshot: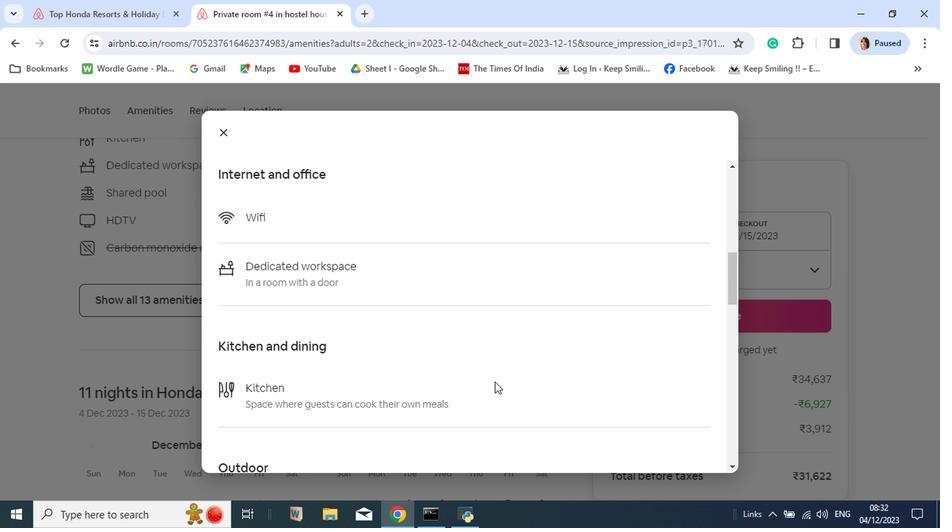 
Action: Mouse scrolled (445, 364) with delta (0, 0)
Screenshot: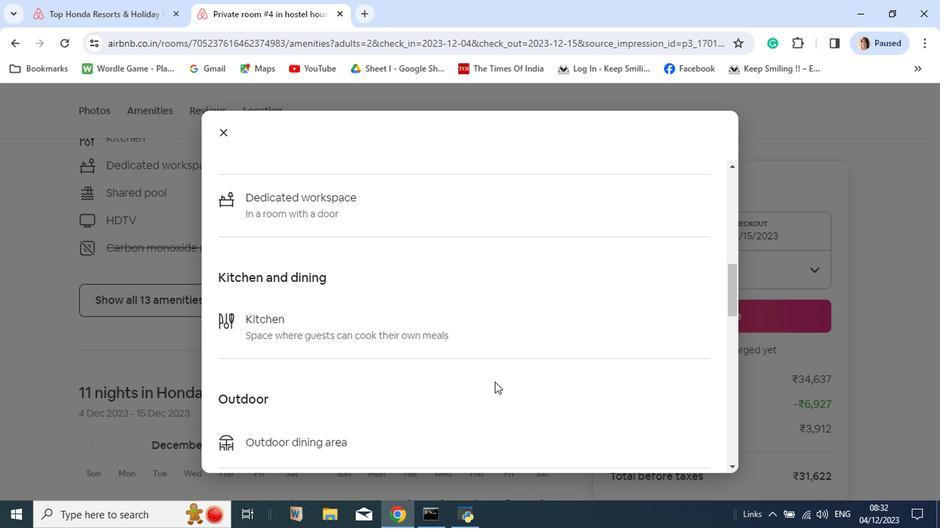 
Action: Mouse moved to (445, 364)
Screenshot: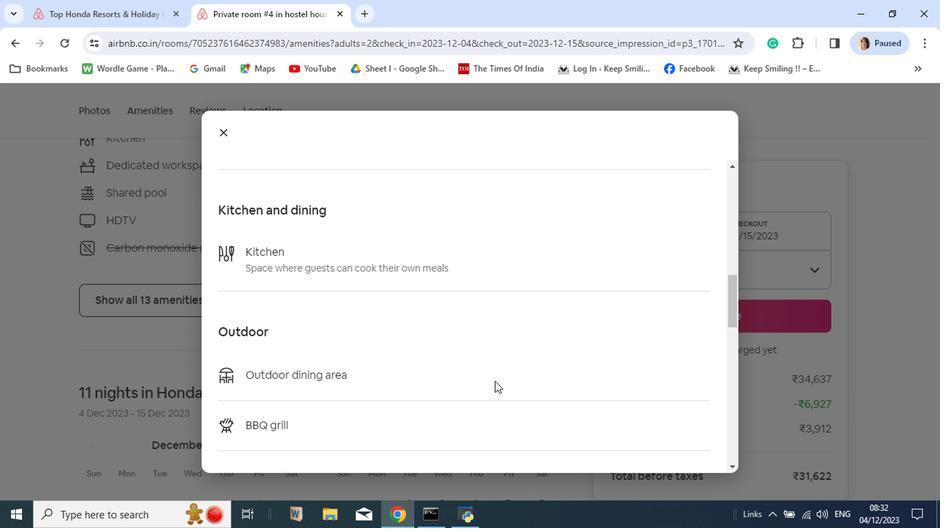 
Action: Mouse scrolled (445, 363) with delta (0, 0)
Screenshot: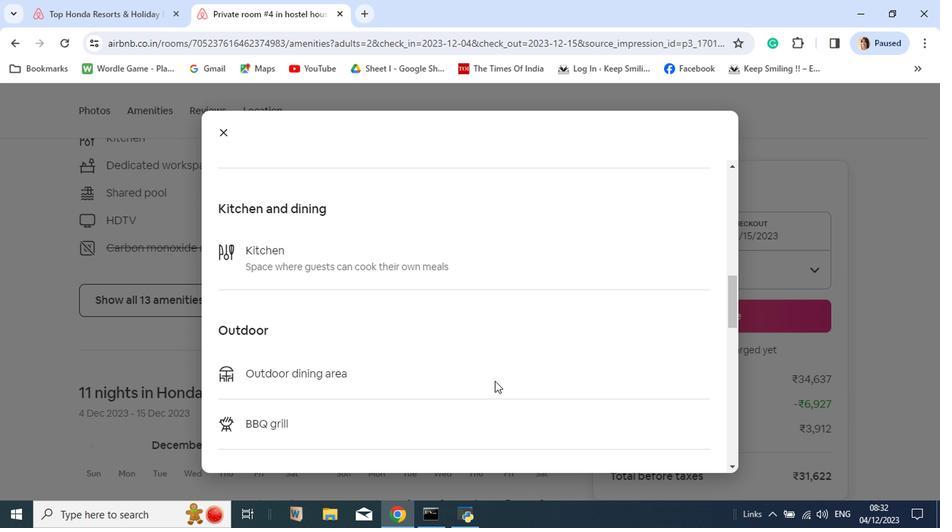 
Action: Mouse scrolled (445, 363) with delta (0, 0)
Screenshot: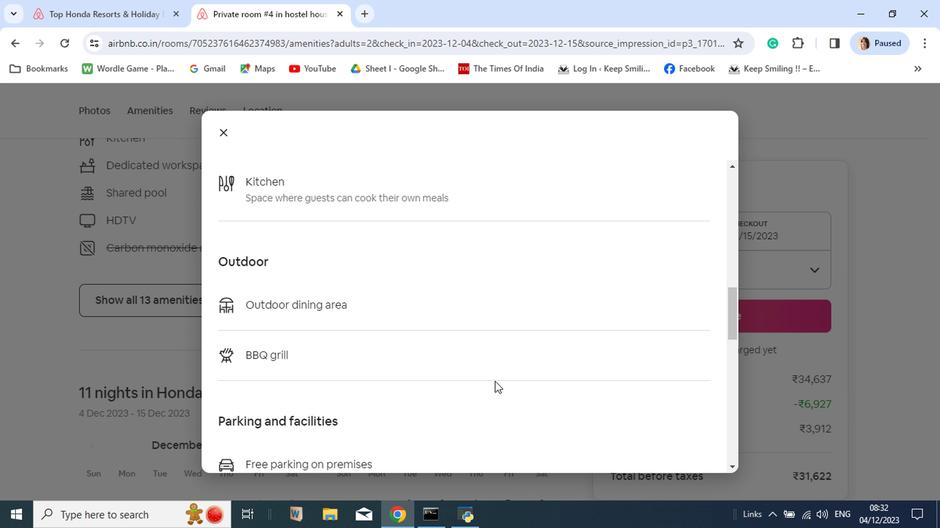 
Action: Mouse scrolled (445, 363) with delta (0, 0)
Screenshot: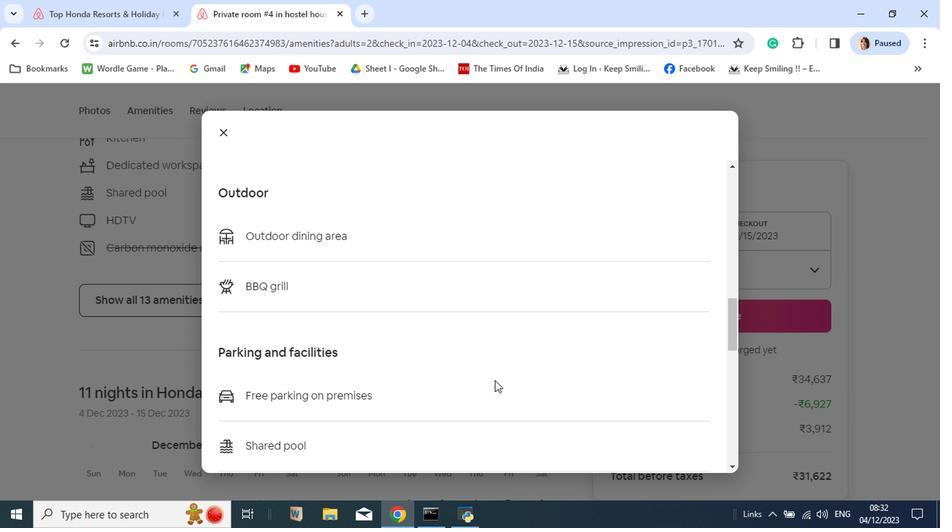 
Action: Mouse moved to (445, 363)
Screenshot: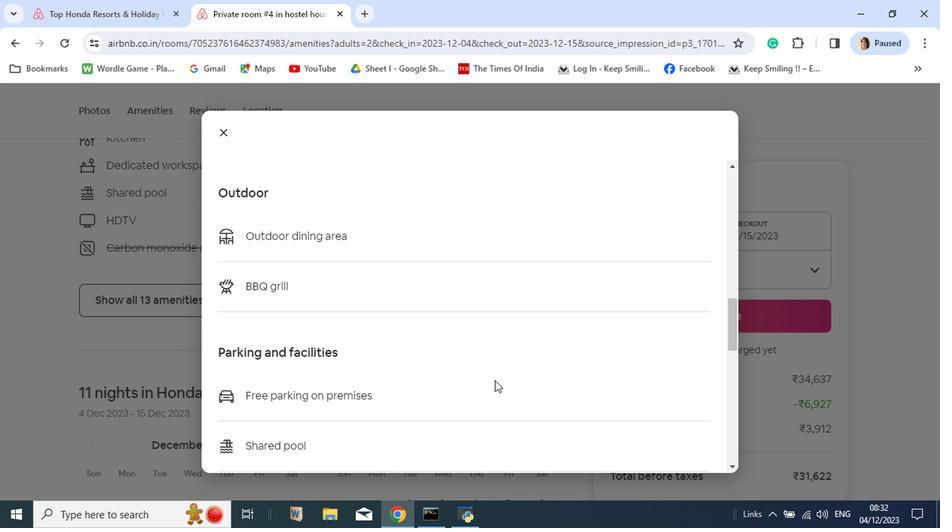 
Action: Mouse scrolled (445, 363) with delta (0, 0)
Screenshot: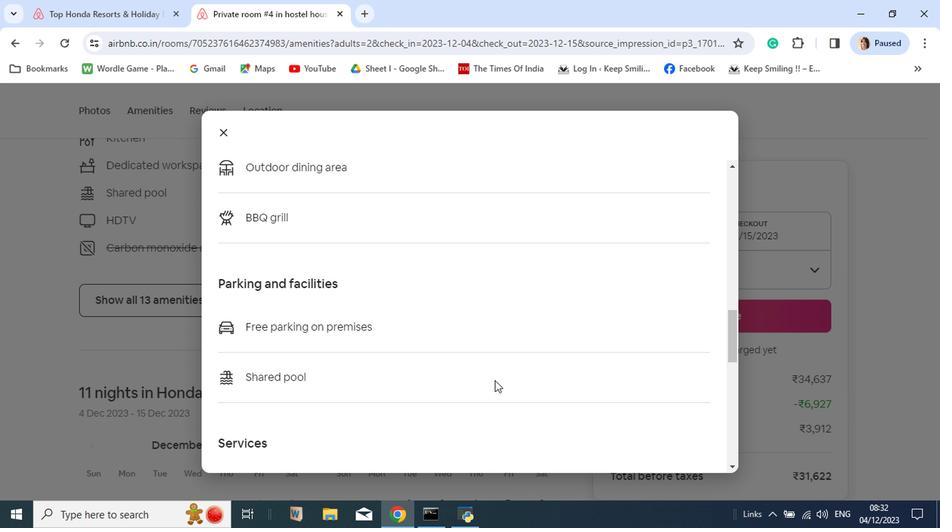 
Action: Mouse scrolled (445, 363) with delta (0, 0)
Screenshot: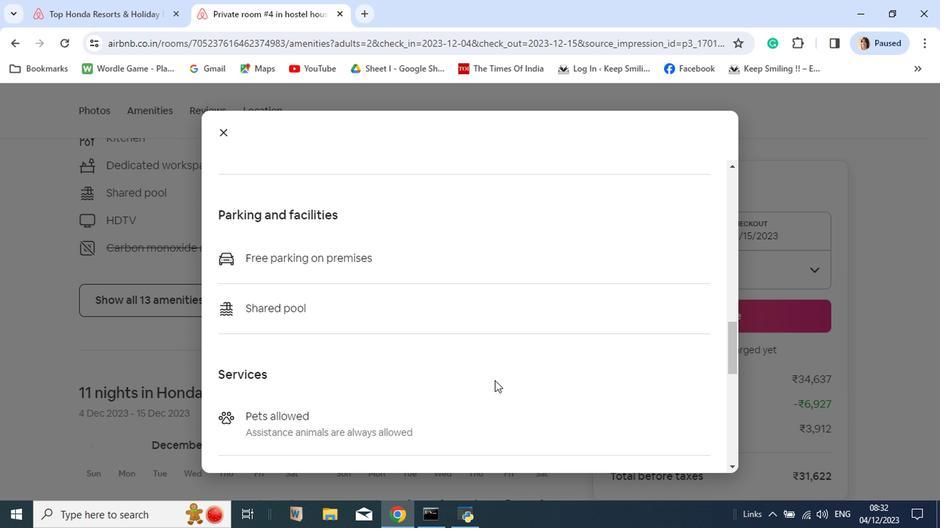
Action: Mouse scrolled (445, 363) with delta (0, 0)
Screenshot: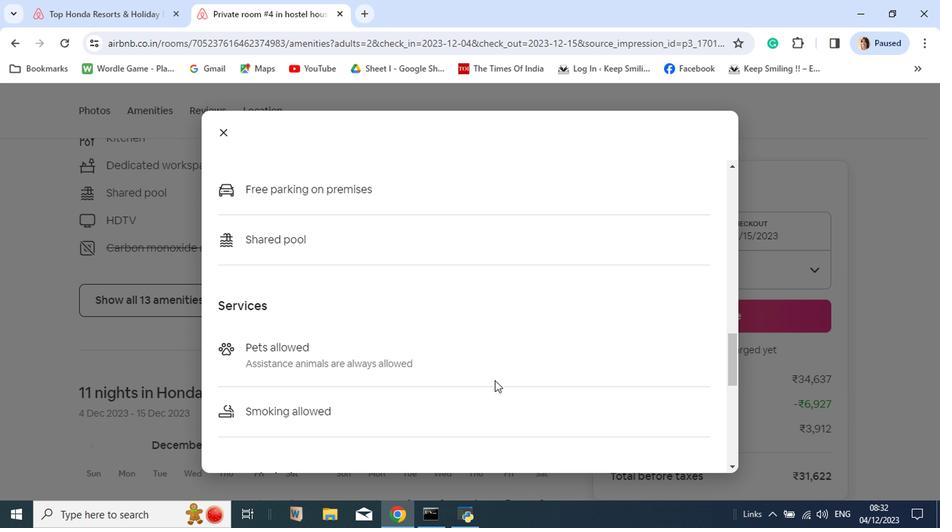 
Action: Mouse scrolled (445, 363) with delta (0, 0)
Screenshot: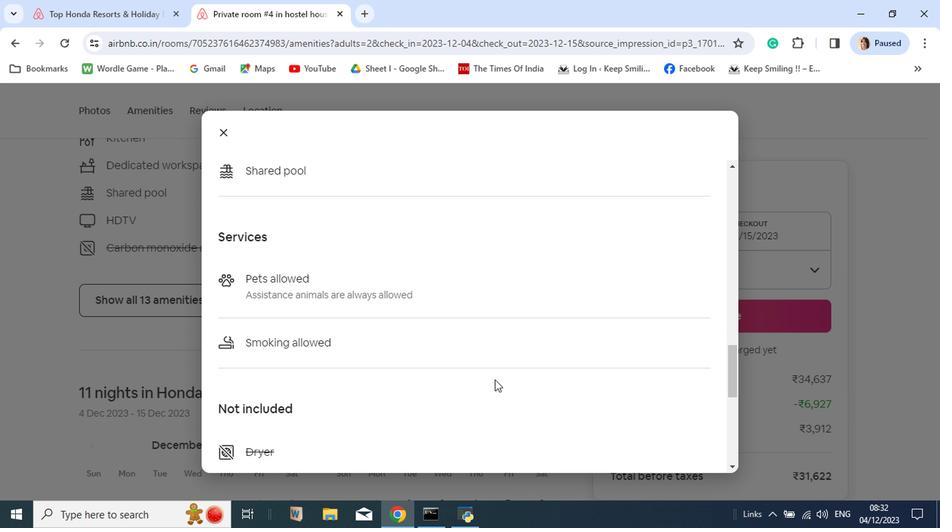 
Action: Mouse moved to (445, 363)
Screenshot: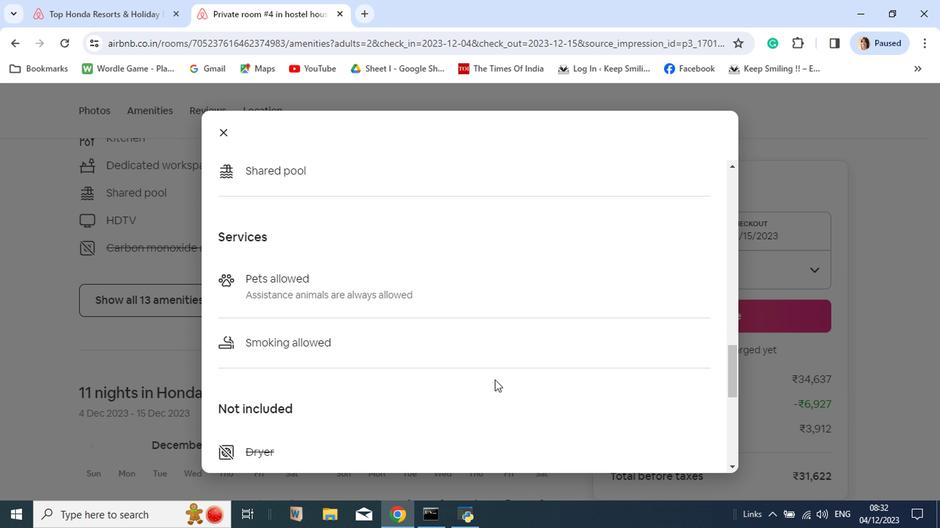 
Action: Mouse scrolled (445, 362) with delta (0, 0)
Screenshot: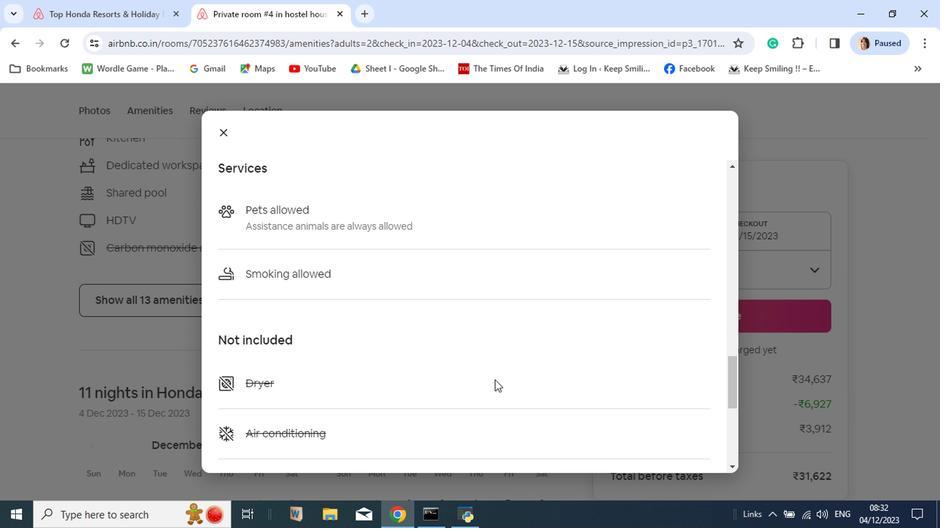 
Action: Mouse scrolled (445, 362) with delta (0, 0)
Screenshot: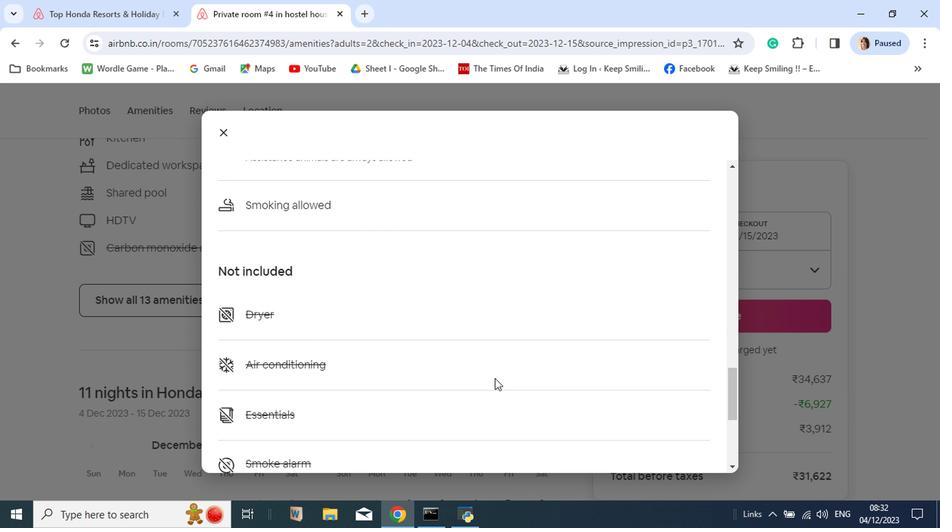 
Action: Mouse moved to (445, 362)
Screenshot: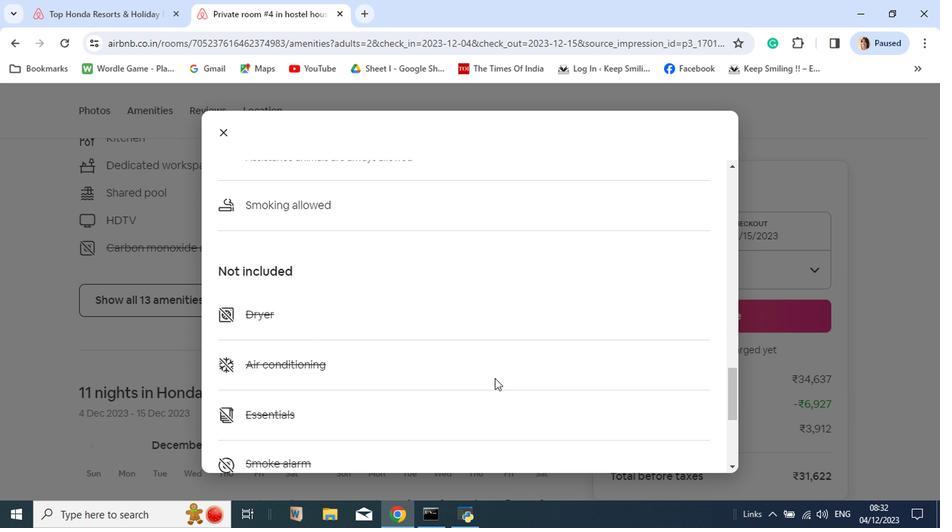 
Action: Mouse scrolled (445, 361) with delta (0, 0)
Screenshot: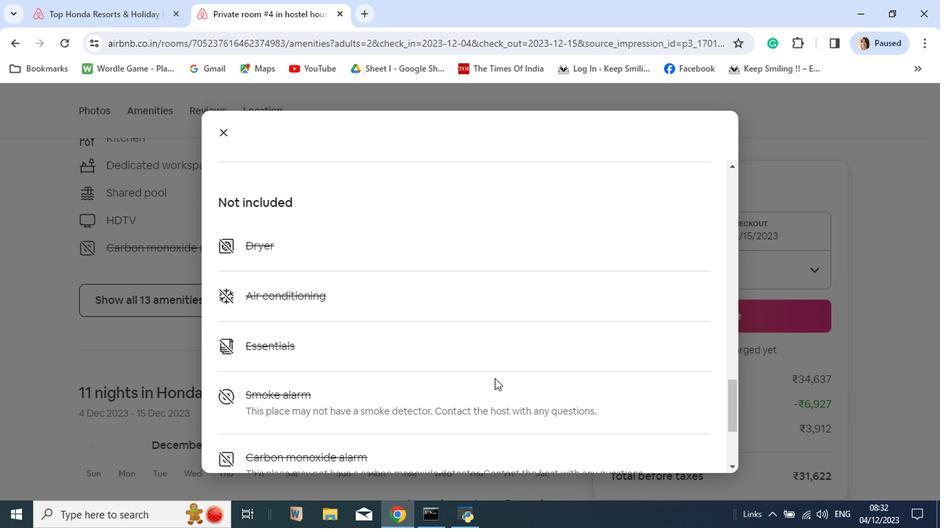 
Action: Mouse moved to (445, 362)
Screenshot: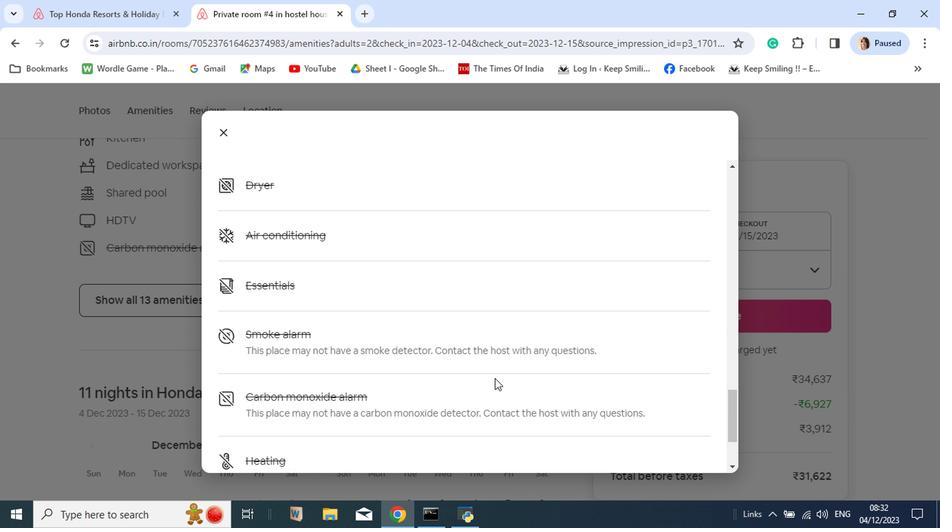 
Action: Mouse scrolled (445, 361) with delta (0, 0)
Screenshot: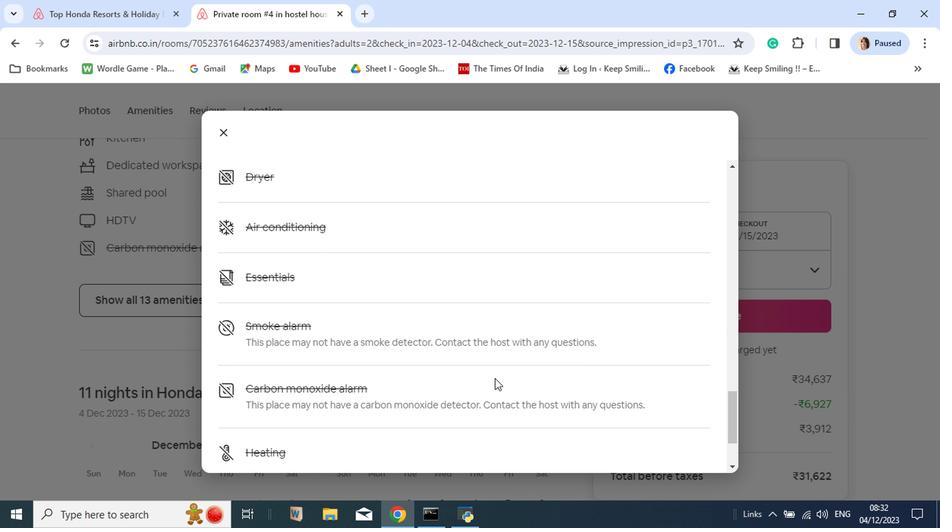 
Action: Mouse scrolled (445, 361) with delta (0, 0)
Screenshot: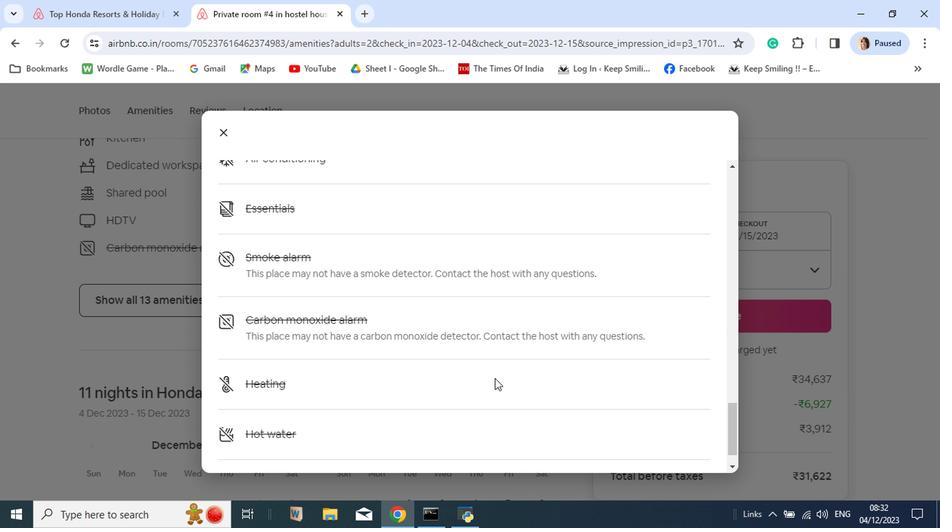 
Action: Mouse scrolled (445, 361) with delta (0, 0)
Screenshot: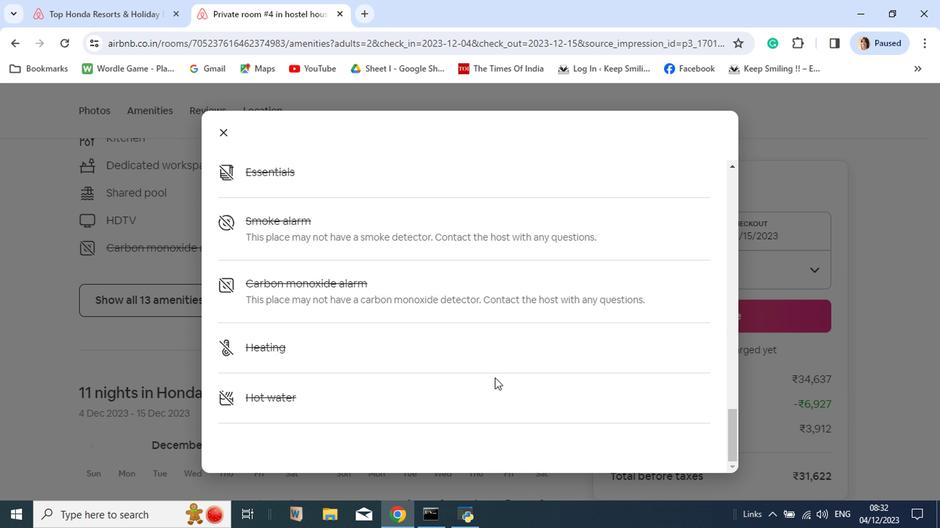 
Action: Mouse moved to (255, 188)
Screenshot: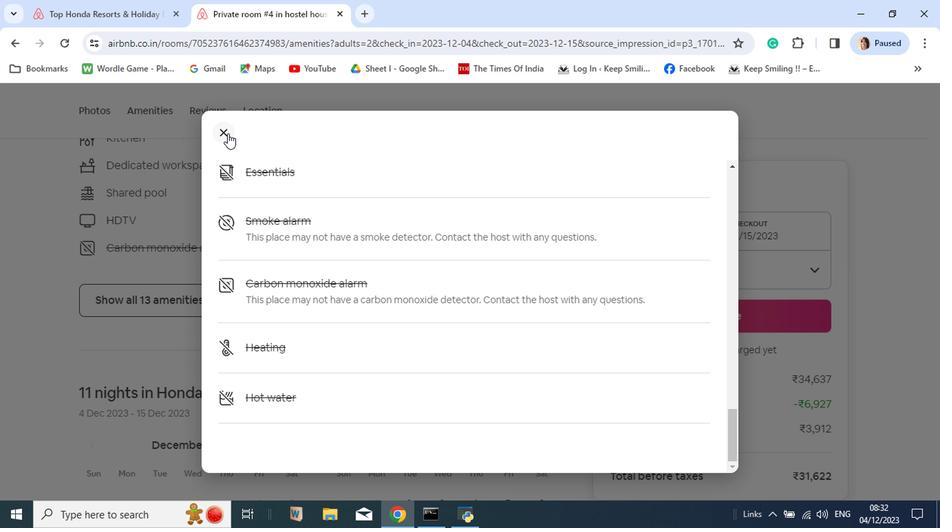 
Action: Mouse pressed left at (255, 188)
Screenshot: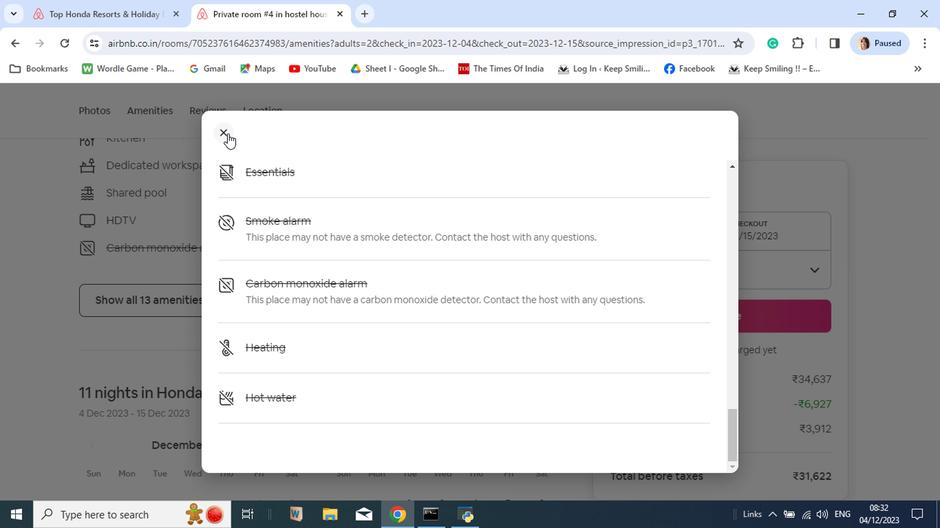 
Action: Mouse moved to (731, 336)
Screenshot: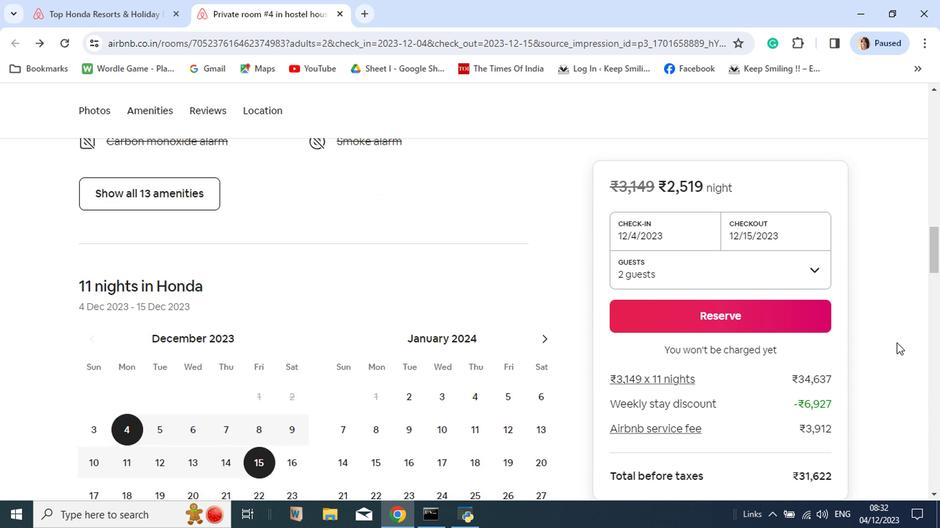 
Action: Mouse scrolled (731, 336) with delta (0, 0)
Screenshot: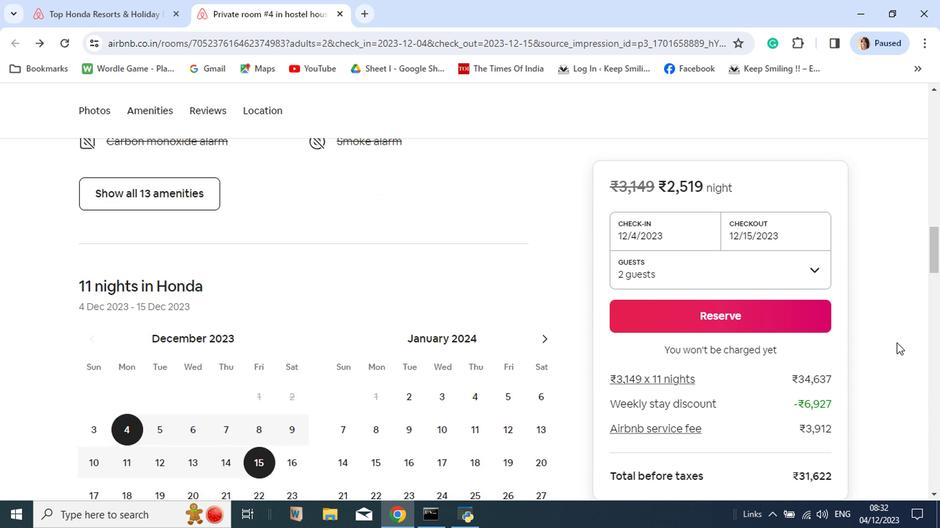 
Action: Mouse scrolled (731, 336) with delta (0, 0)
Screenshot: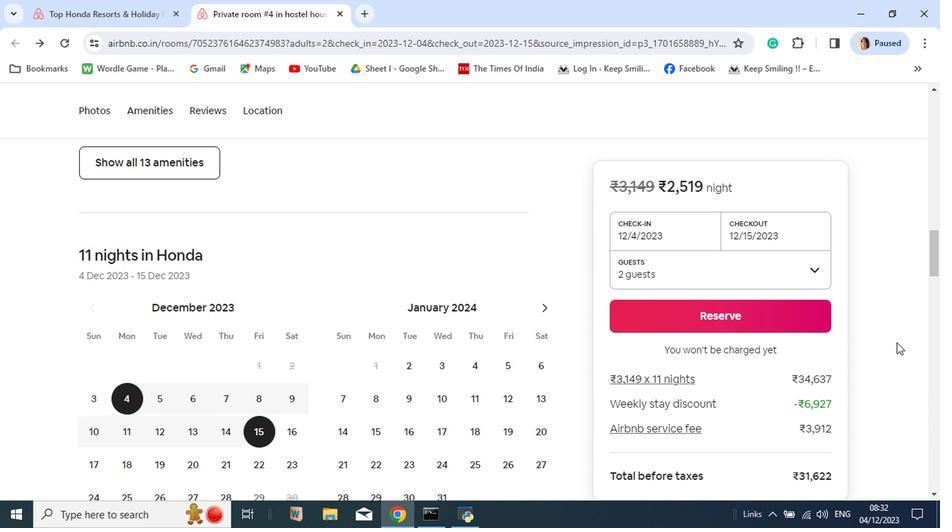 
Action: Mouse scrolled (731, 336) with delta (0, 0)
Screenshot: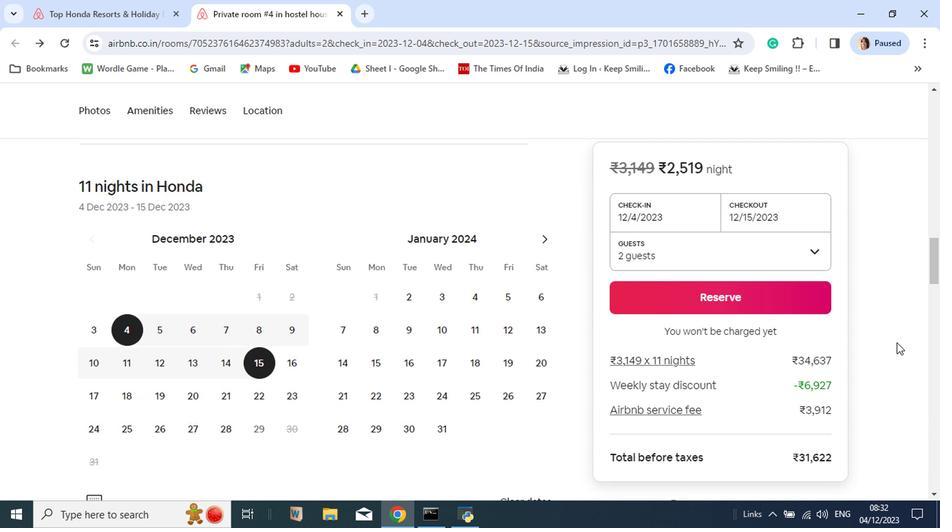 
Action: Mouse scrolled (731, 336) with delta (0, 0)
Screenshot: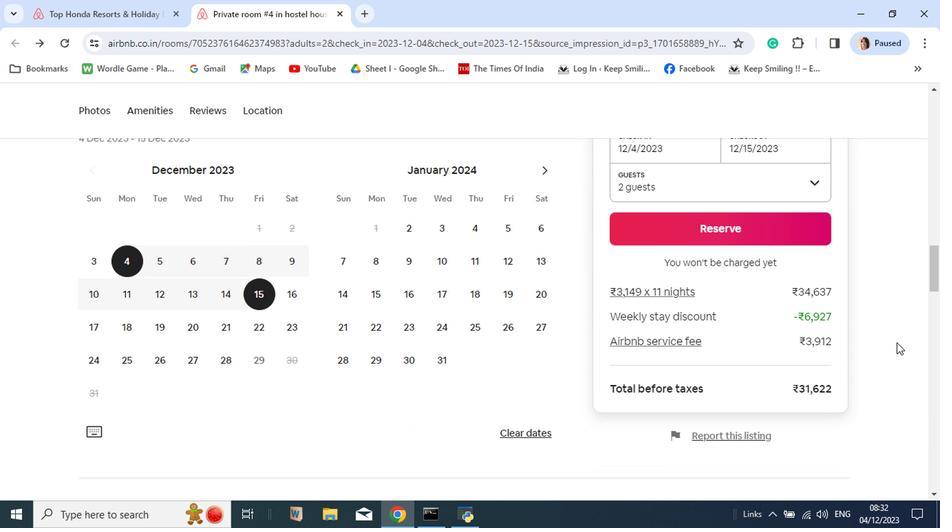 
Action: Mouse scrolled (731, 336) with delta (0, 0)
Screenshot: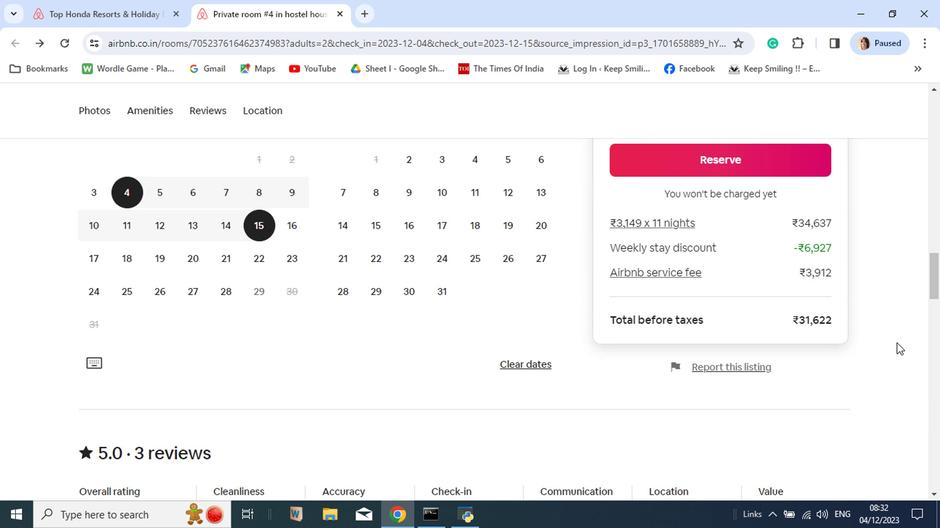
Action: Mouse scrolled (731, 336) with delta (0, 0)
Screenshot: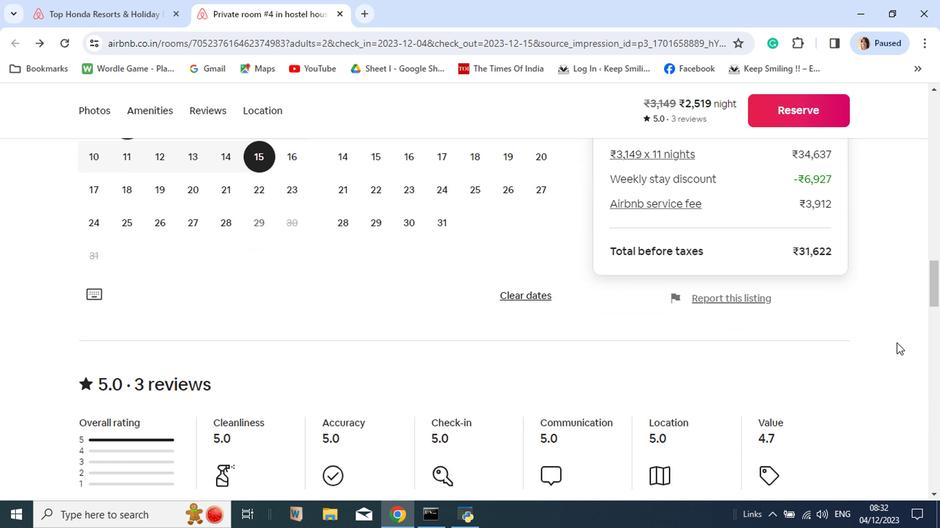 
Action: Mouse scrolled (731, 336) with delta (0, 0)
Screenshot: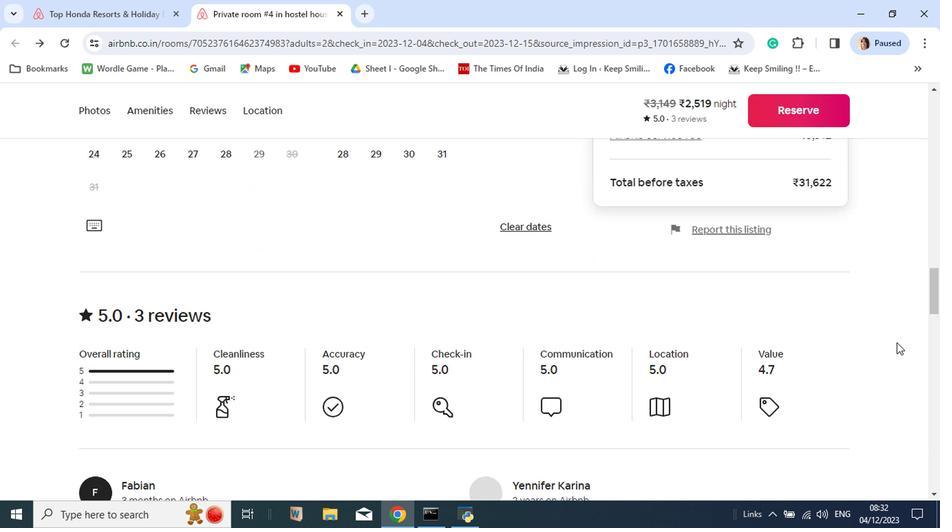 
Action: Mouse scrolled (731, 336) with delta (0, 0)
Screenshot: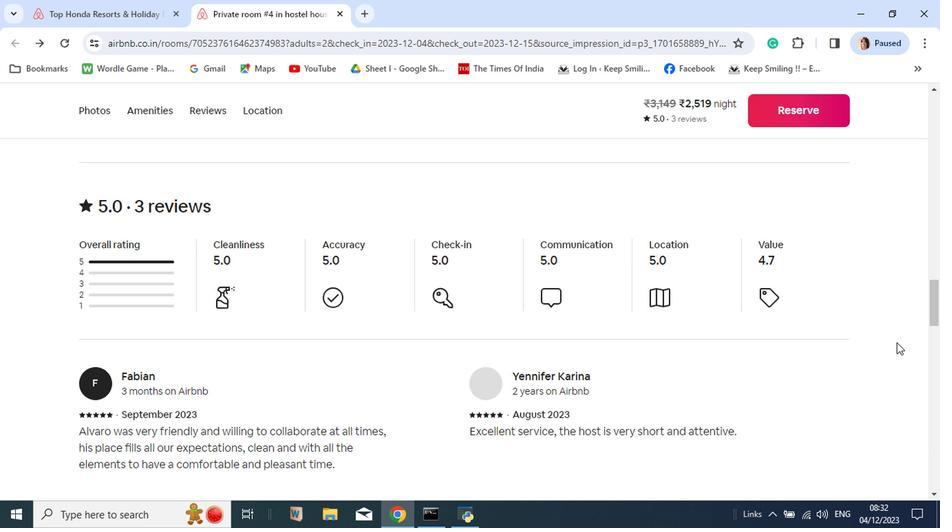 
Action: Mouse scrolled (731, 336) with delta (0, 0)
Screenshot: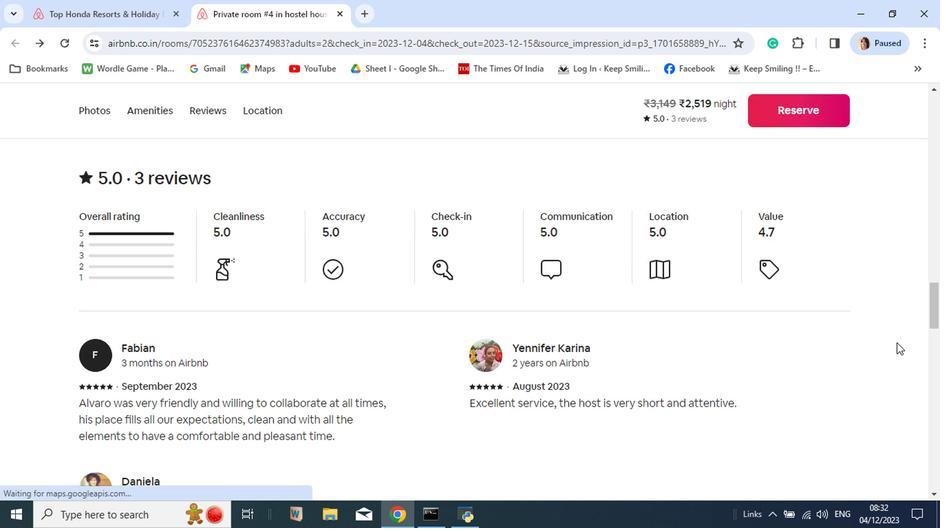 
Action: Mouse scrolled (731, 336) with delta (0, 0)
Screenshot: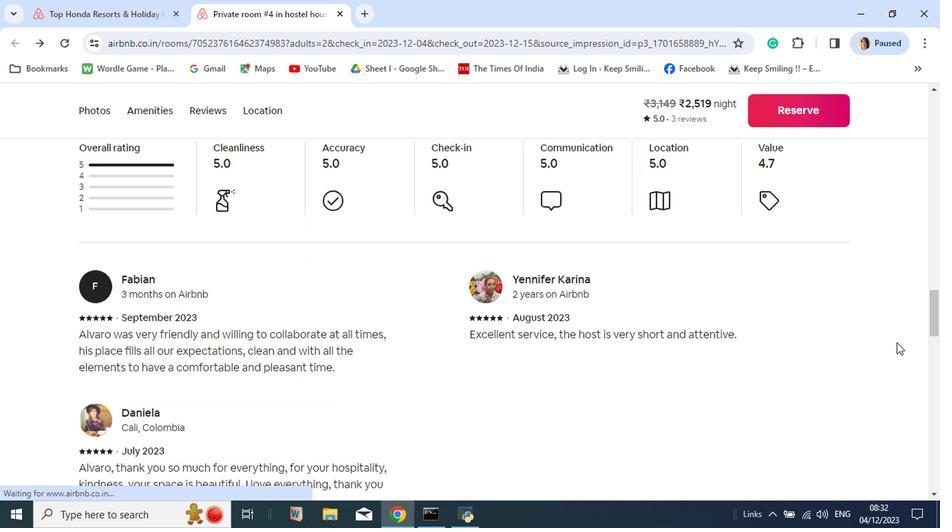 
Action: Mouse scrolled (731, 336) with delta (0, 0)
Screenshot: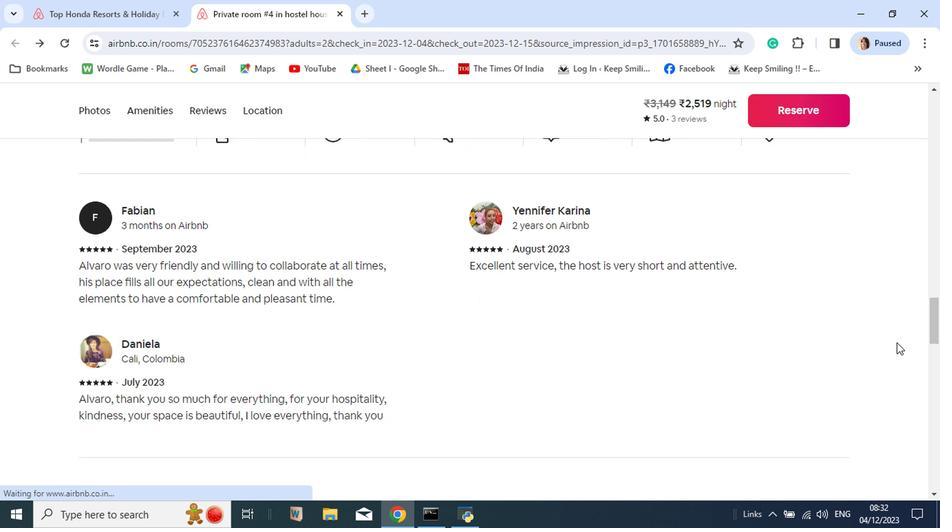 
Action: Mouse scrolled (731, 336) with delta (0, 0)
Screenshot: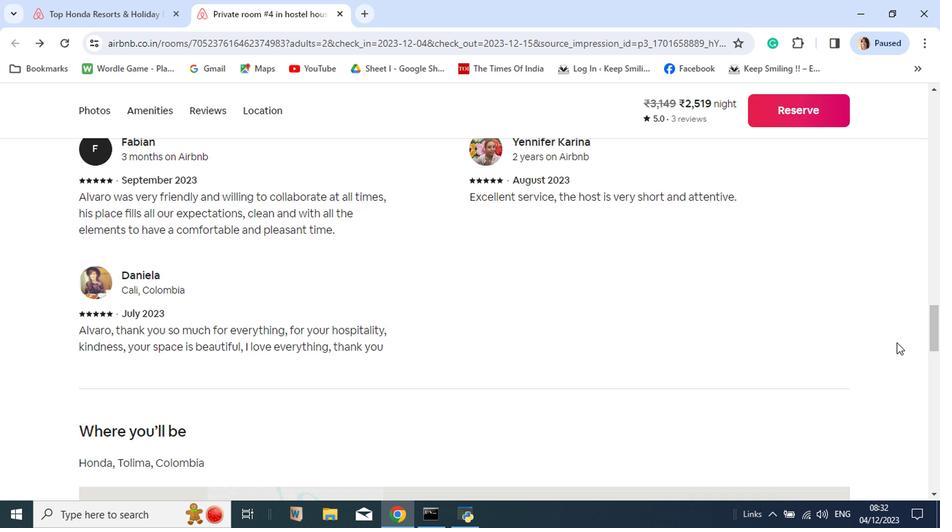 
Action: Mouse scrolled (731, 336) with delta (0, 0)
Screenshot: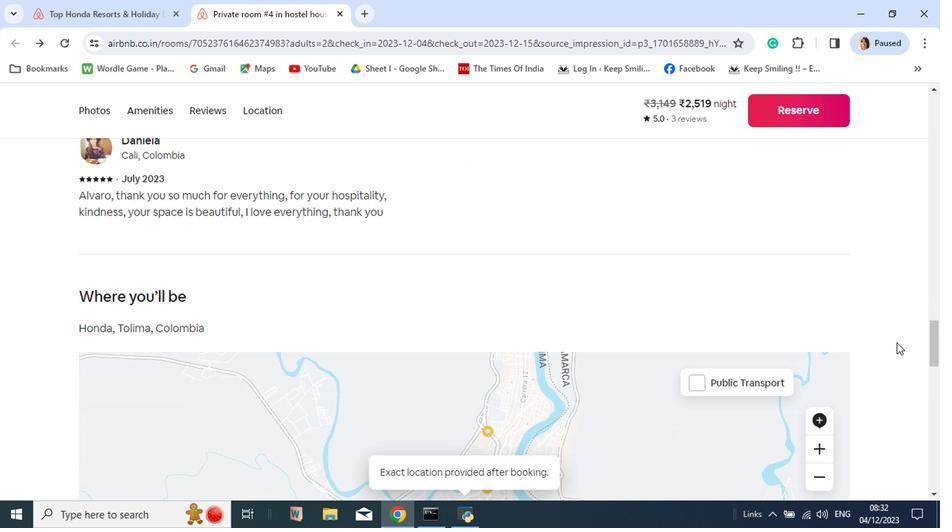 
Action: Mouse scrolled (731, 336) with delta (0, 0)
Screenshot: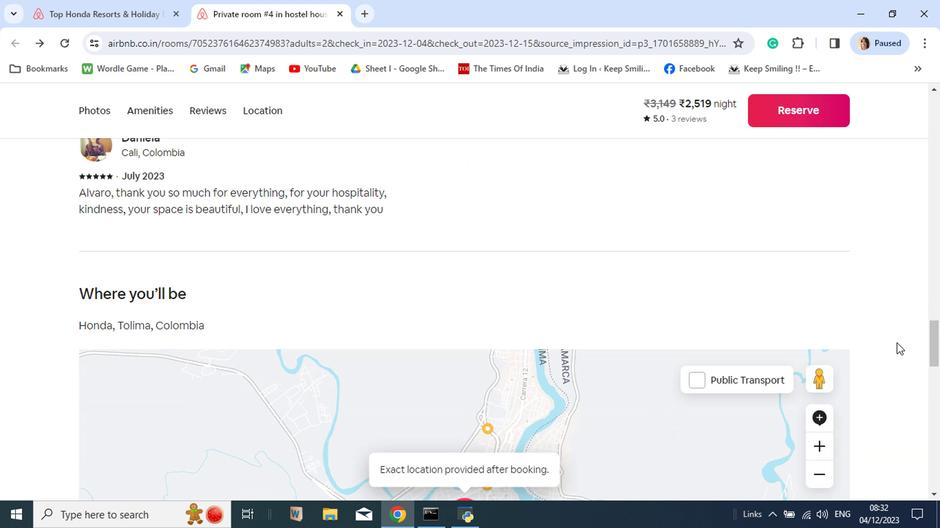 
Action: Mouse scrolled (731, 336) with delta (0, 0)
Screenshot: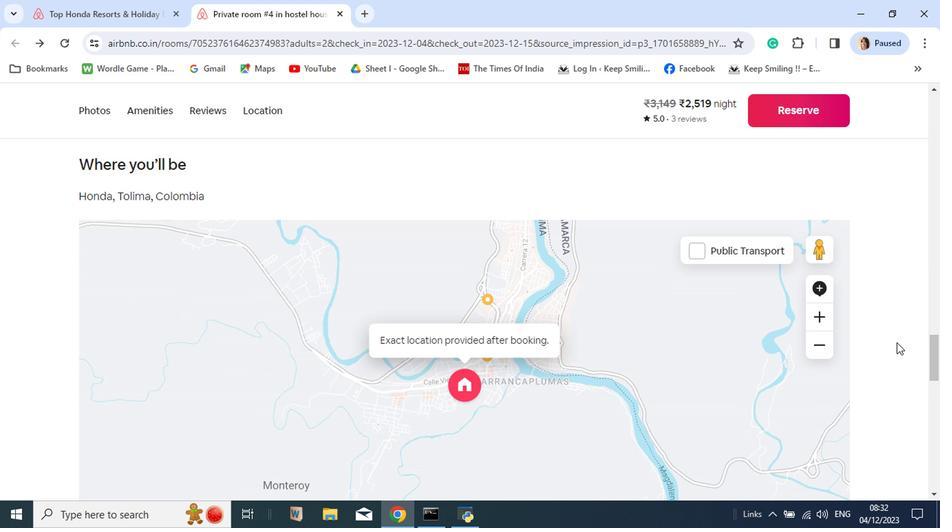 
Action: Mouse scrolled (731, 336) with delta (0, 0)
Screenshot: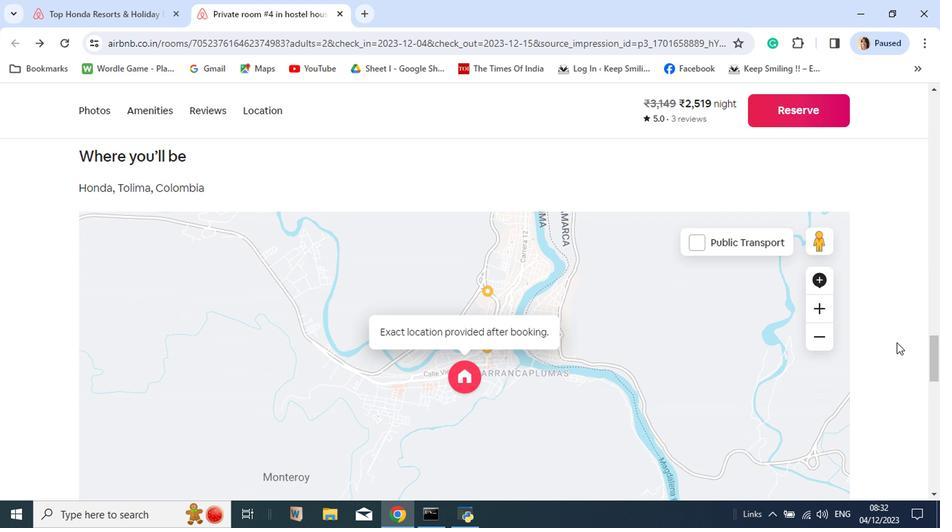 
Action: Mouse scrolled (731, 336) with delta (0, 0)
Screenshot: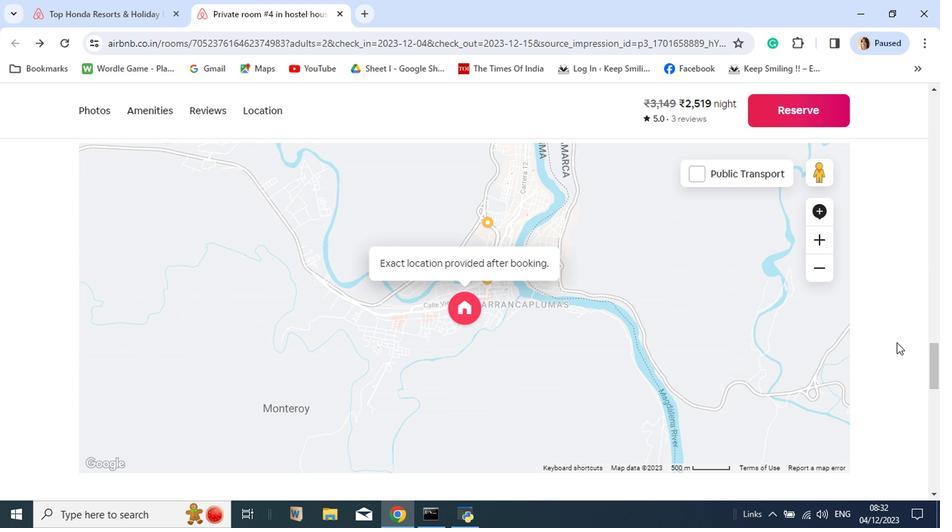
Action: Mouse scrolled (731, 336) with delta (0, 0)
Screenshot: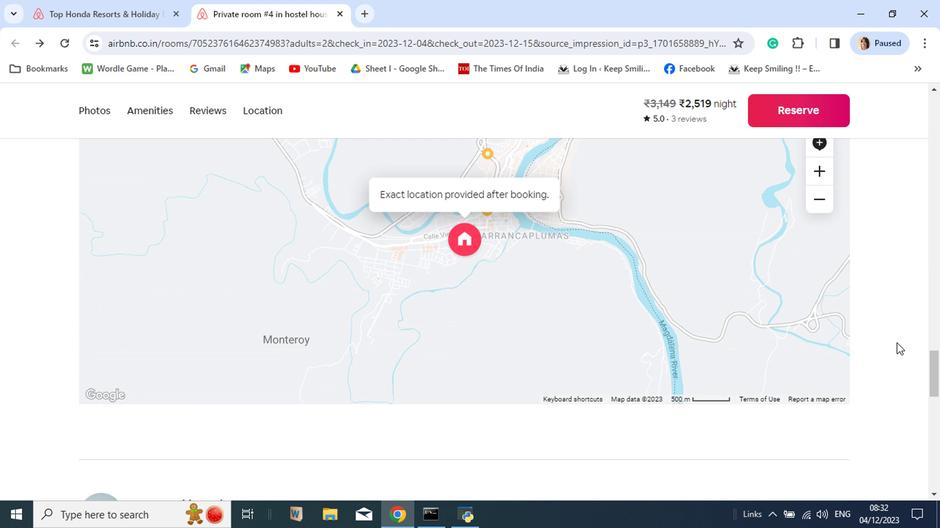 
Action: Mouse scrolled (731, 336) with delta (0, 0)
Screenshot: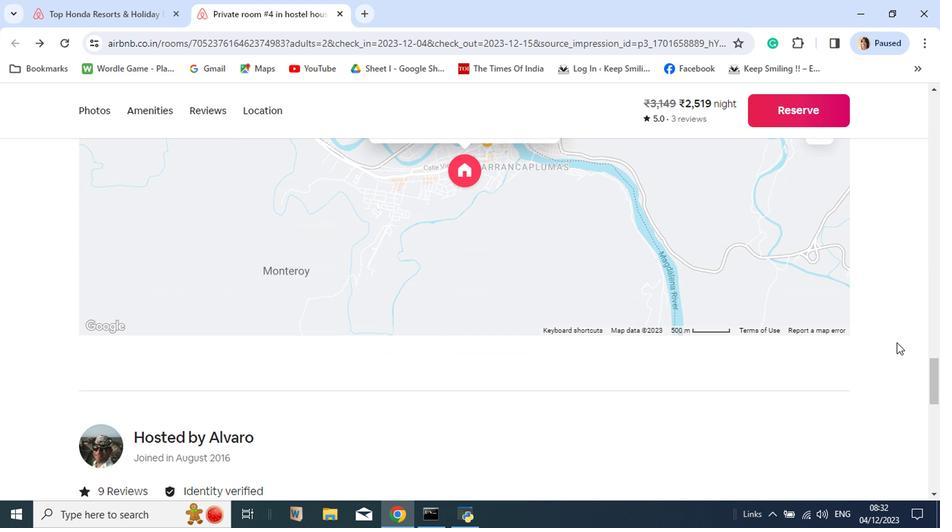 
Action: Mouse scrolled (731, 336) with delta (0, 0)
Screenshot: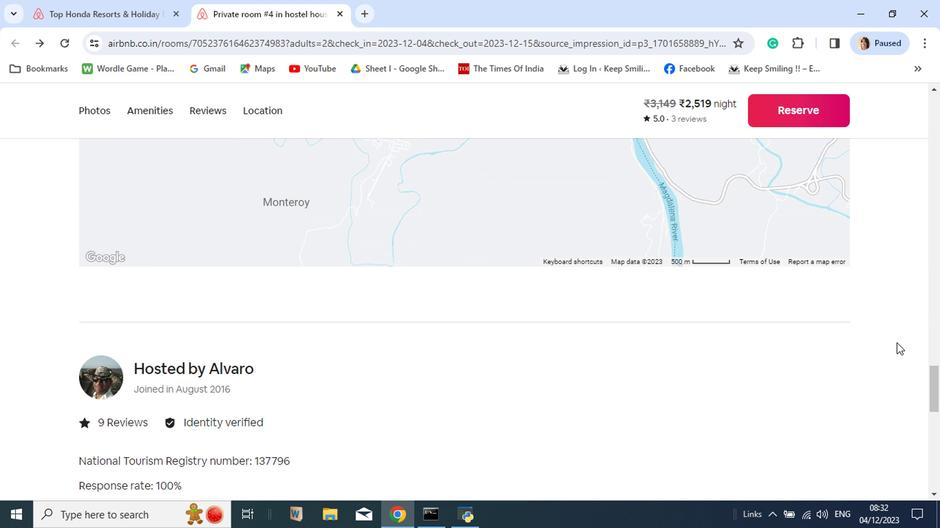 
Action: Mouse scrolled (731, 336) with delta (0, 0)
Screenshot: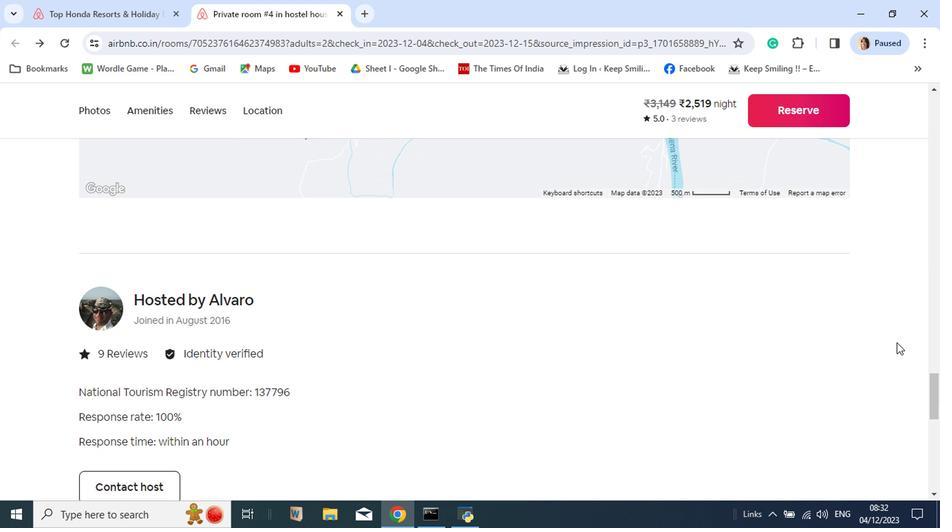 
Action: Mouse scrolled (731, 336) with delta (0, 0)
Screenshot: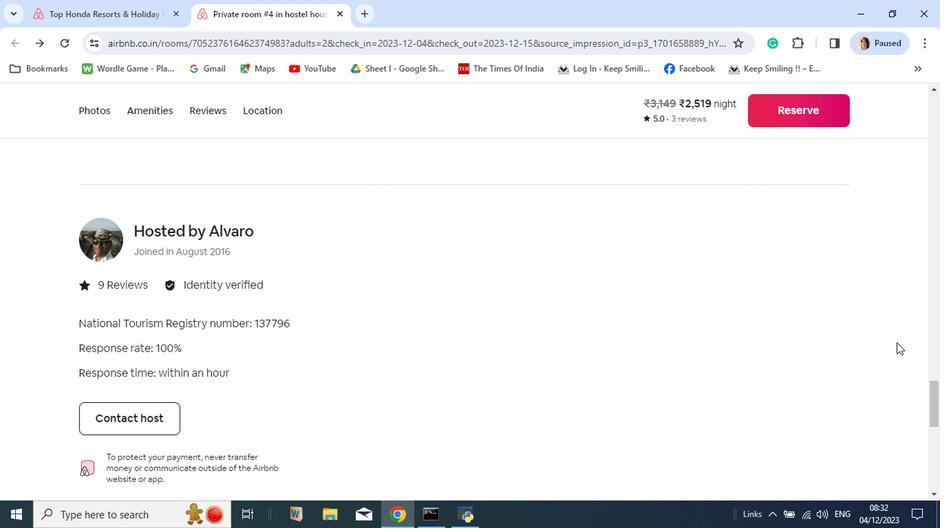 
Action: Mouse scrolled (731, 336) with delta (0, 0)
Screenshot: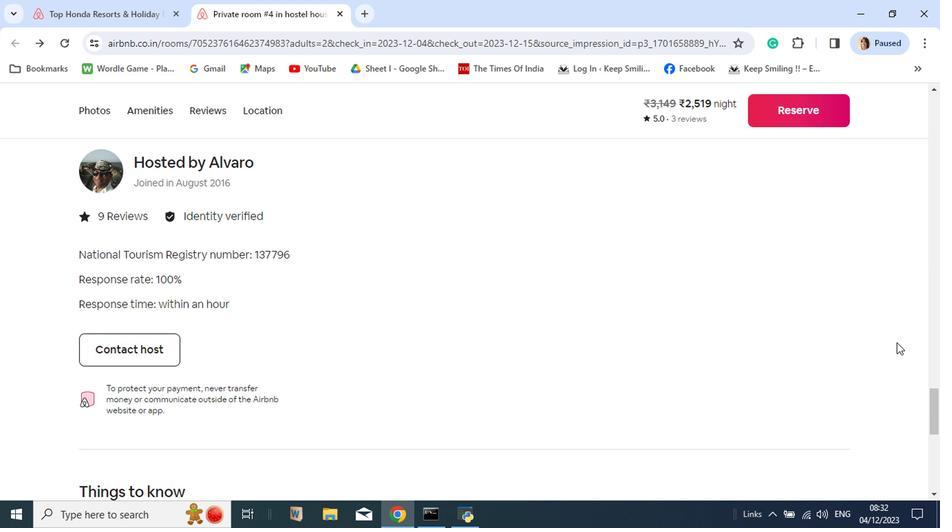
Action: Mouse scrolled (731, 336) with delta (0, 0)
Screenshot: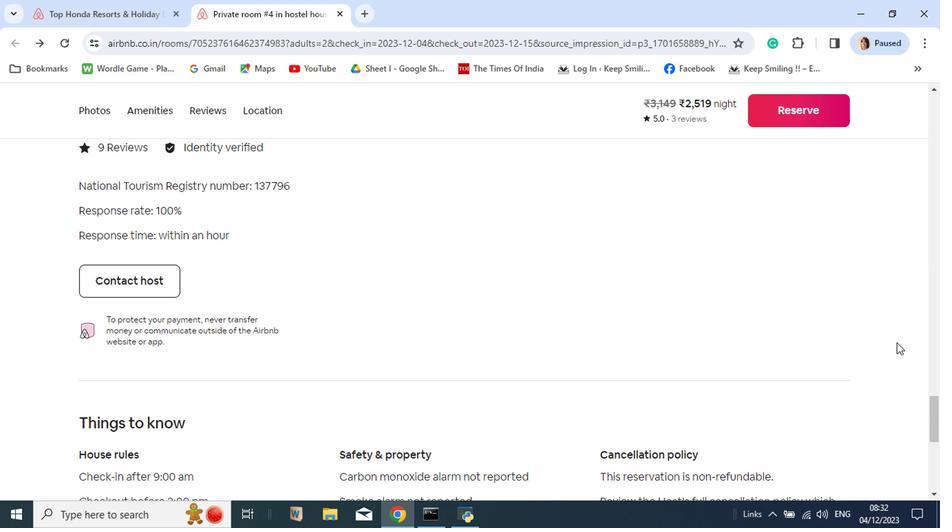 
Action: Mouse scrolled (731, 336) with delta (0, 0)
Screenshot: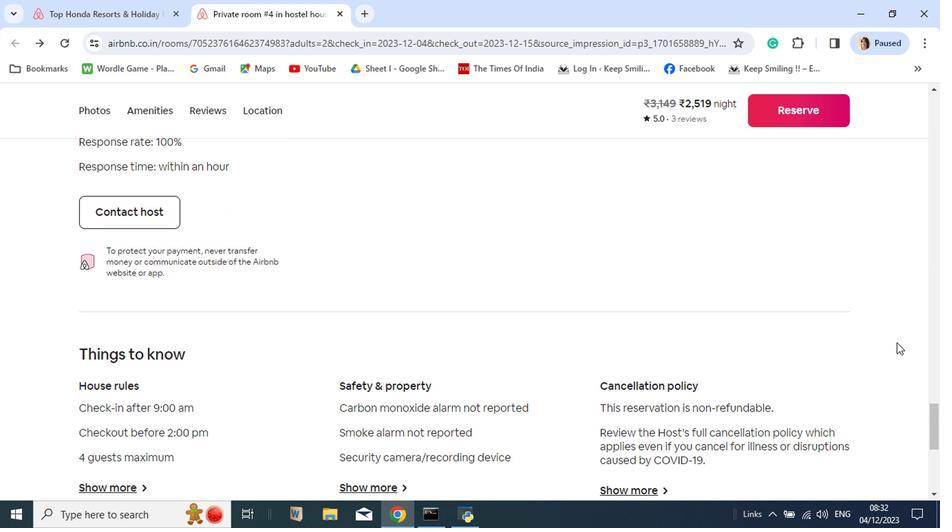 
Action: Mouse moved to (731, 336)
Screenshot: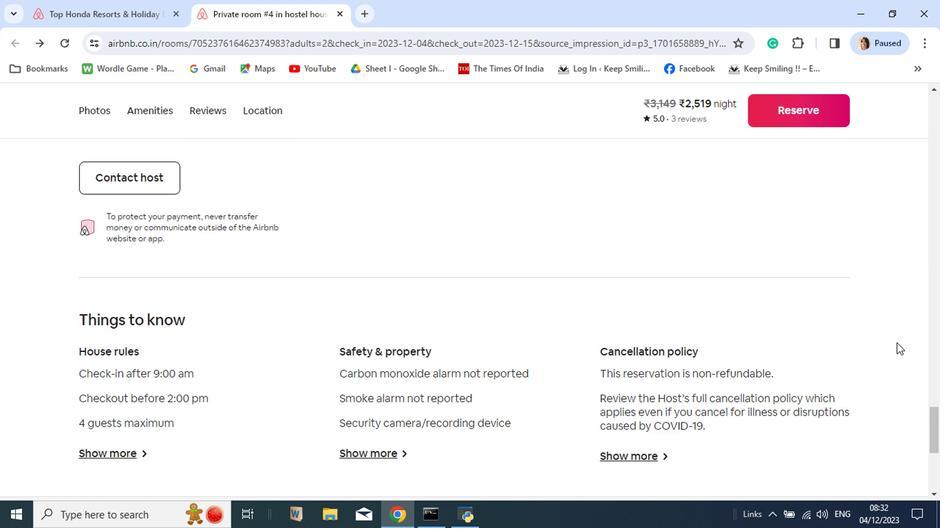 
Action: Mouse scrolled (731, 336) with delta (0, 0)
Screenshot: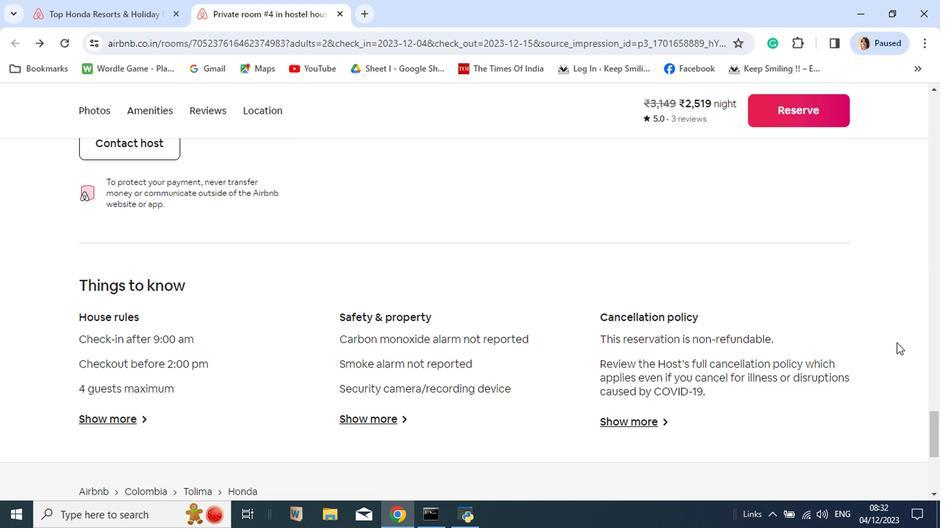 
Action: Mouse scrolled (731, 336) with delta (0, 0)
Screenshot: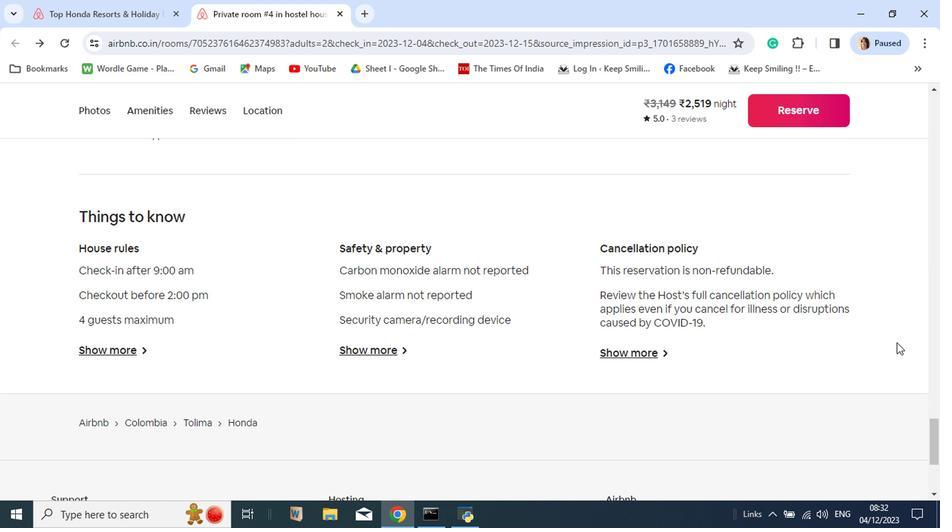 
Action: Mouse moved to (163, 335)
Screenshot: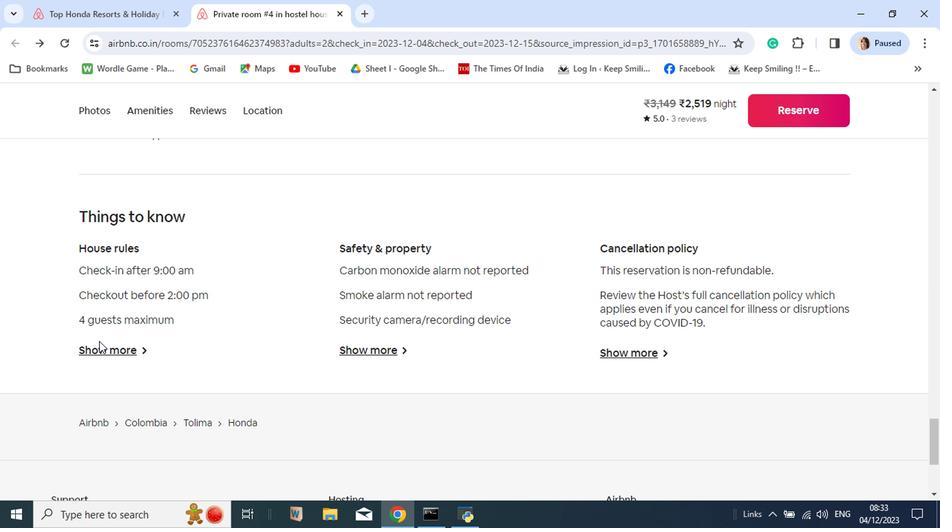 
Action: Mouse pressed left at (163, 335)
Screenshot: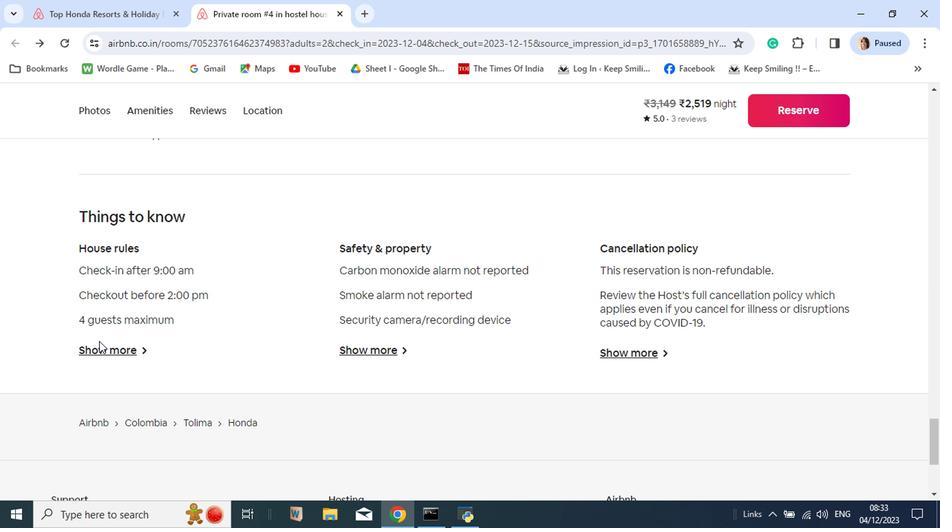 
Action: Mouse moved to (163, 338)
Screenshot: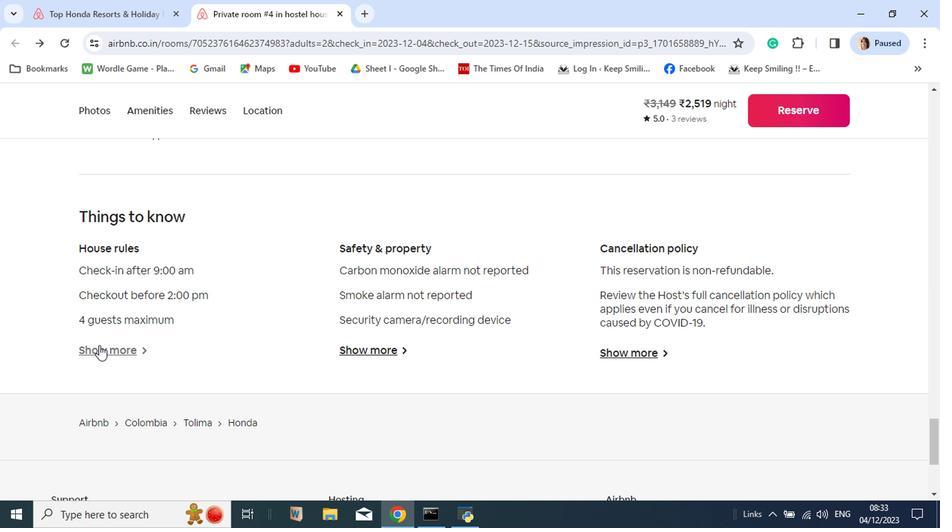 
Action: Mouse pressed left at (163, 338)
Screenshot: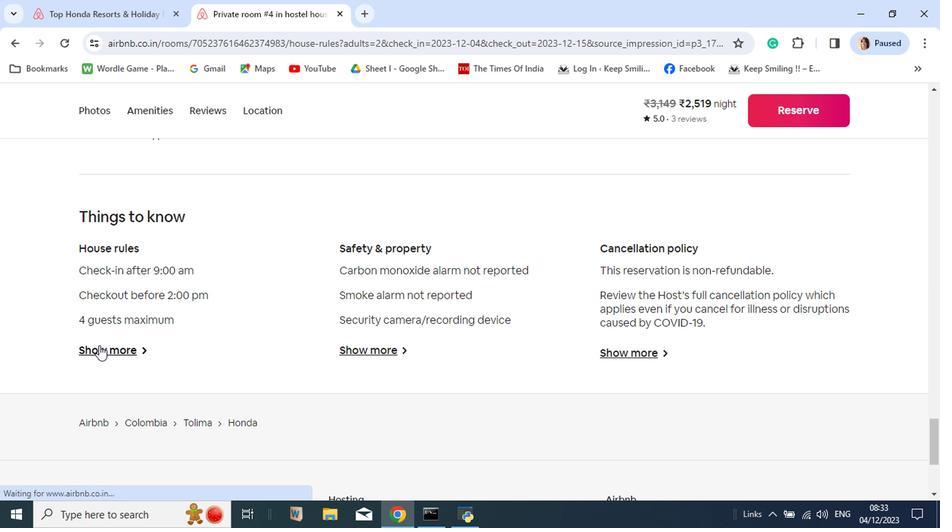
Action: Mouse moved to (613, 316)
Screenshot: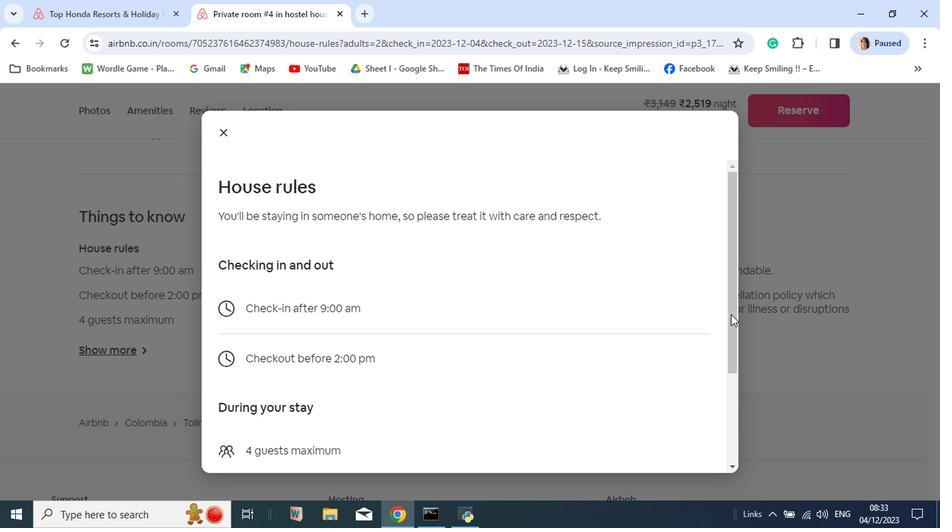 
Action: Mouse pressed left at (613, 316)
Screenshot: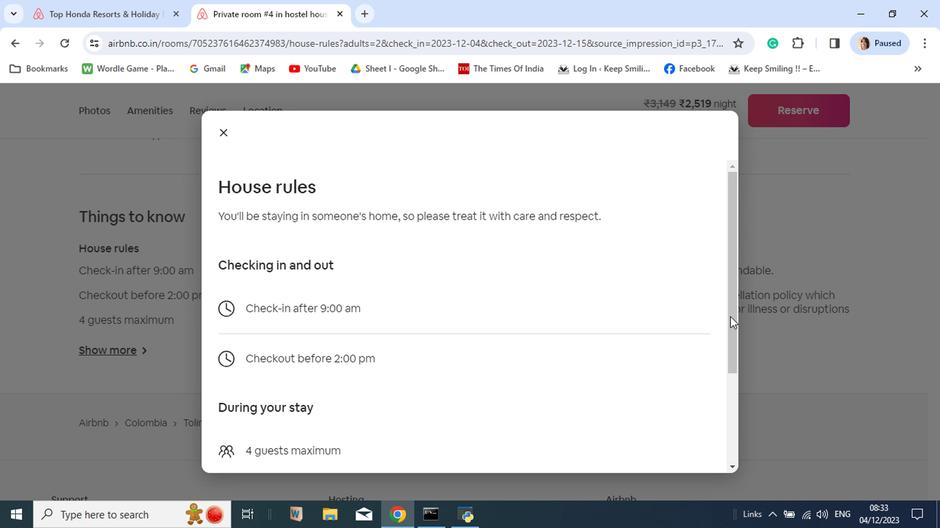 
Action: Mouse moved to (247, 188)
Screenshot: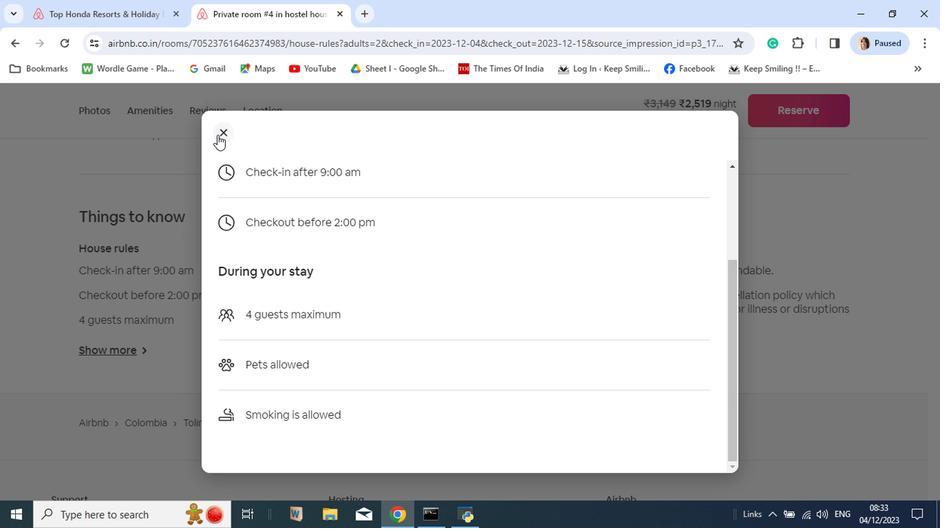
Action: Mouse pressed left at (247, 188)
Screenshot: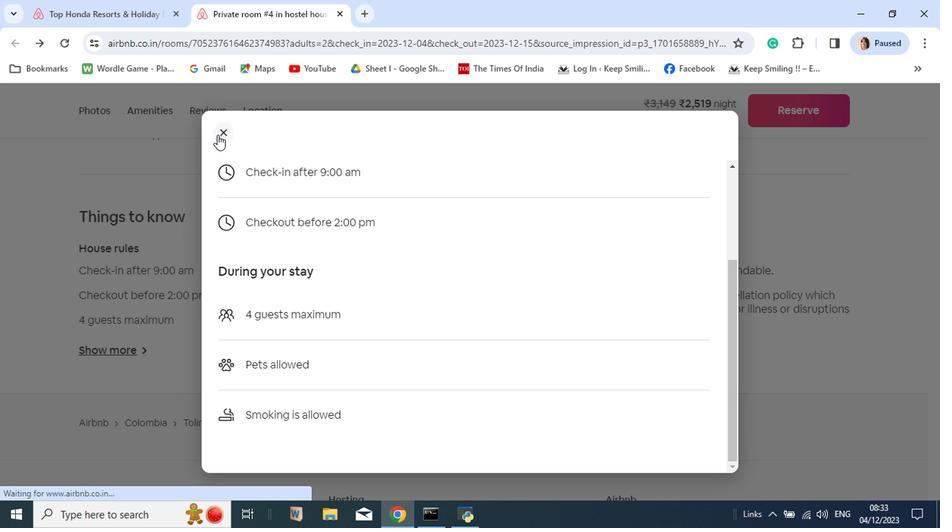 
Action: Mouse moved to (347, 344)
Screenshot: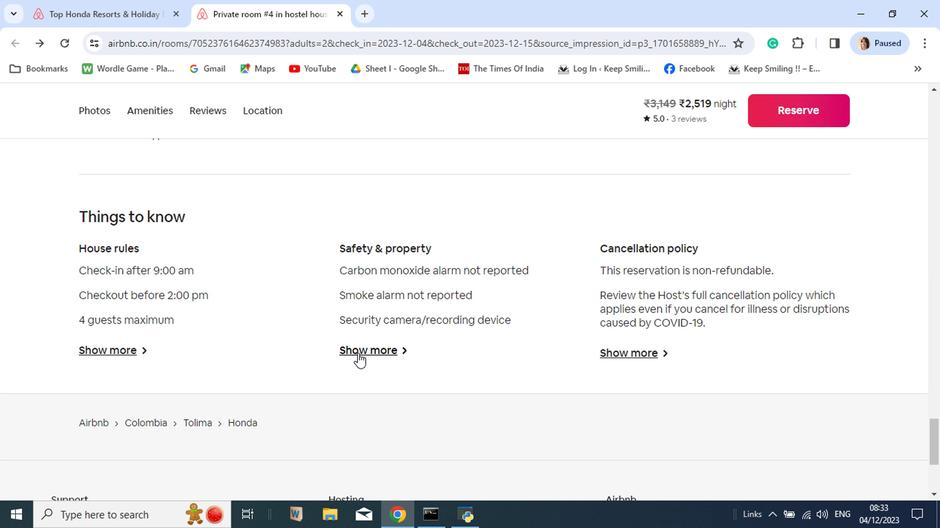 
Action: Mouse pressed left at (347, 344)
Screenshot: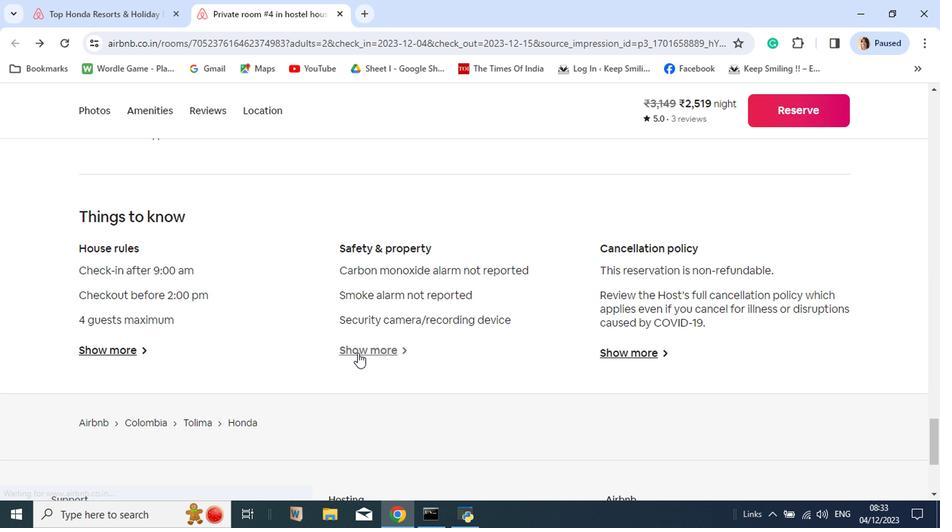 
Action: Mouse moved to (614, 328)
Screenshot: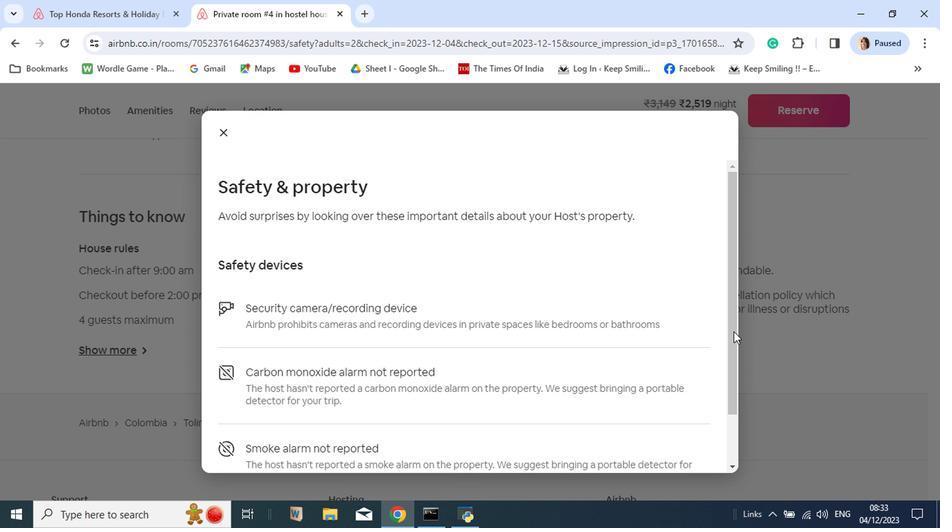 
Action: Mouse pressed left at (614, 328)
Screenshot: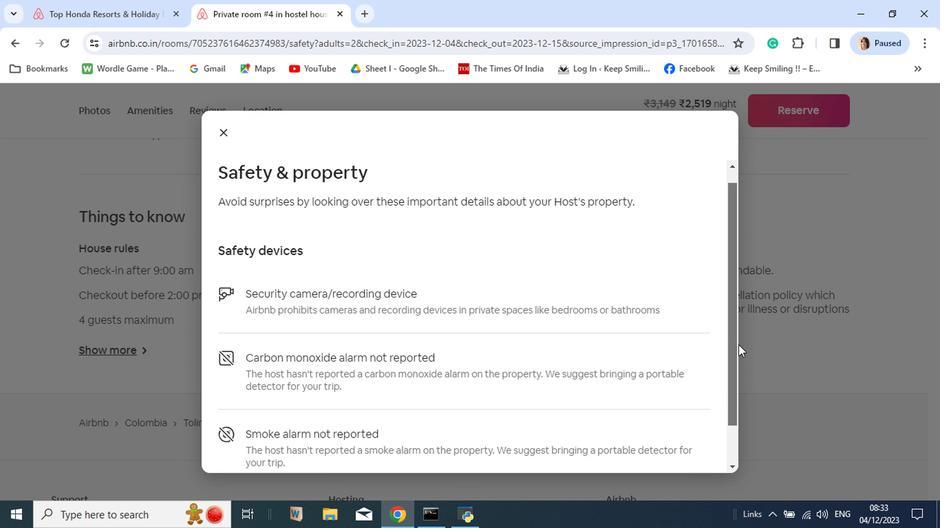 
Action: Mouse moved to (252, 187)
Screenshot: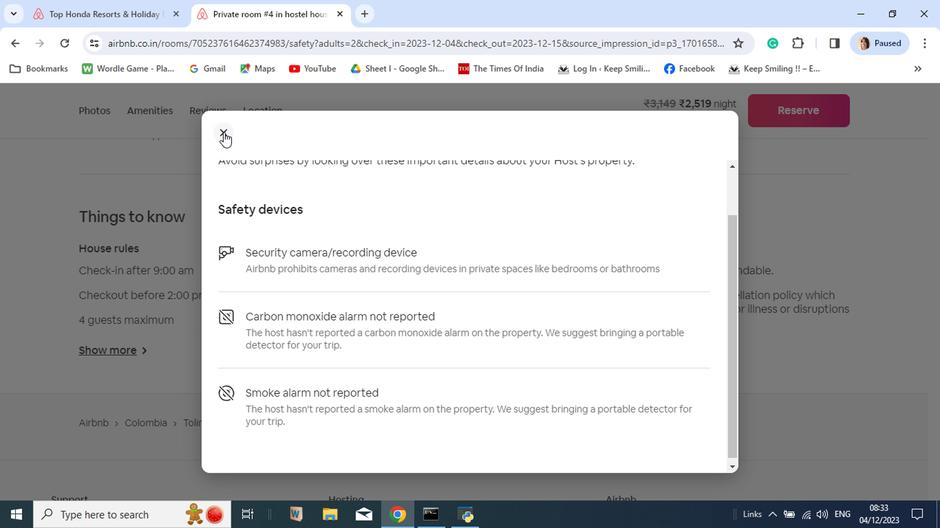 
Action: Mouse pressed left at (252, 187)
Screenshot: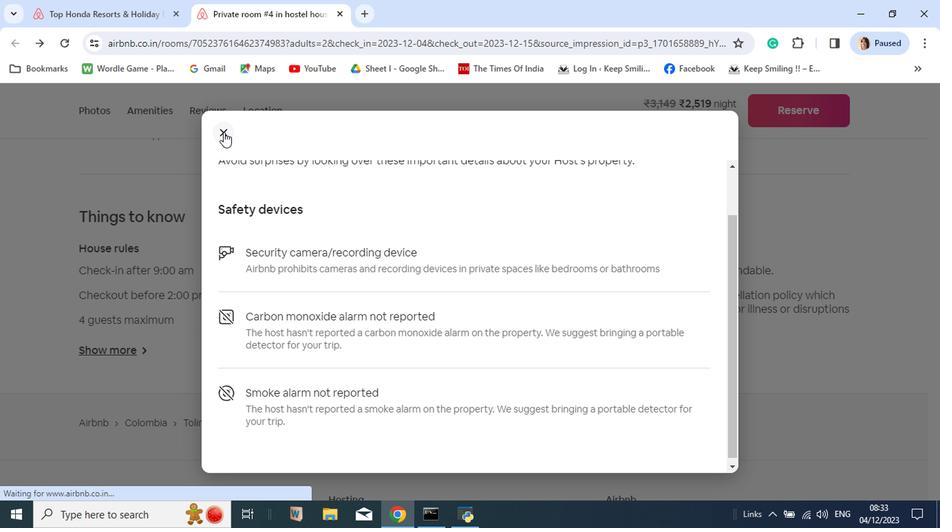 
Action: Mouse moved to (548, 339)
Screenshot: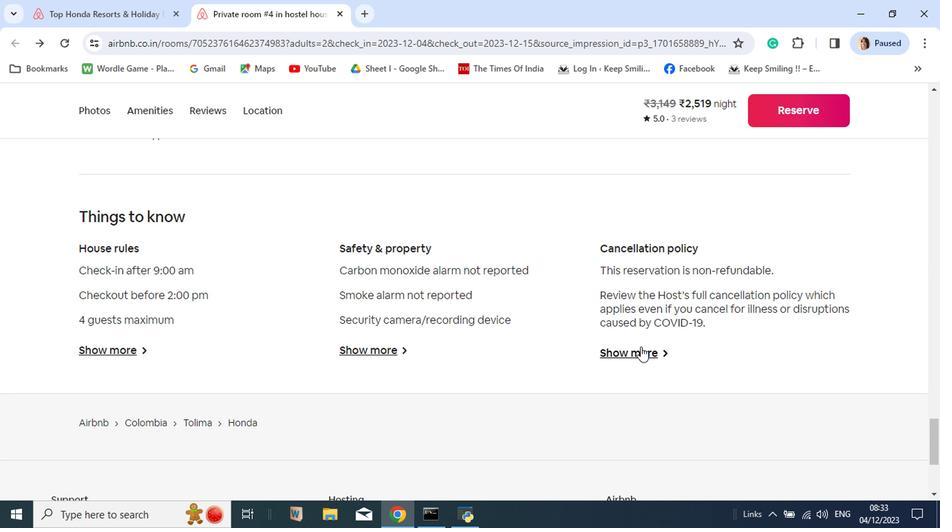 
Action: Mouse pressed left at (548, 339)
Screenshot: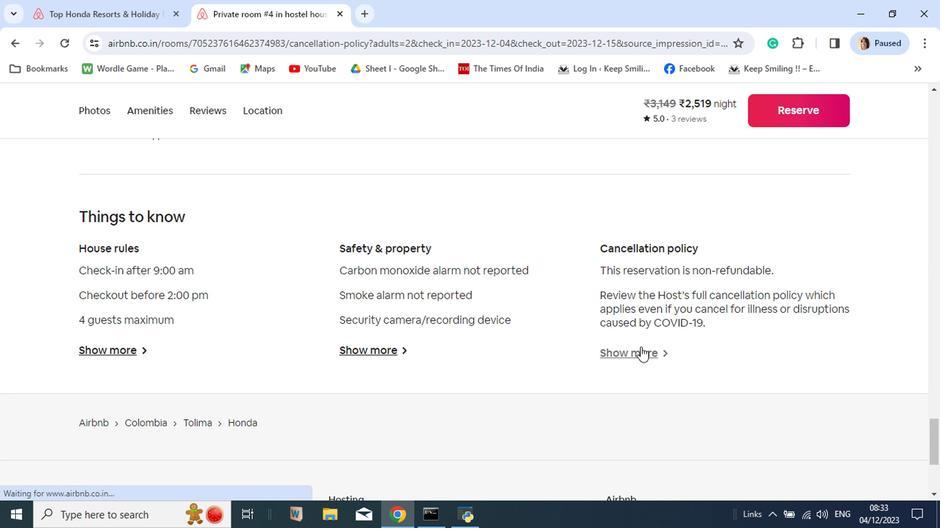 
Action: Mouse moved to (305, 194)
Screenshot: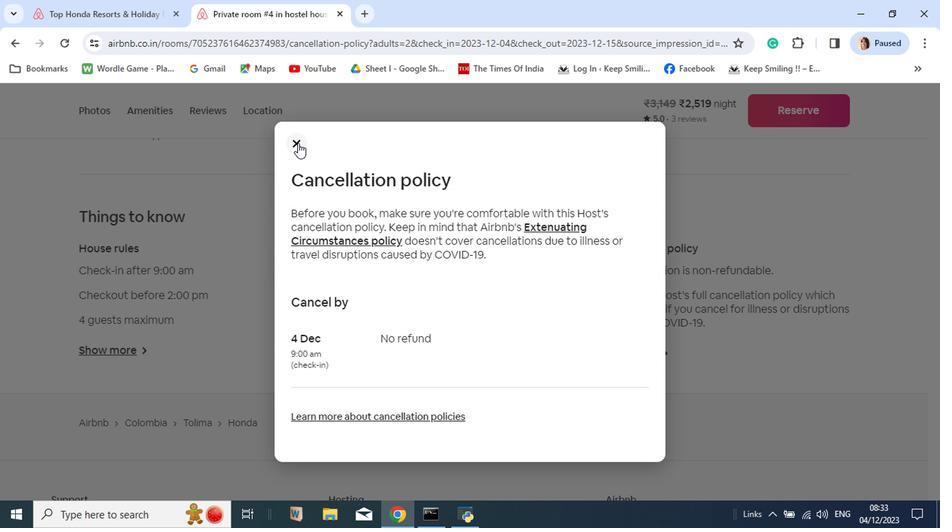 
Action: Mouse pressed left at (305, 194)
Screenshot: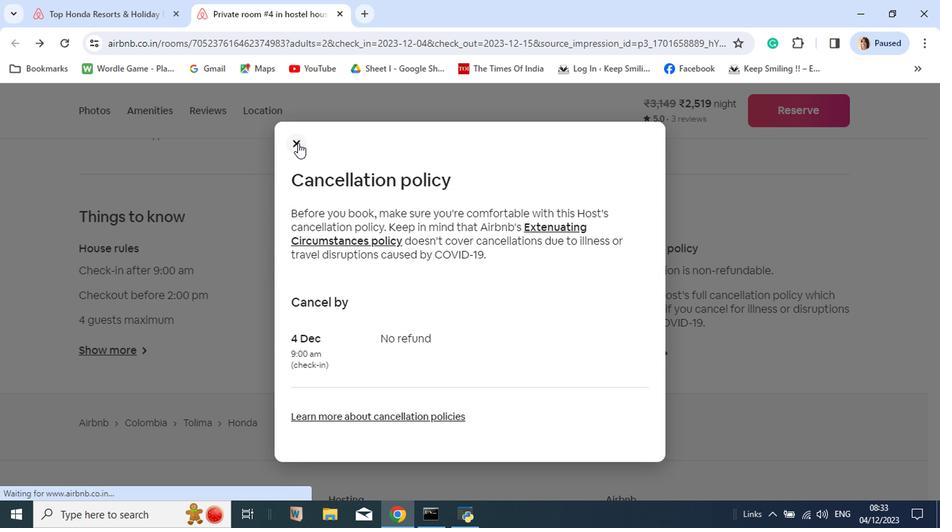 
Action: Mouse moved to (332, 104)
Screenshot: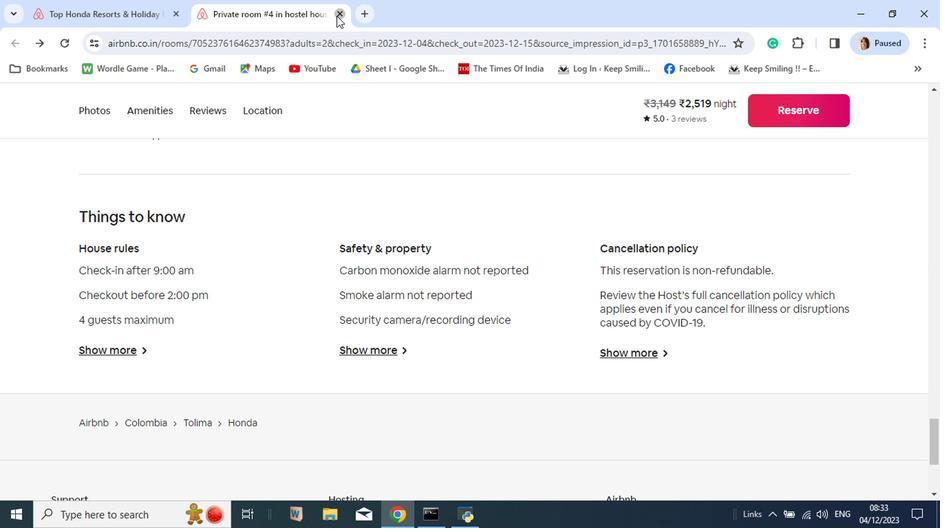 
Action: Mouse pressed left at (332, 104)
Screenshot: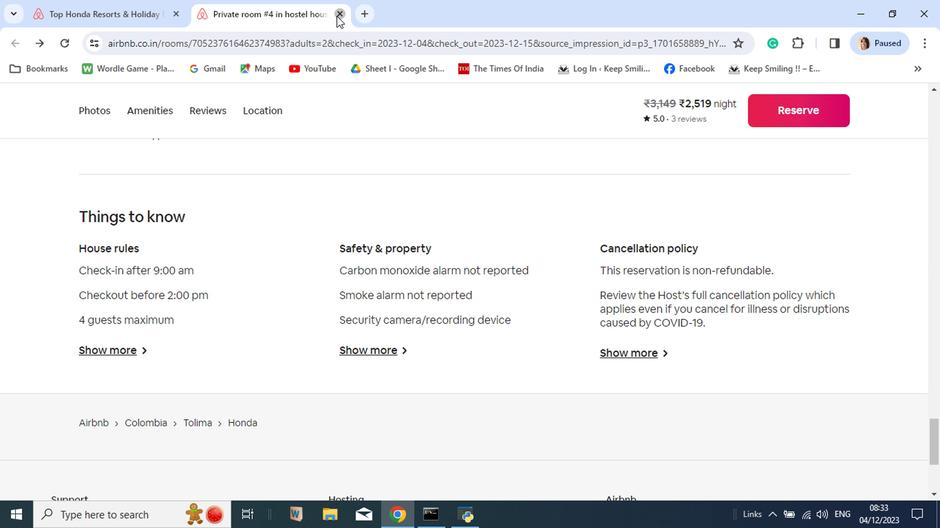
